 Task: Search one way flight ticket for 4 adults, 1 infant in seat and 1 infant on lap in premium economy from White Plains: Westchester County Airport to Evansville: Evansville Regional Airport on 8-3-2023. Number of bags: 2 carry on bags and 1 checked bag. Price is upto 20000. Outbound departure time preference is 8:00.
Action: Mouse moved to (259, 342)
Screenshot: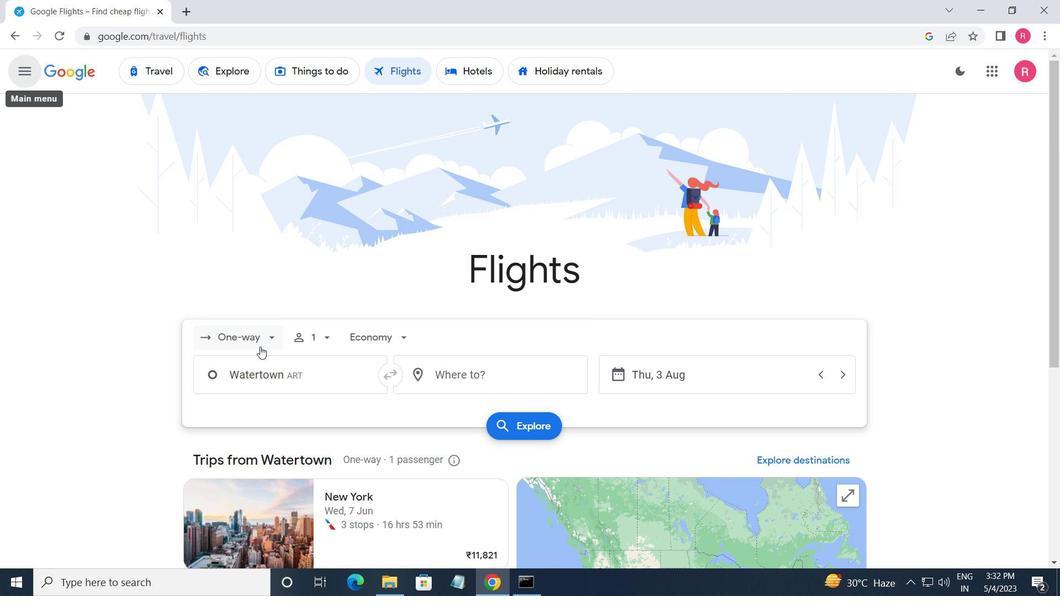 
Action: Mouse pressed left at (259, 342)
Screenshot: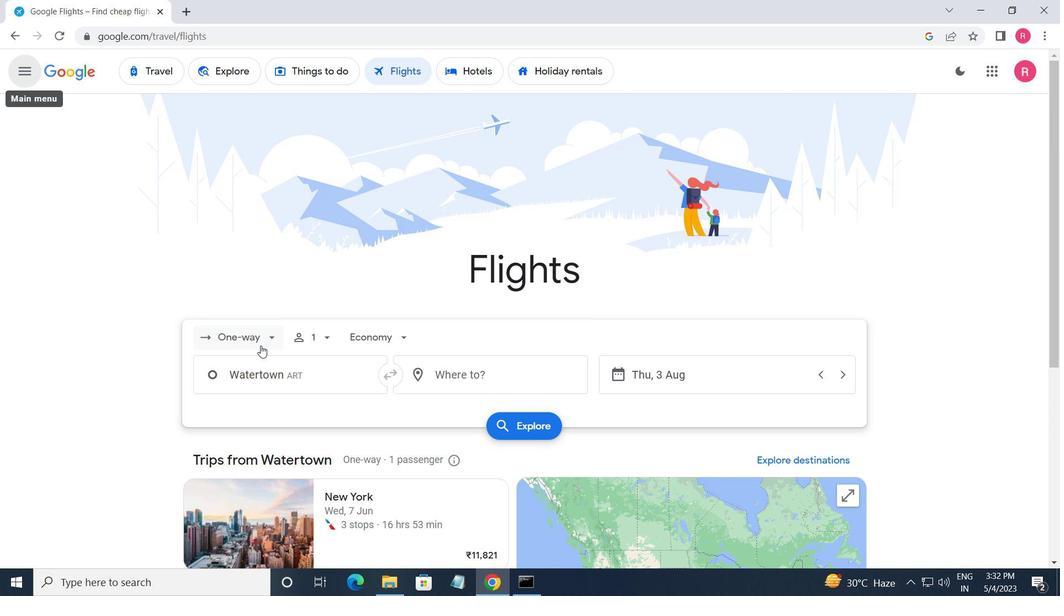 
Action: Mouse moved to (258, 396)
Screenshot: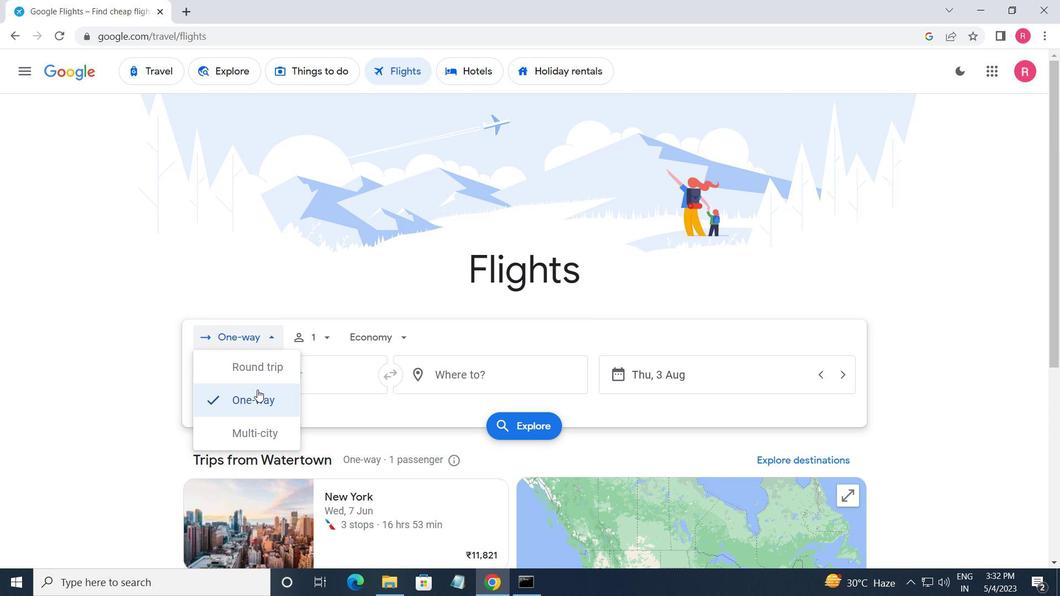 
Action: Mouse pressed left at (258, 396)
Screenshot: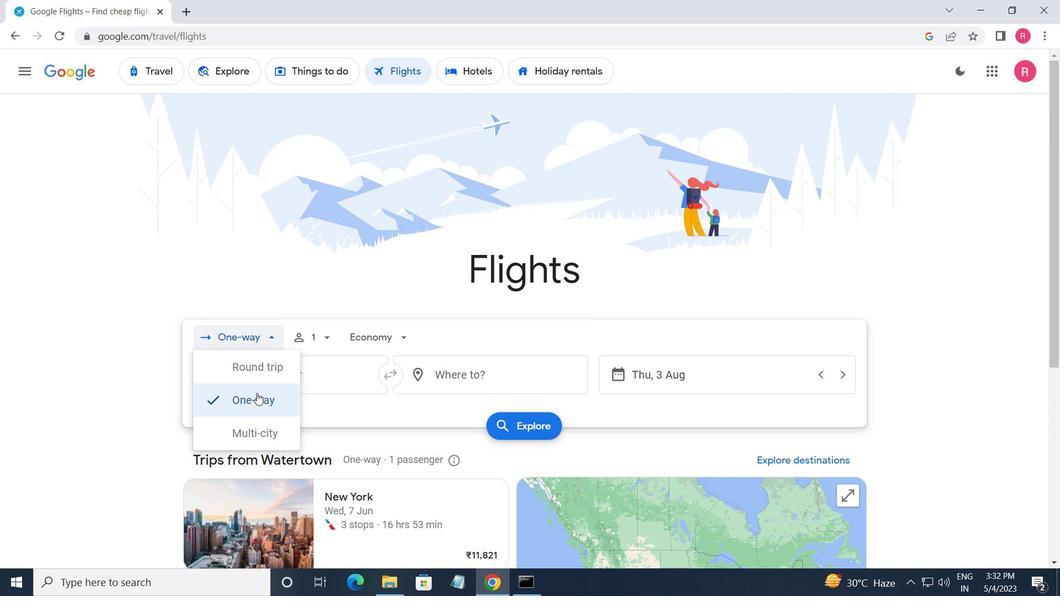 
Action: Mouse moved to (335, 332)
Screenshot: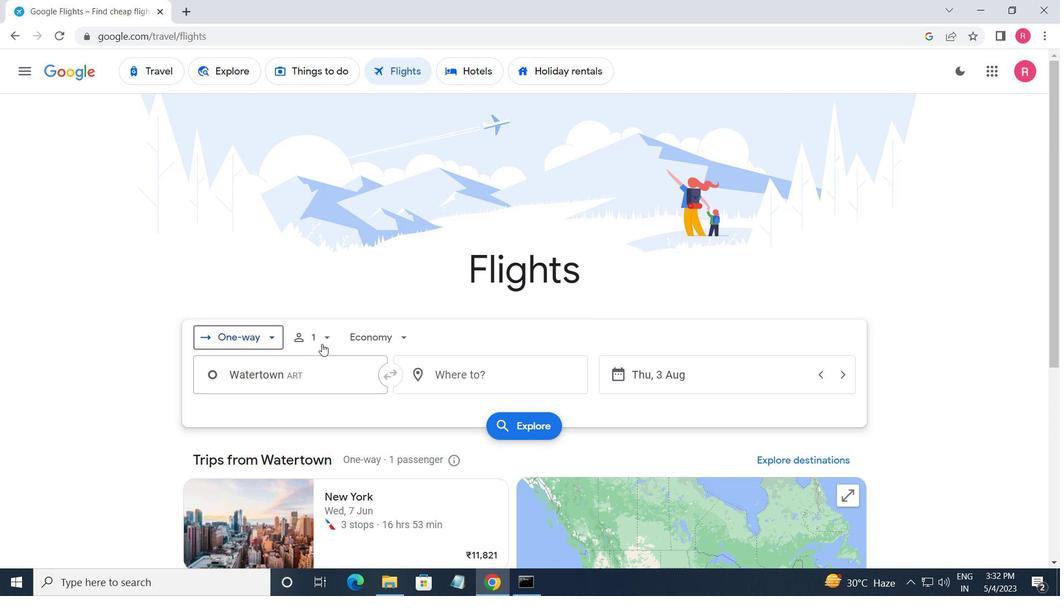 
Action: Mouse pressed left at (335, 332)
Screenshot: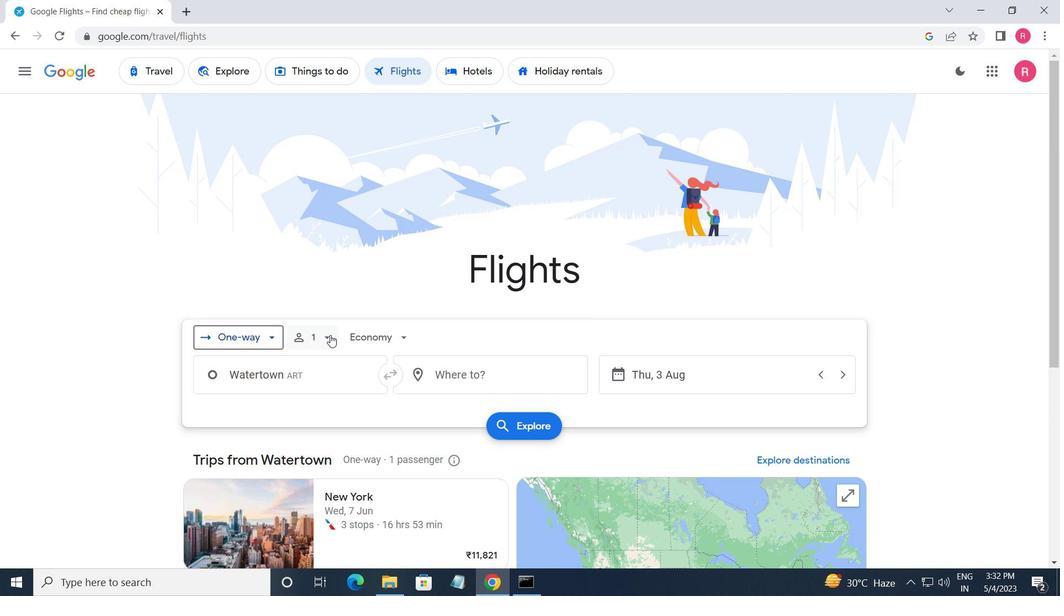 
Action: Mouse moved to (441, 376)
Screenshot: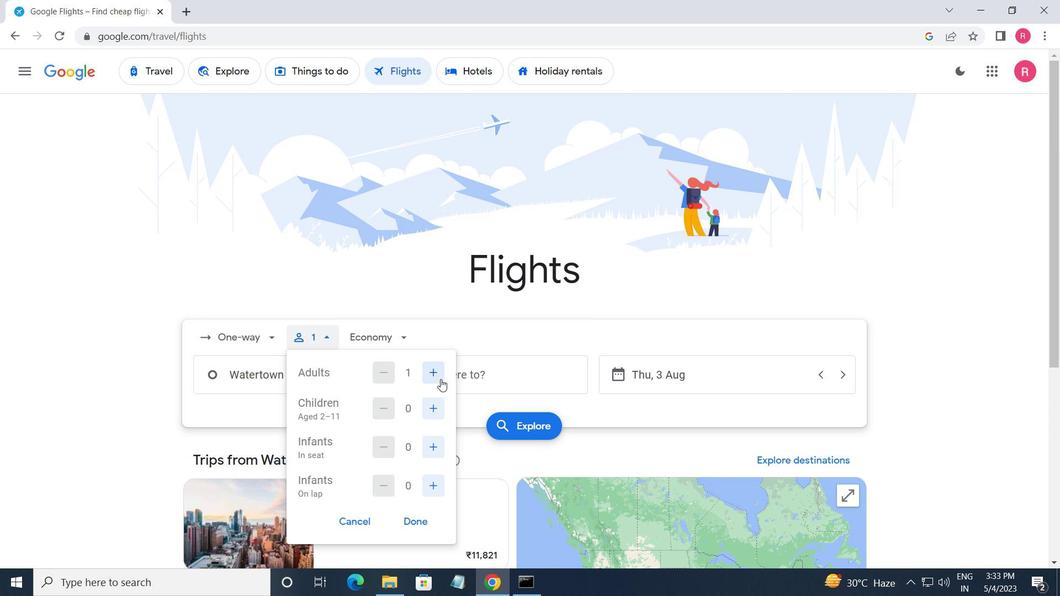 
Action: Mouse pressed left at (441, 376)
Screenshot: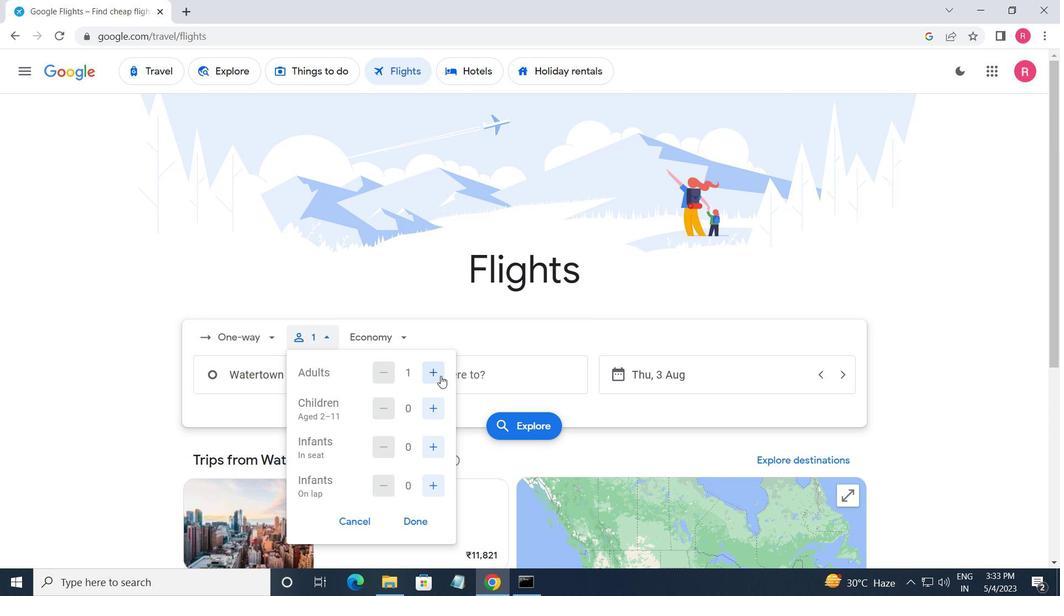 
Action: Mouse pressed left at (441, 376)
Screenshot: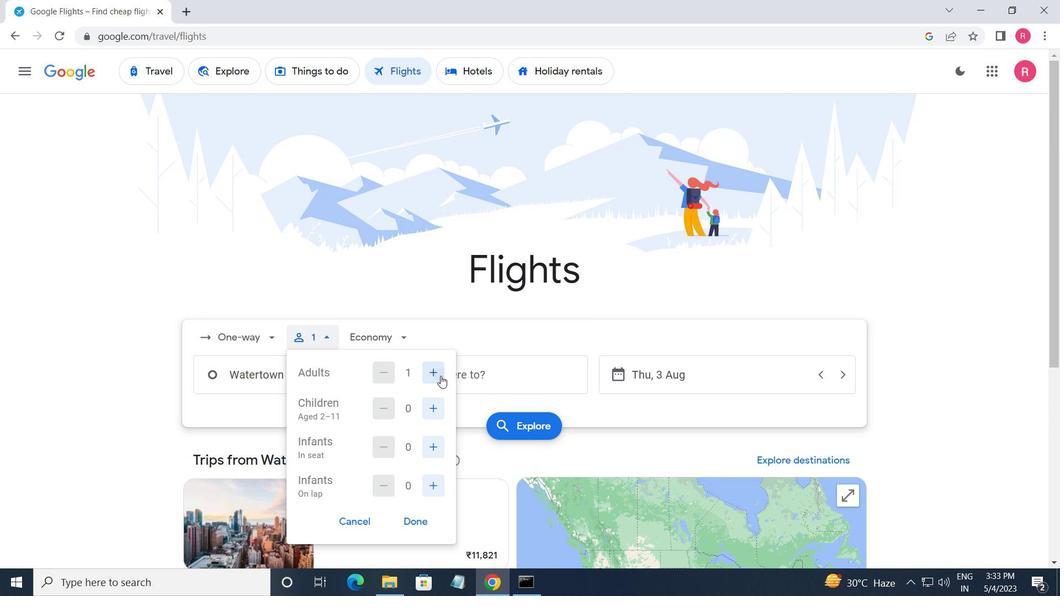 
Action: Mouse moved to (441, 376)
Screenshot: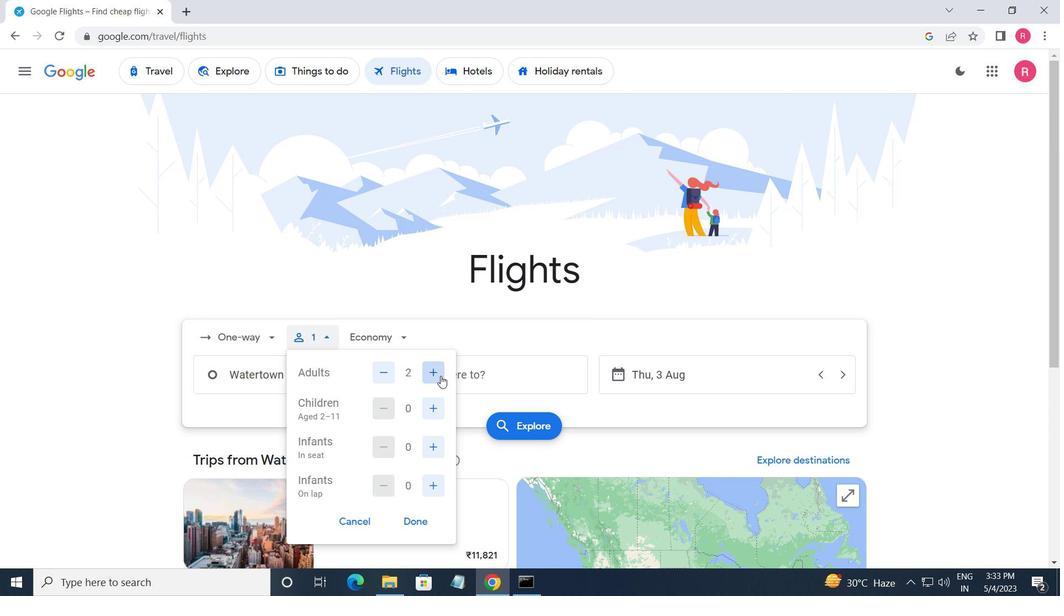 
Action: Mouse pressed left at (441, 376)
Screenshot: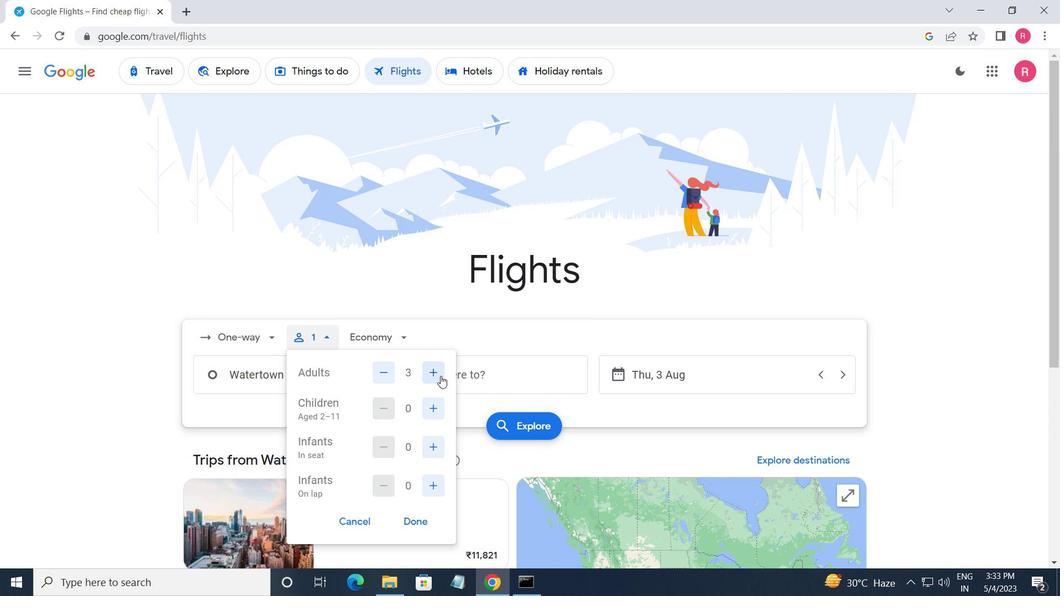 
Action: Mouse moved to (431, 453)
Screenshot: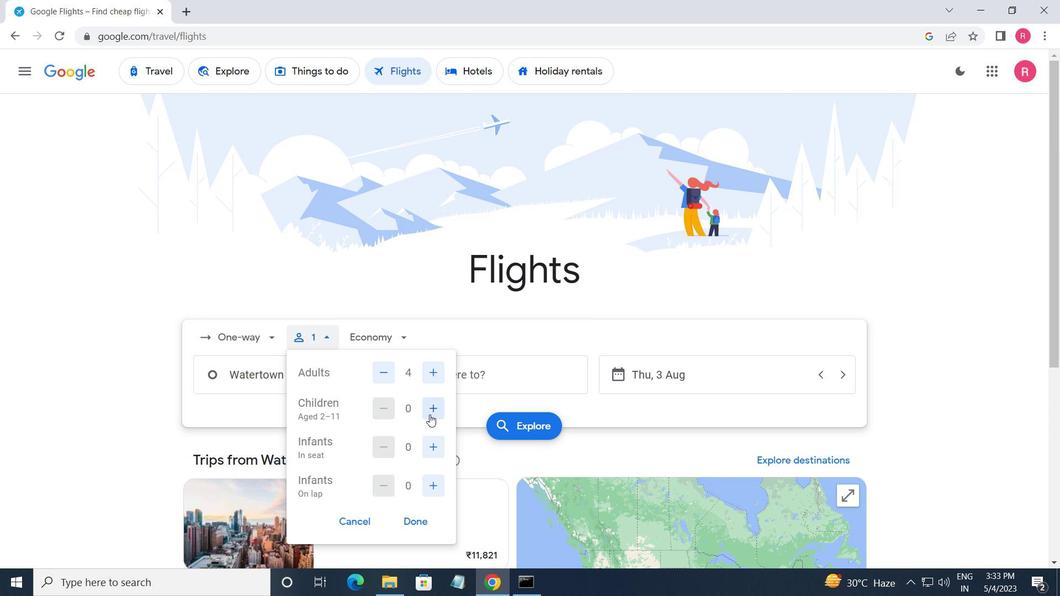 
Action: Mouse pressed left at (431, 453)
Screenshot: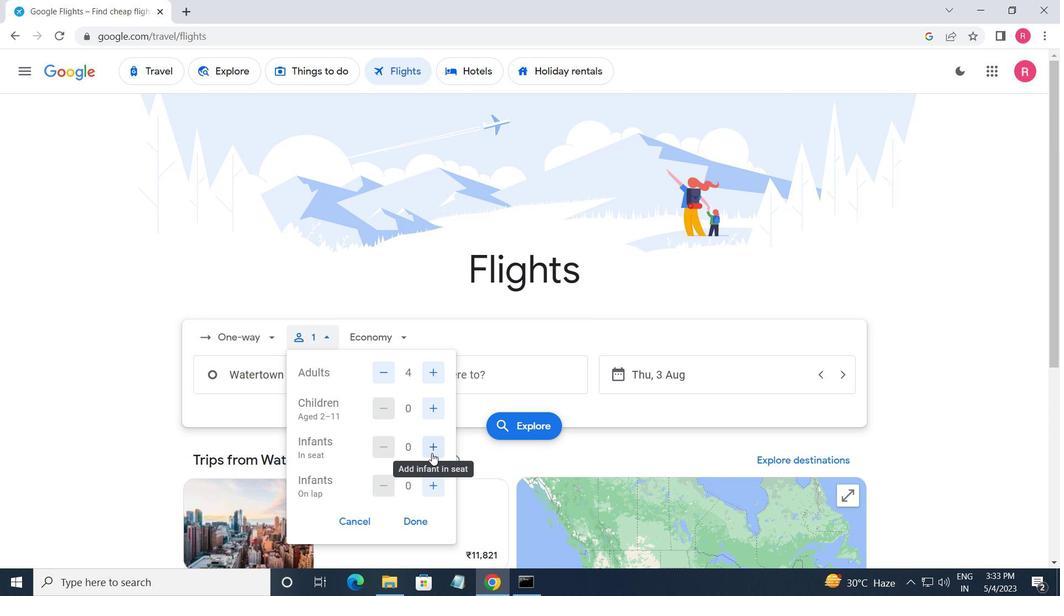 
Action: Mouse moved to (435, 488)
Screenshot: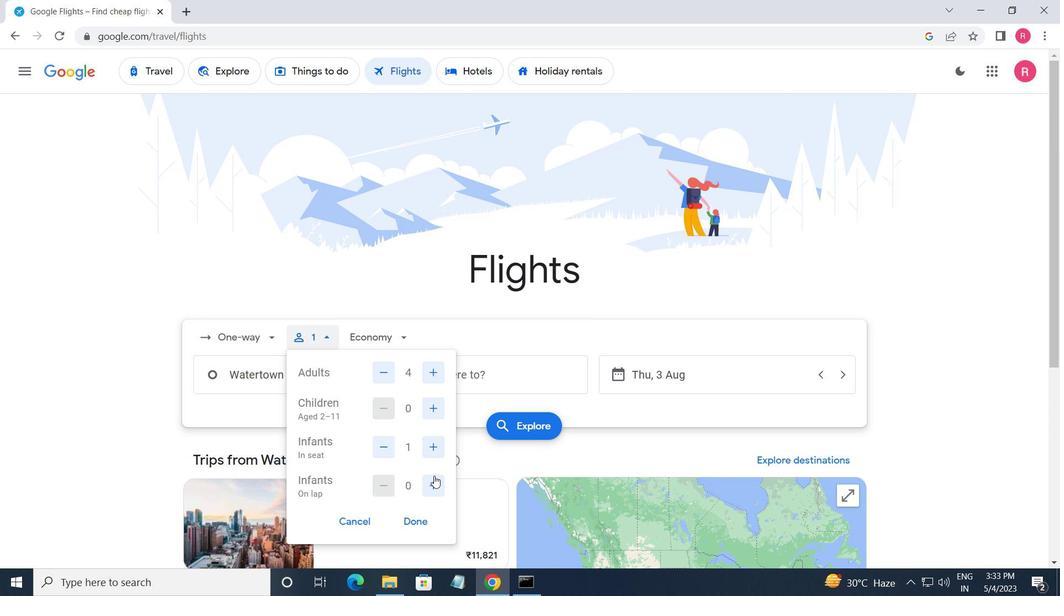 
Action: Mouse pressed left at (435, 488)
Screenshot: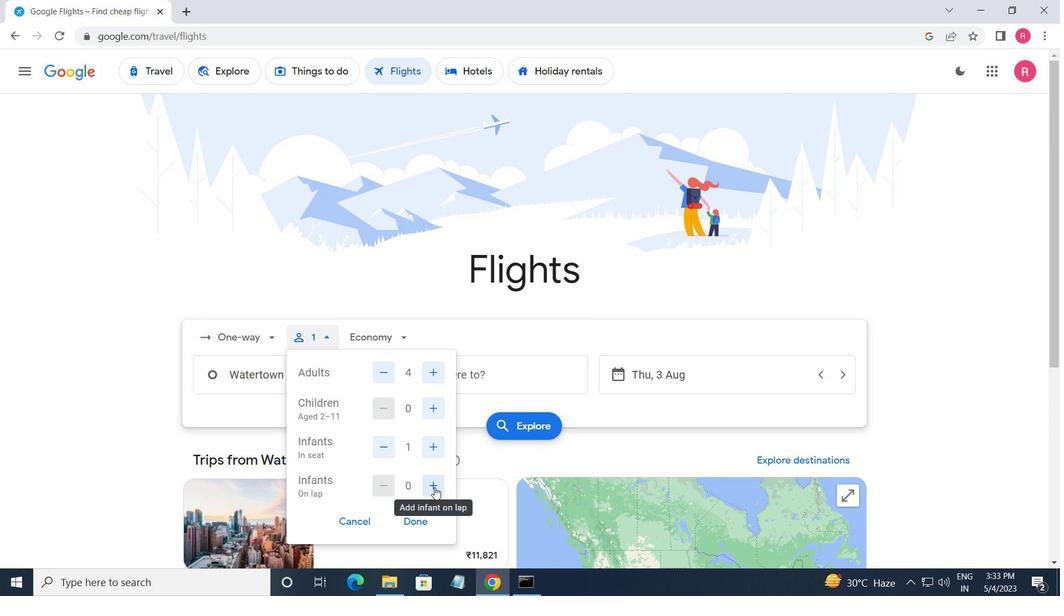
Action: Mouse moved to (415, 519)
Screenshot: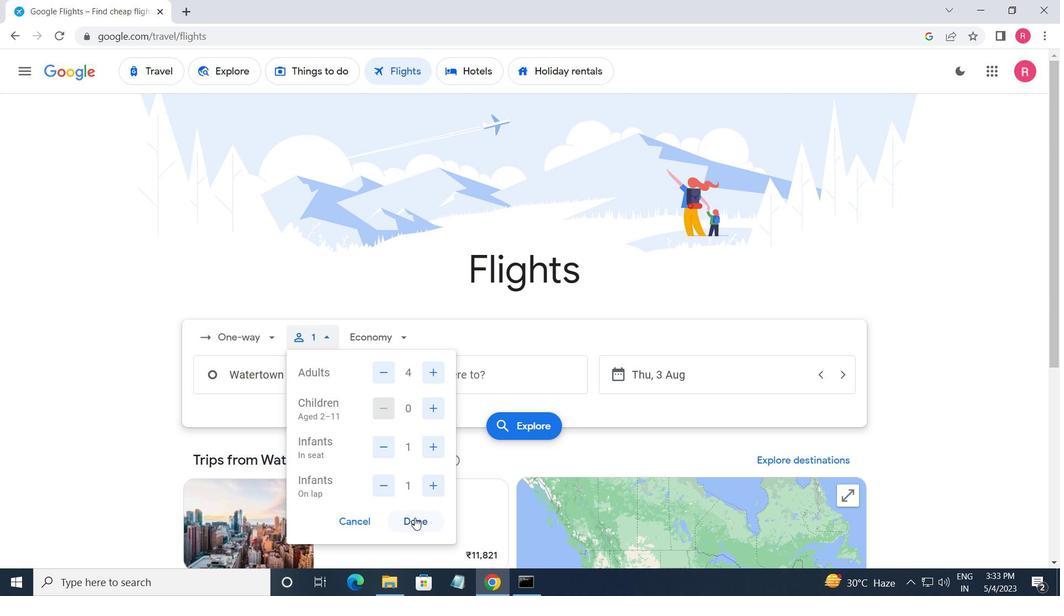 
Action: Mouse pressed left at (415, 519)
Screenshot: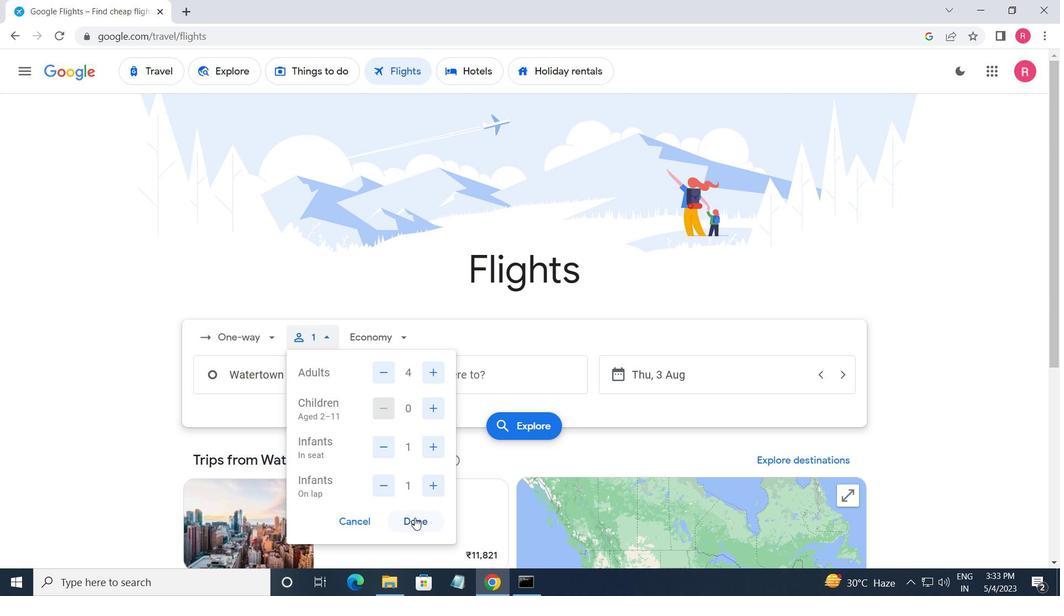 
Action: Mouse moved to (389, 334)
Screenshot: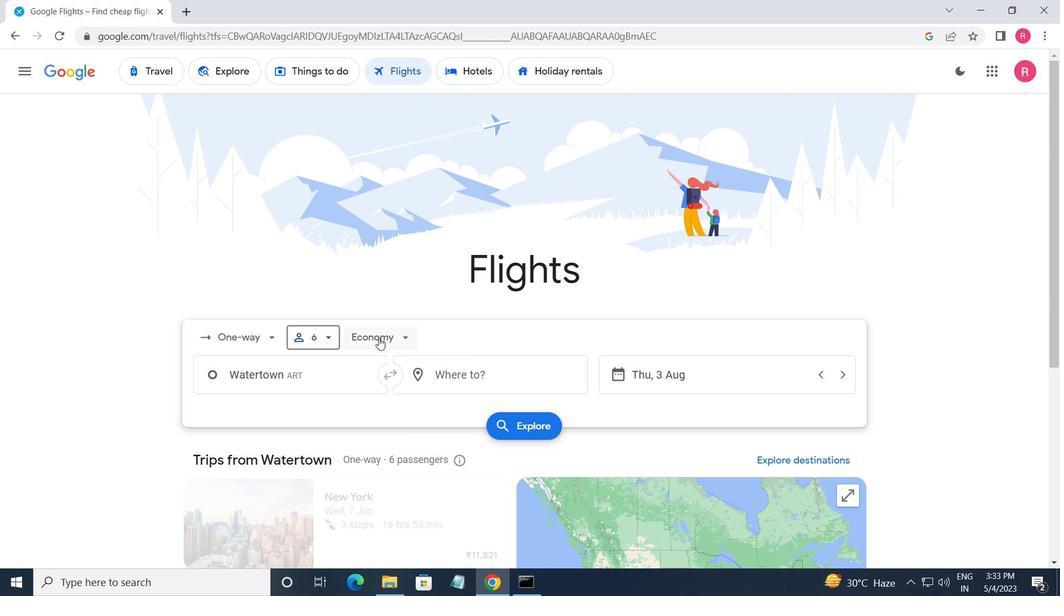 
Action: Mouse pressed left at (389, 334)
Screenshot: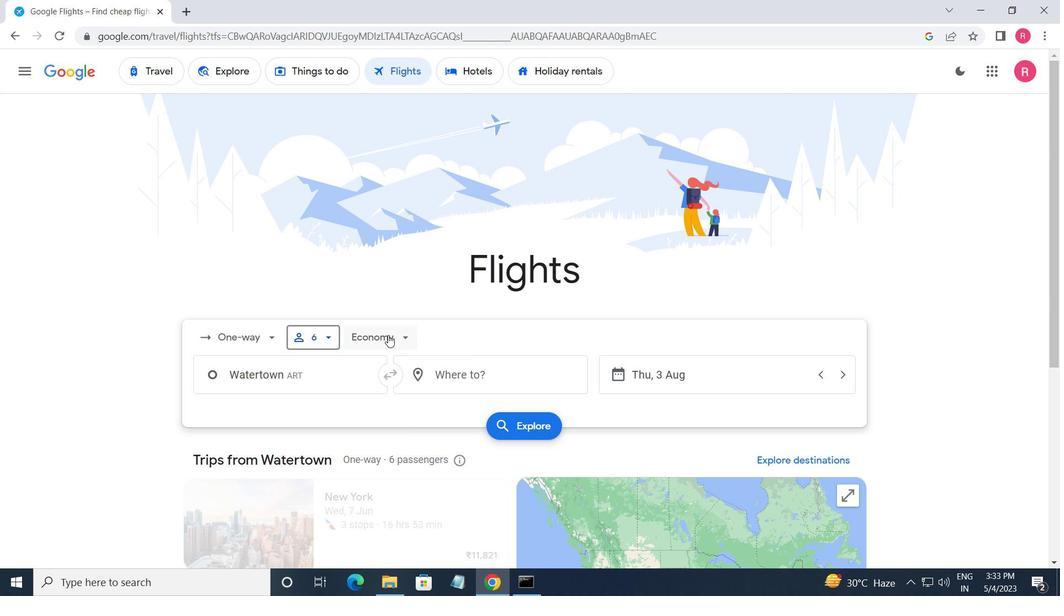
Action: Mouse moved to (425, 404)
Screenshot: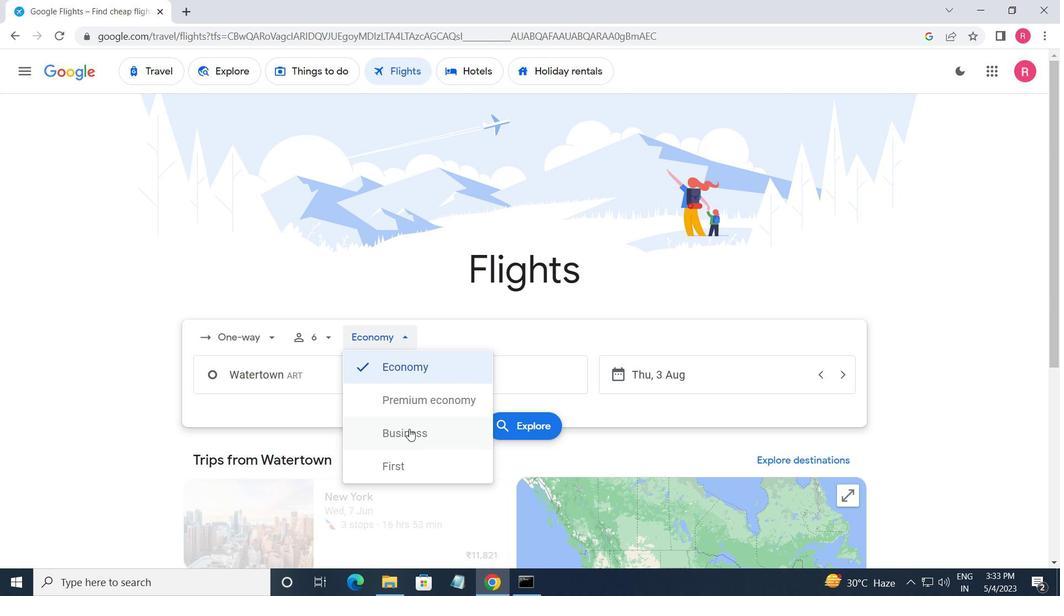 
Action: Mouse pressed left at (425, 404)
Screenshot: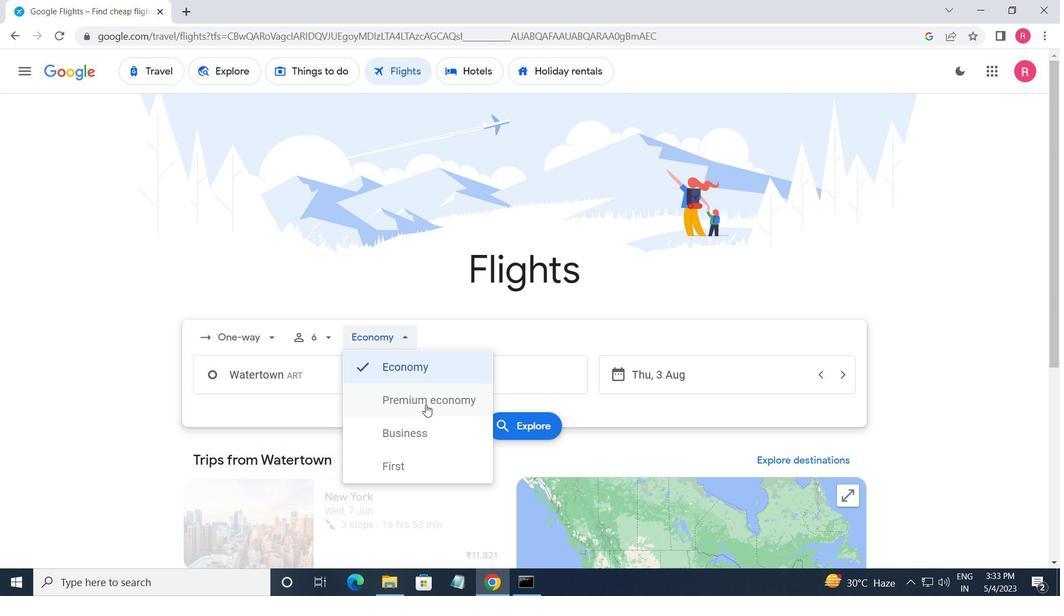 
Action: Mouse moved to (278, 376)
Screenshot: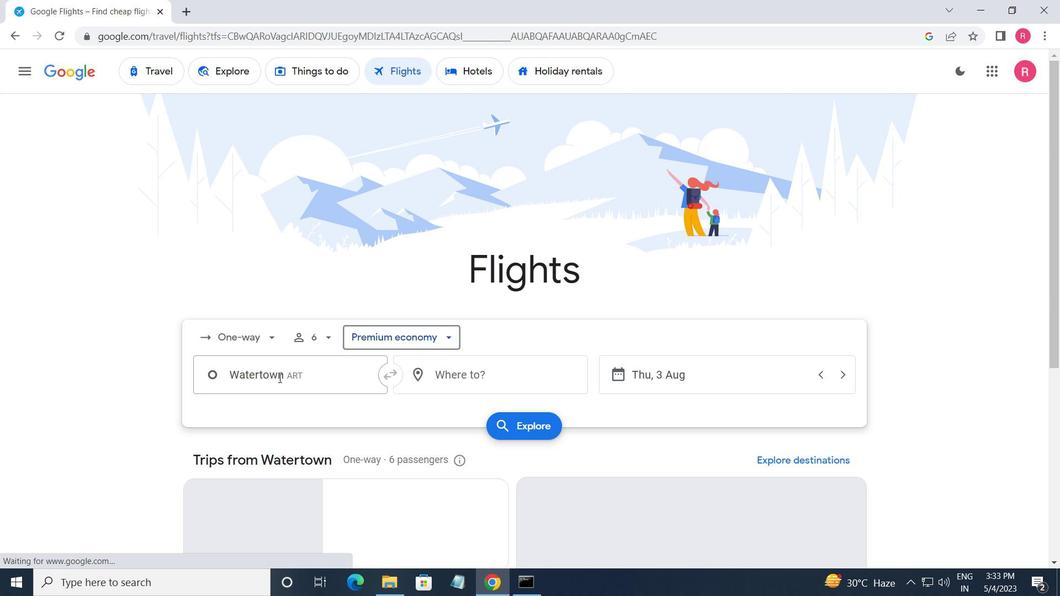 
Action: Mouse pressed left at (278, 376)
Screenshot: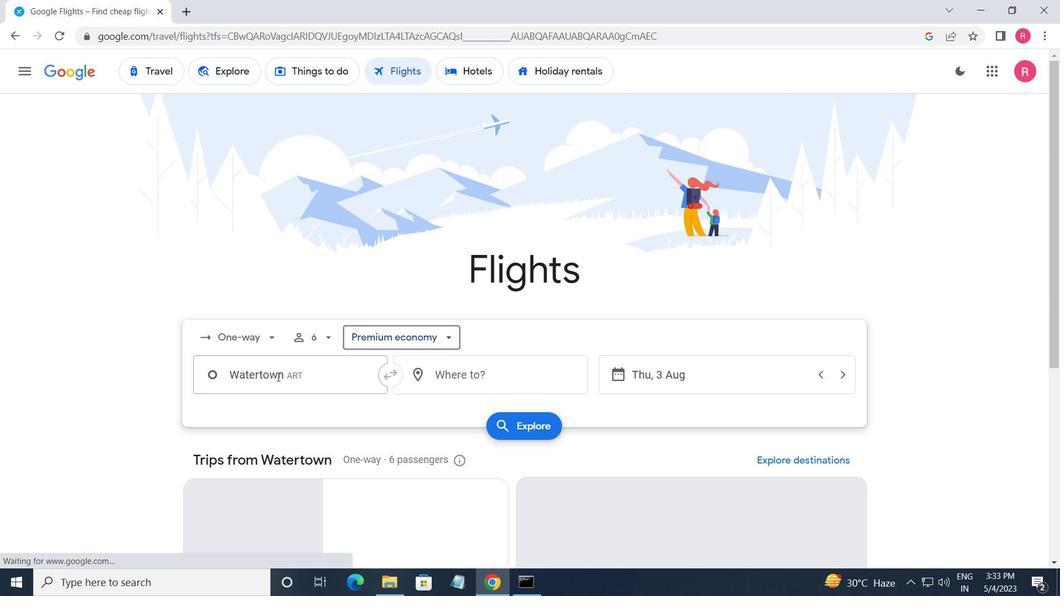 
Action: Mouse moved to (284, 375)
Screenshot: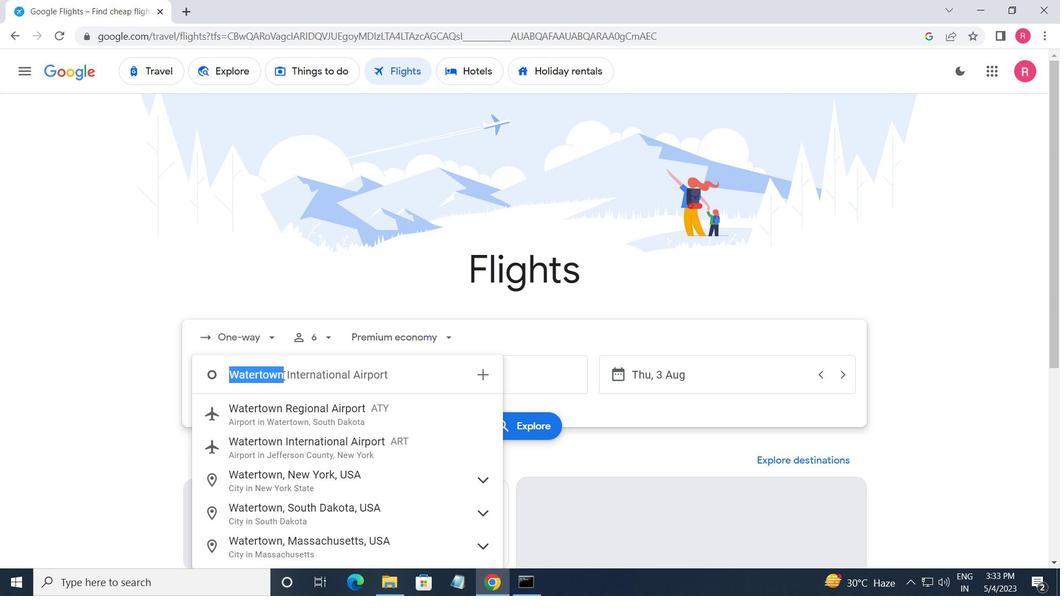 
Action: Key pressed <Key.shift>WHITE<Key.space>PLAINS
Screenshot: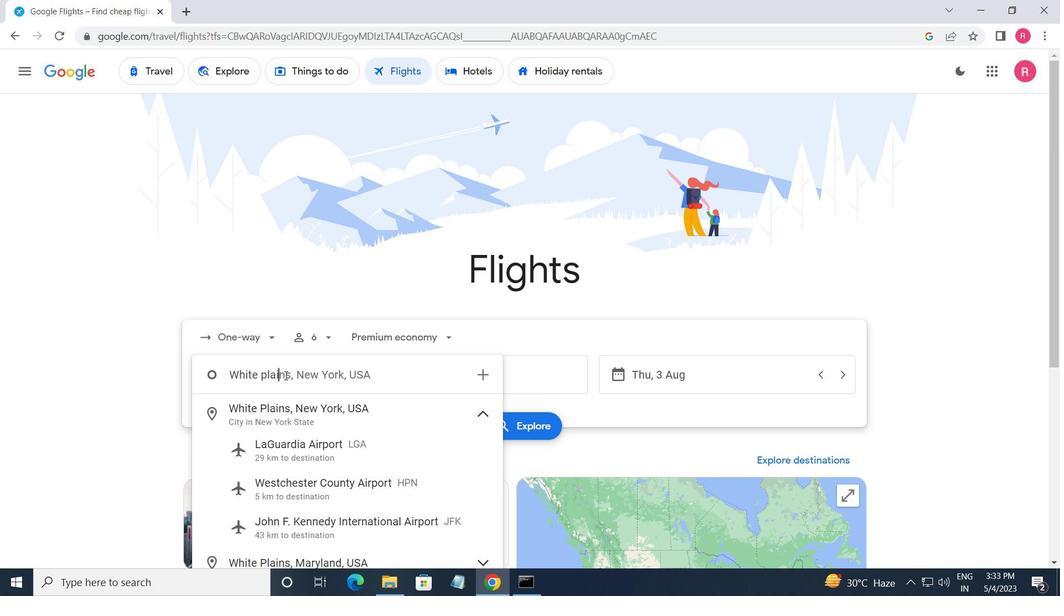 
Action: Mouse moved to (276, 487)
Screenshot: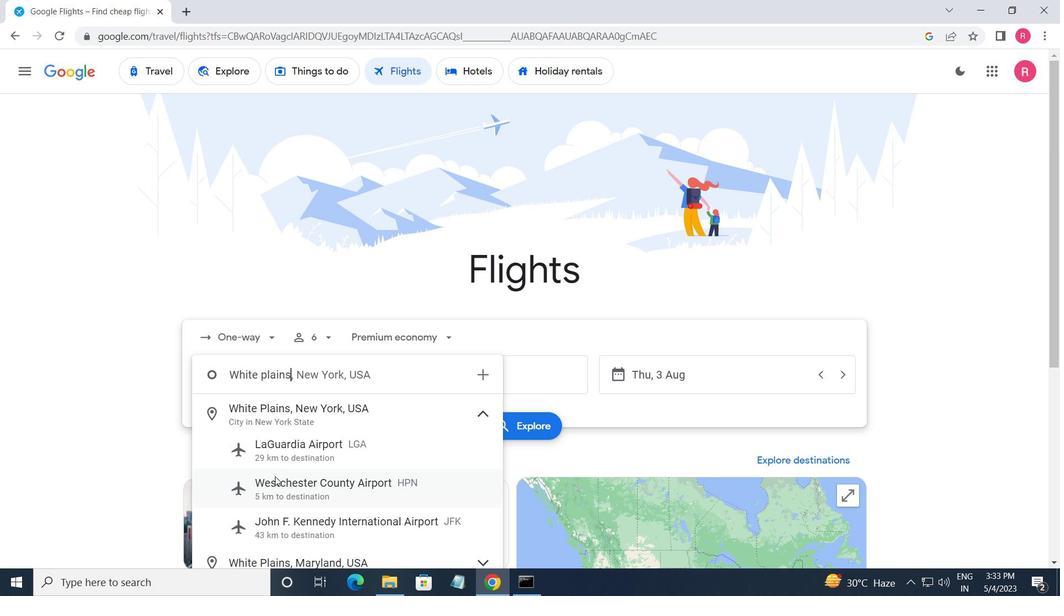 
Action: Mouse pressed left at (276, 487)
Screenshot: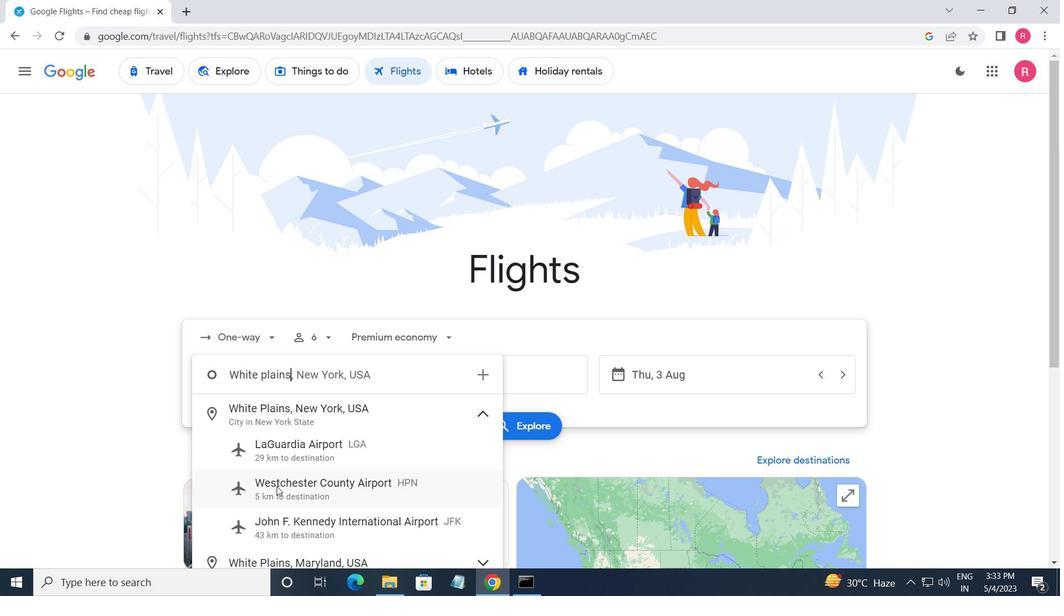 
Action: Mouse moved to (484, 381)
Screenshot: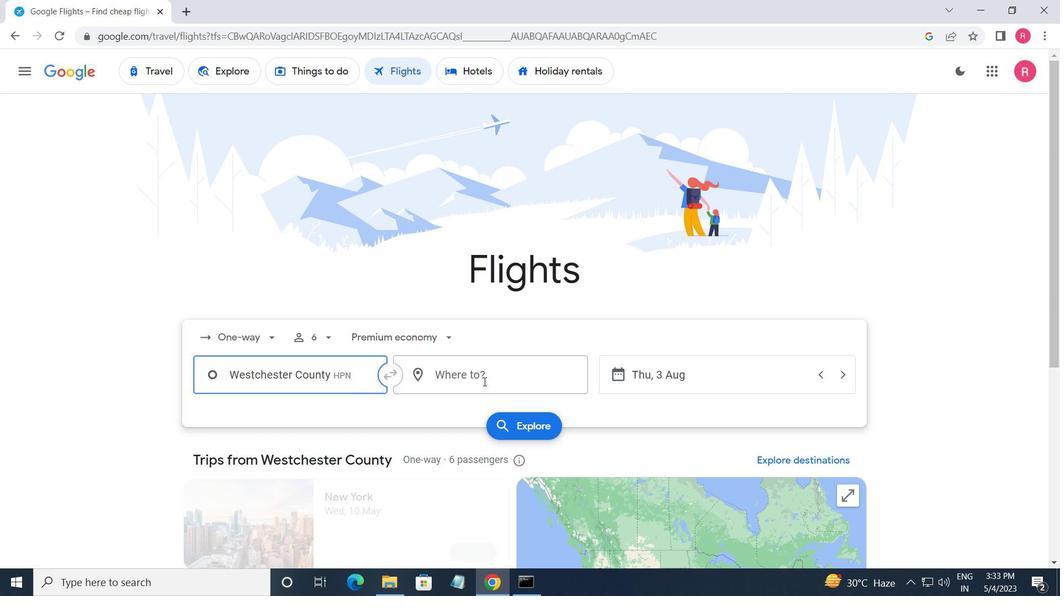 
Action: Mouse pressed left at (484, 381)
Screenshot: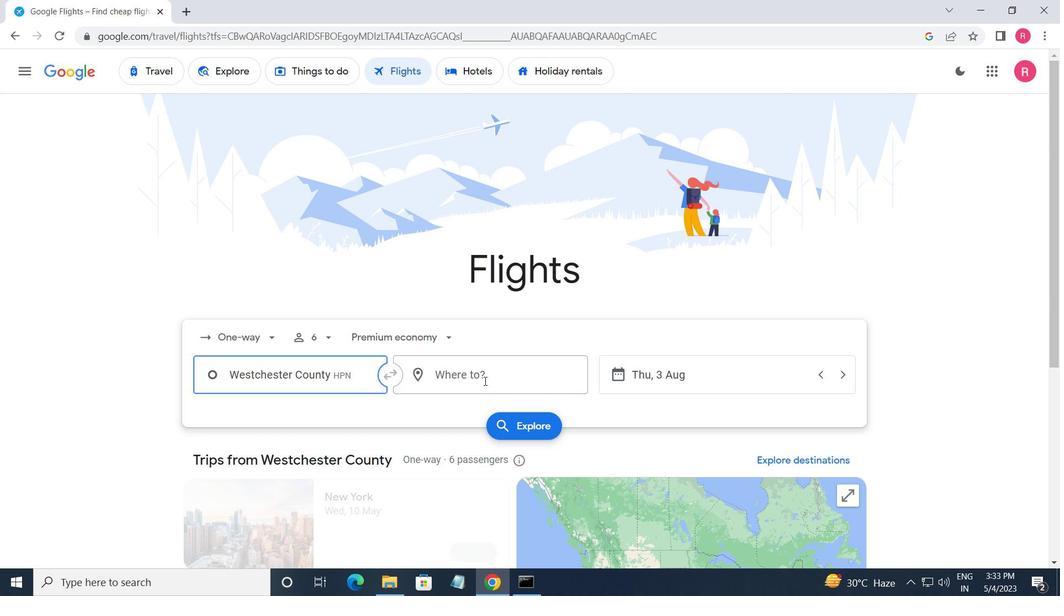 
Action: Mouse moved to (471, 511)
Screenshot: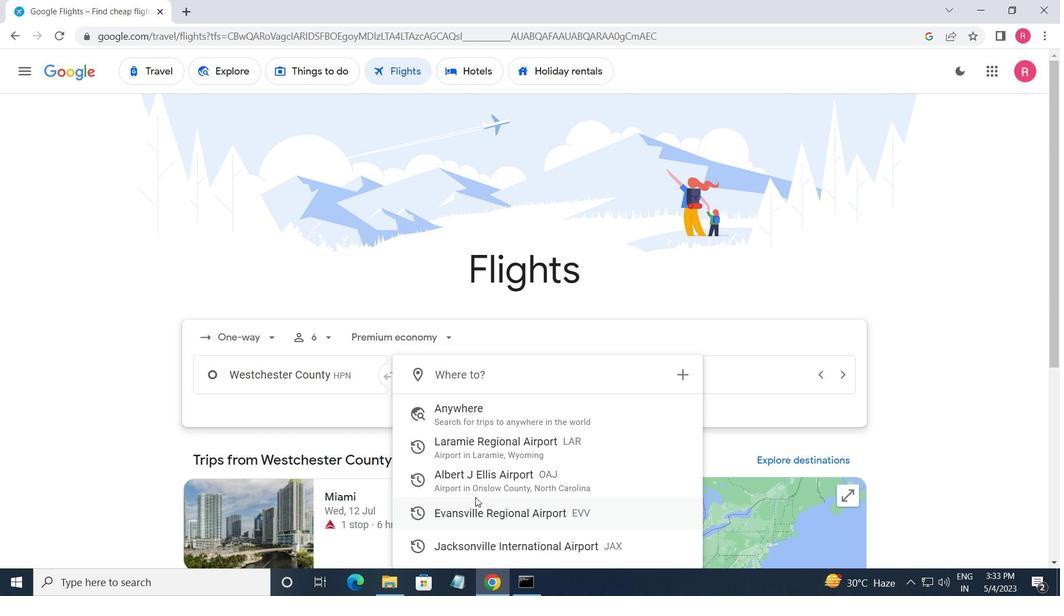 
Action: Mouse pressed left at (471, 511)
Screenshot: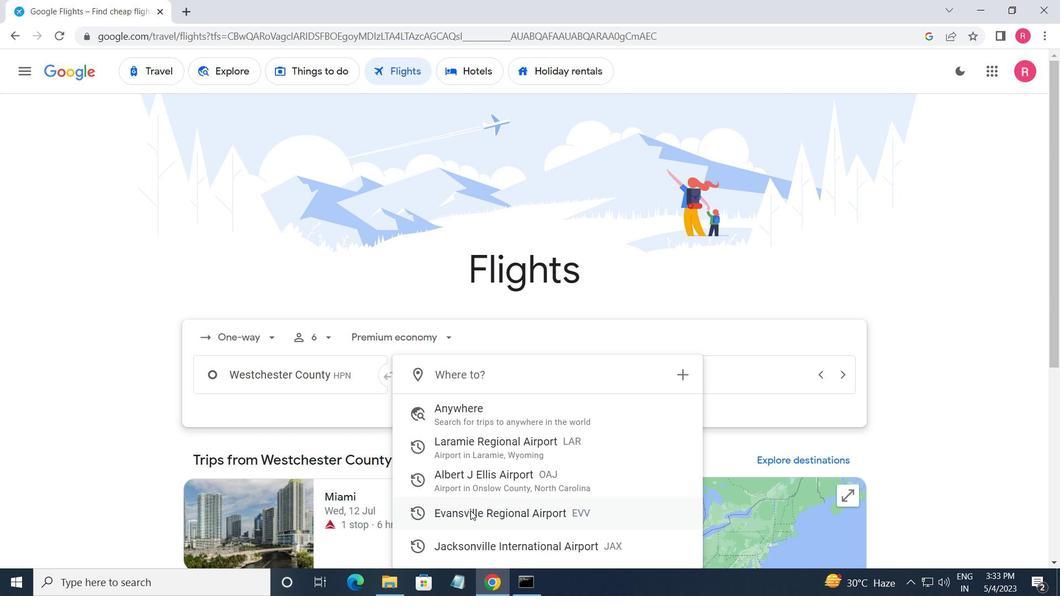 
Action: Mouse moved to (681, 378)
Screenshot: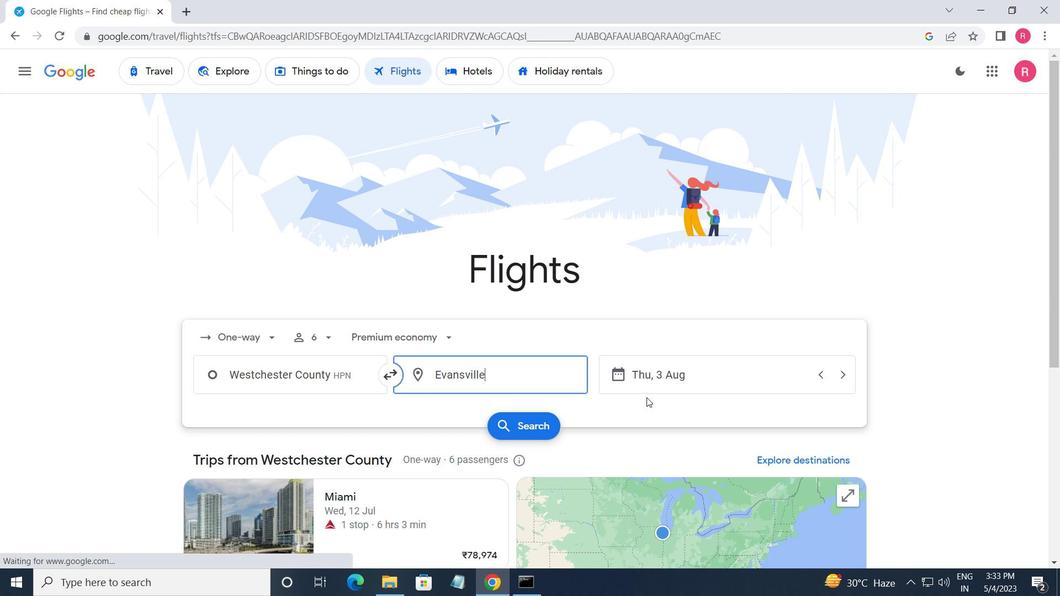 
Action: Mouse pressed left at (681, 378)
Screenshot: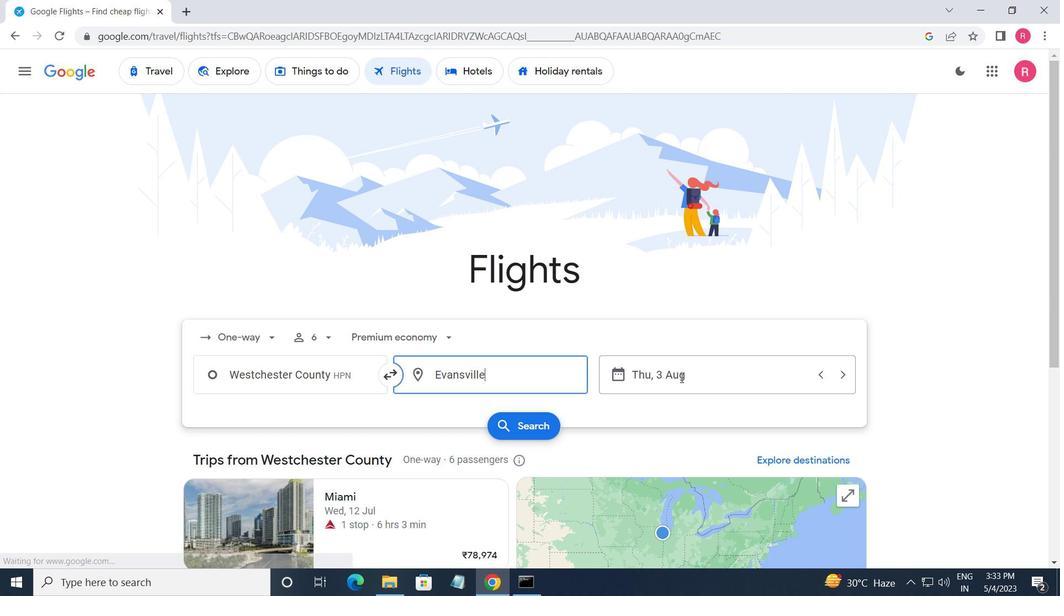 
Action: Mouse moved to (503, 315)
Screenshot: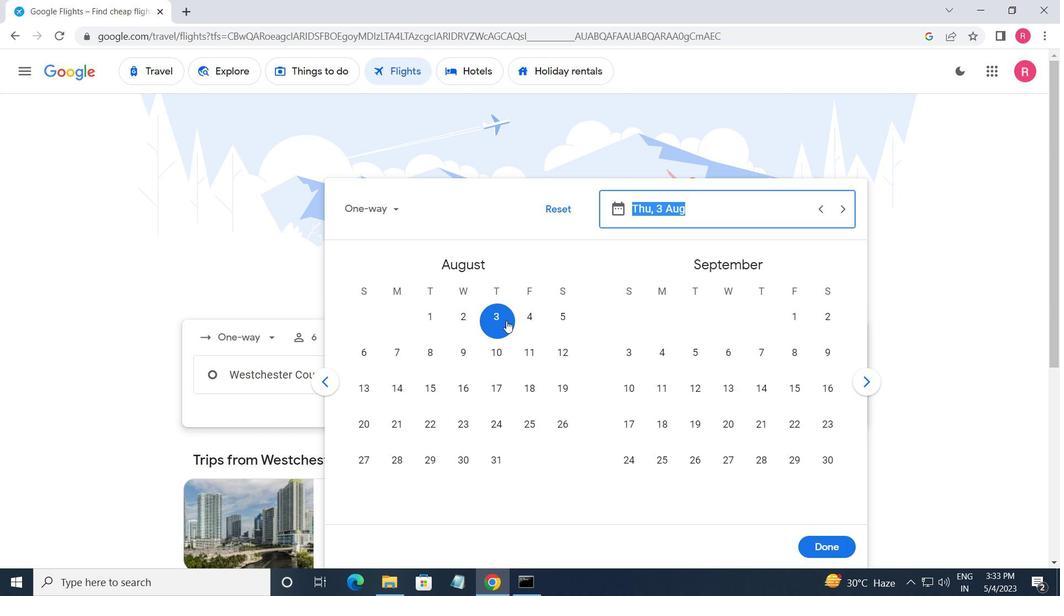 
Action: Mouse pressed left at (503, 315)
Screenshot: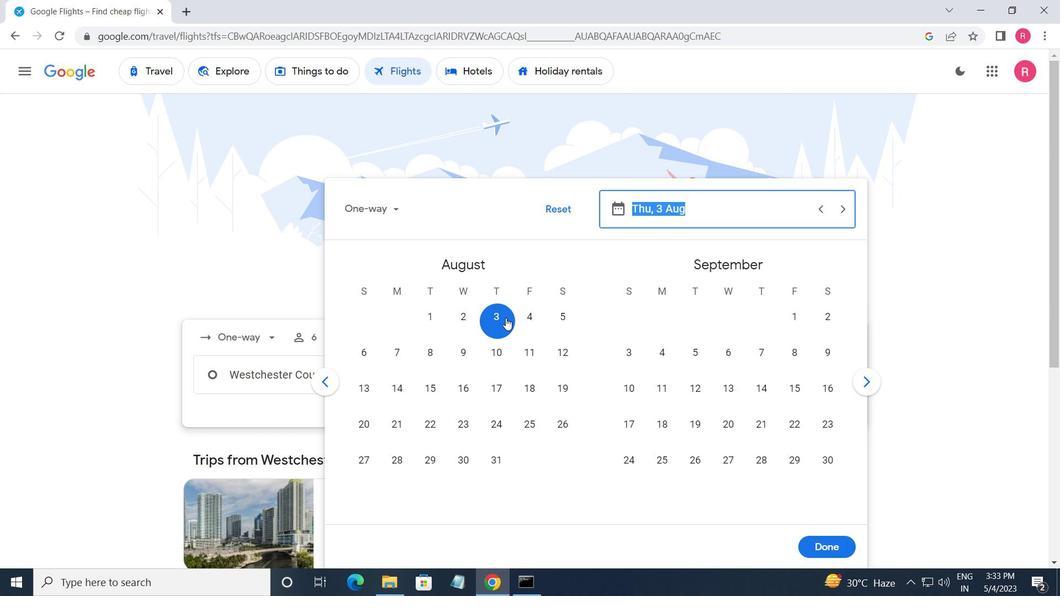 
Action: Mouse moved to (832, 545)
Screenshot: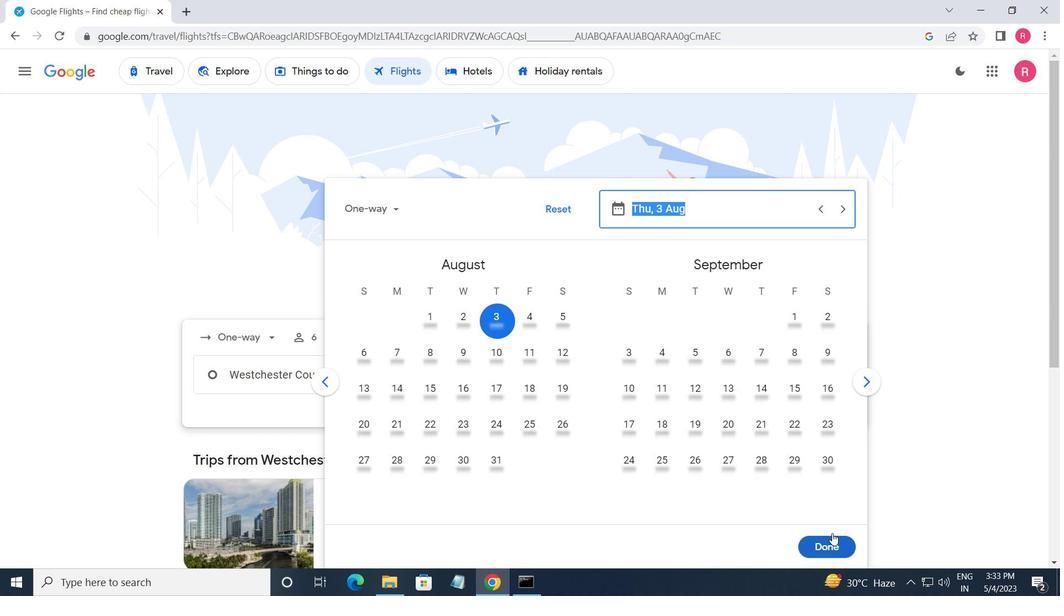 
Action: Mouse pressed left at (832, 545)
Screenshot: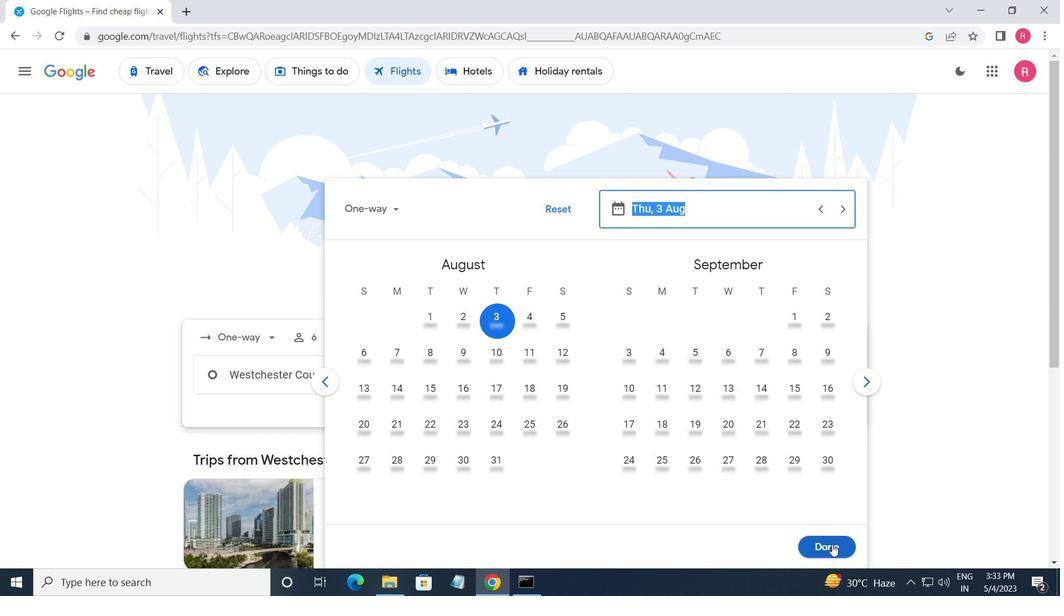 
Action: Mouse moved to (520, 422)
Screenshot: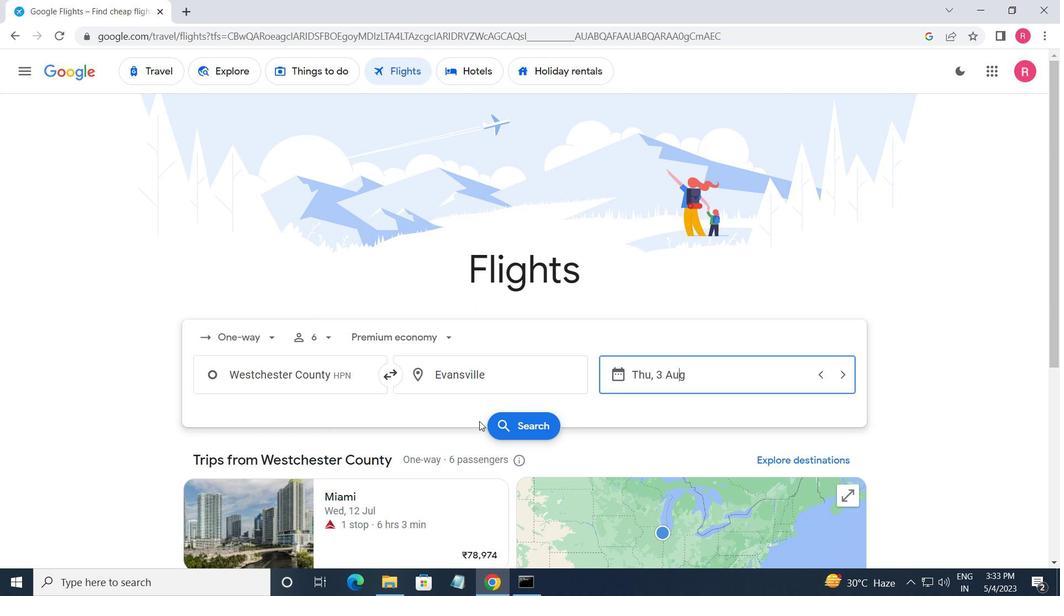 
Action: Mouse pressed left at (520, 422)
Screenshot: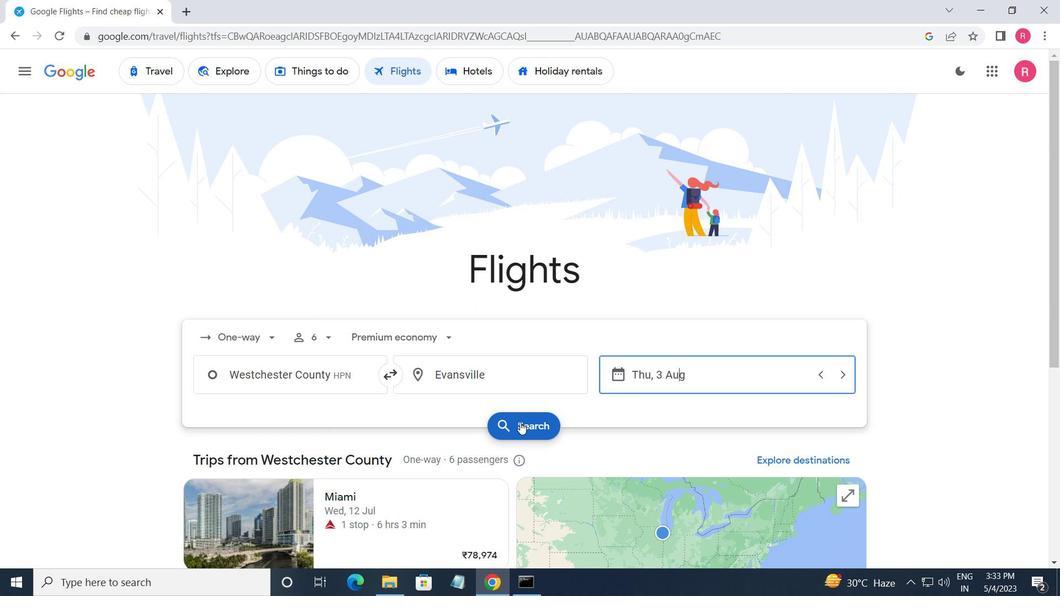 
Action: Mouse moved to (187, 202)
Screenshot: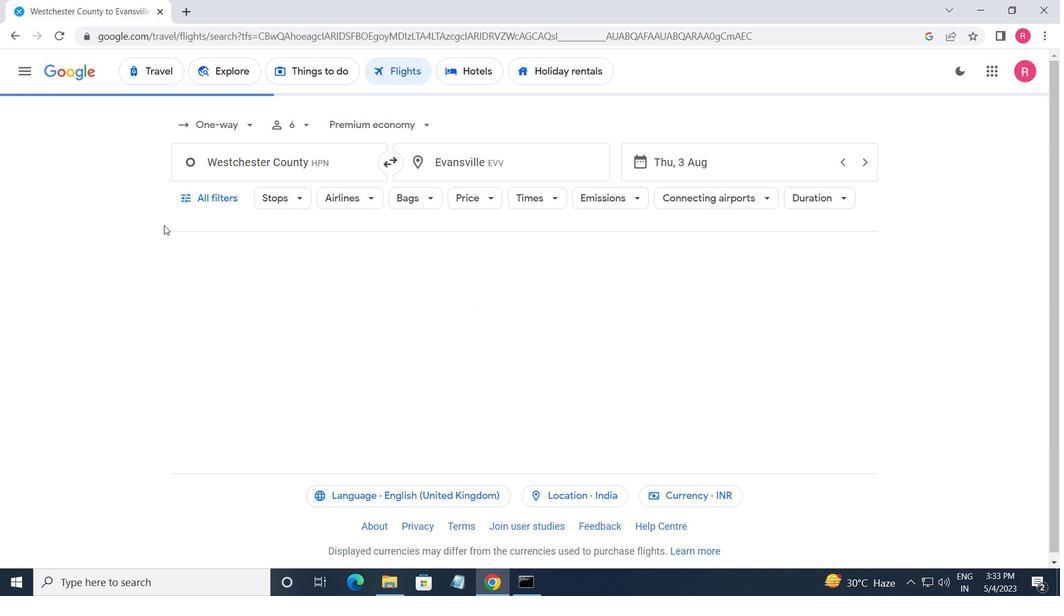 
Action: Mouse pressed left at (187, 202)
Screenshot: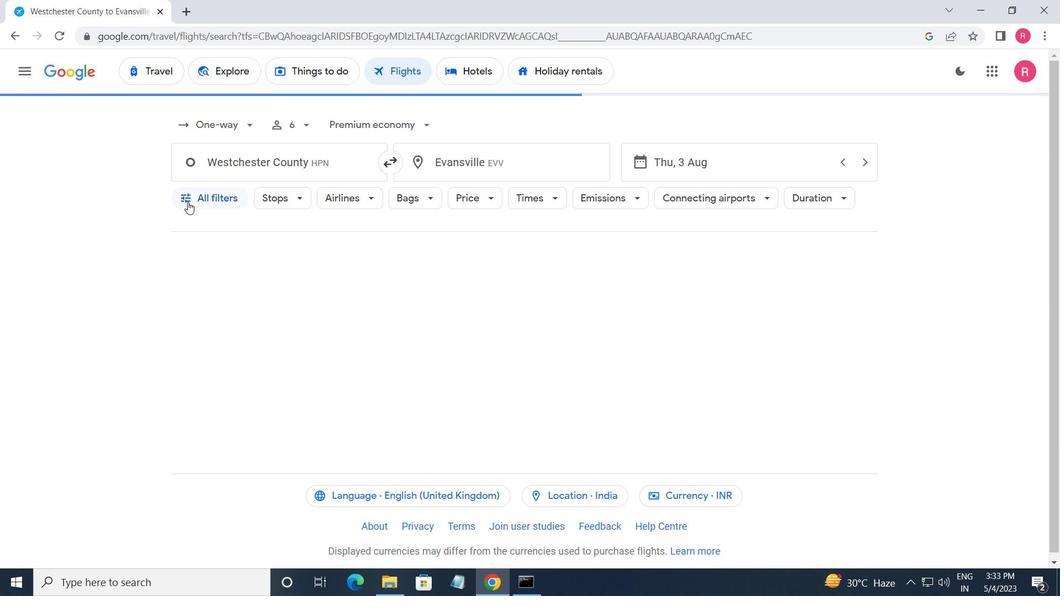 
Action: Mouse moved to (291, 366)
Screenshot: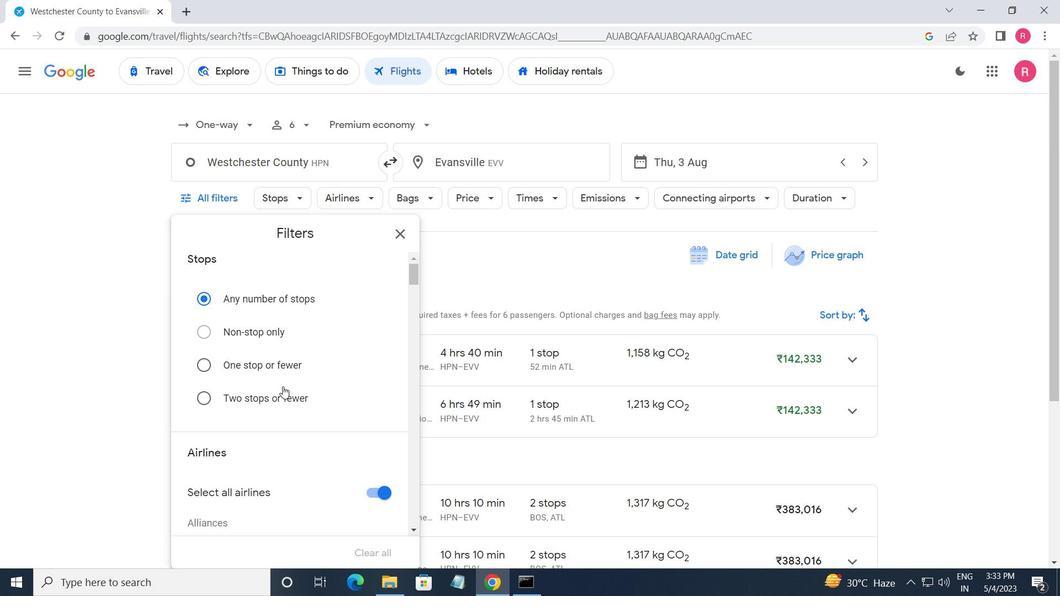 
Action: Mouse scrolled (291, 366) with delta (0, 0)
Screenshot: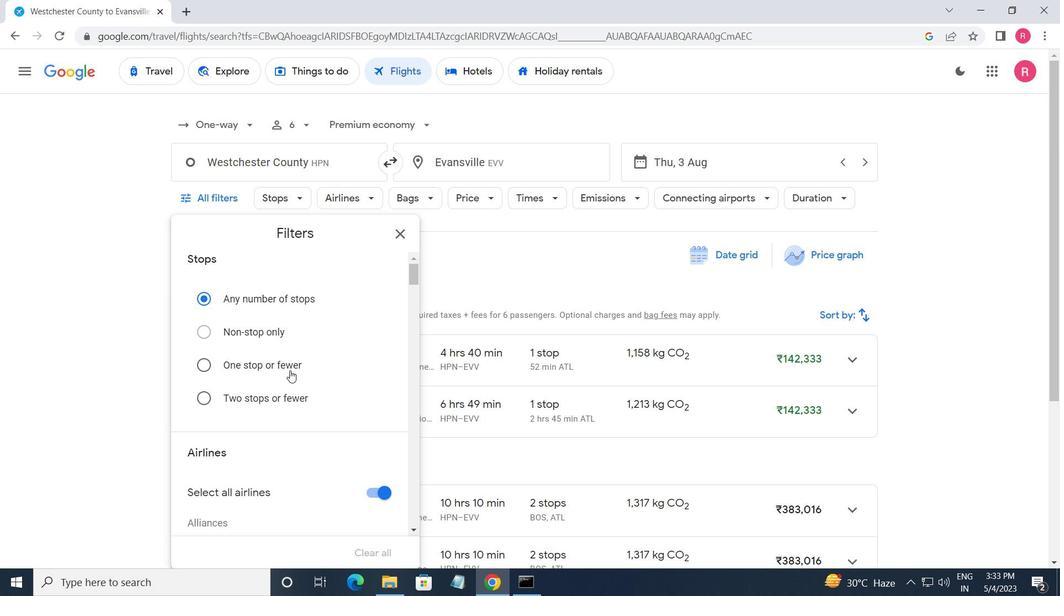 
Action: Mouse moved to (377, 423)
Screenshot: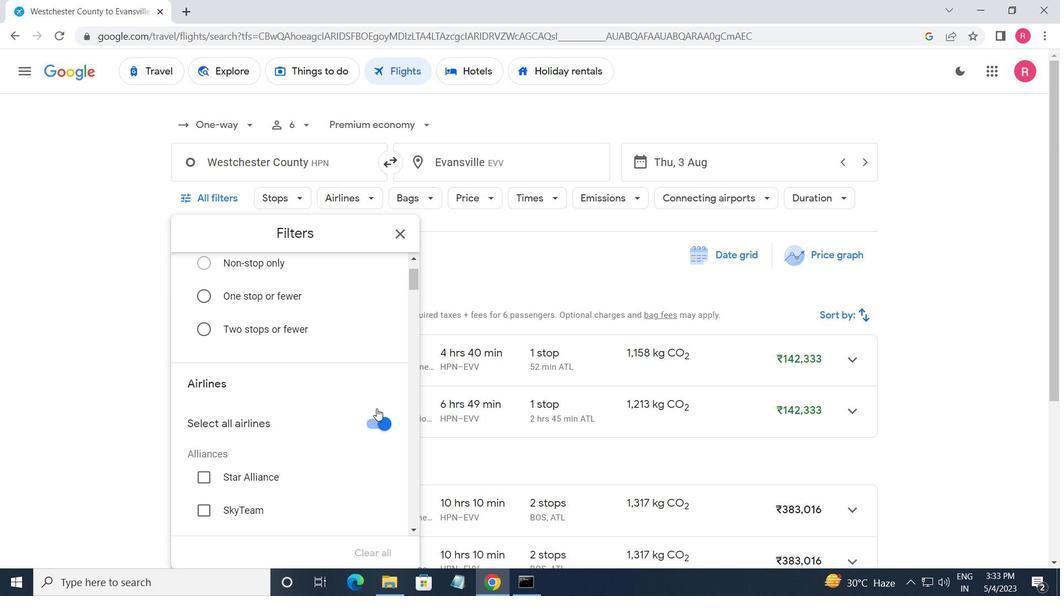 
Action: Mouse pressed left at (377, 423)
Screenshot: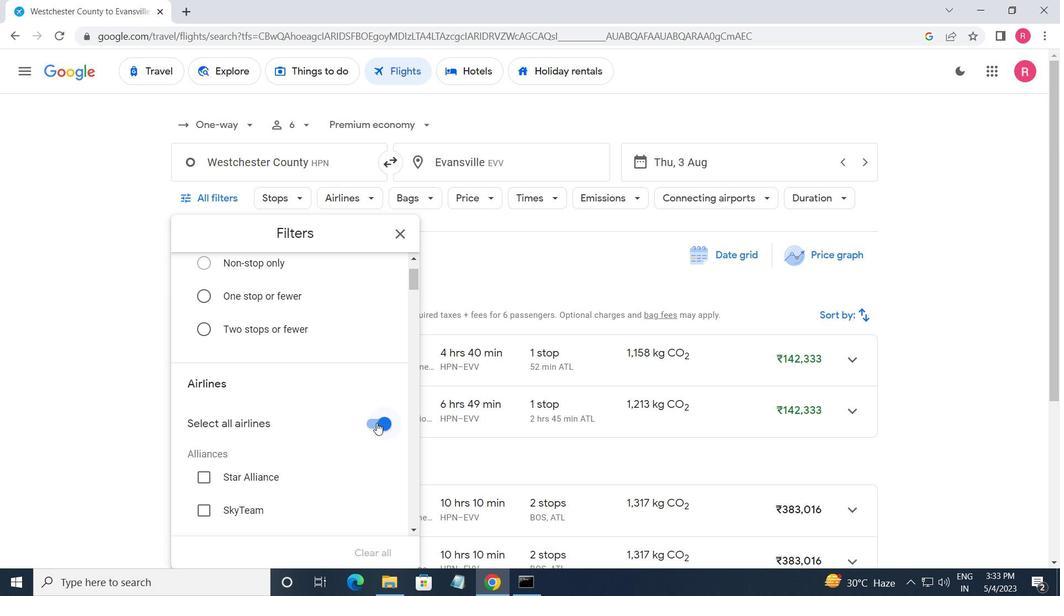 
Action: Mouse moved to (324, 345)
Screenshot: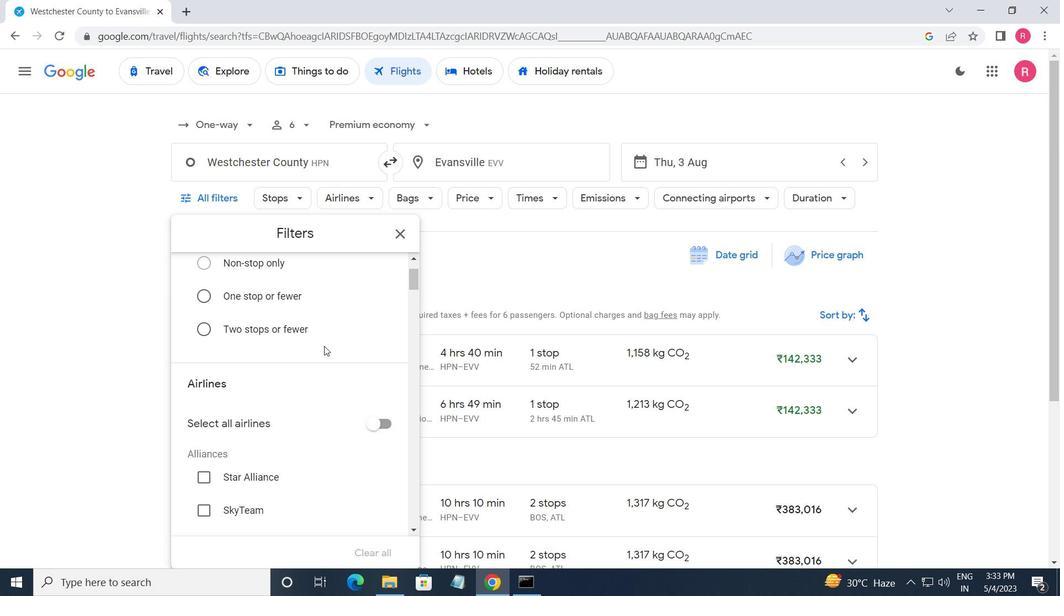 
Action: Mouse scrolled (324, 345) with delta (0, 0)
Screenshot: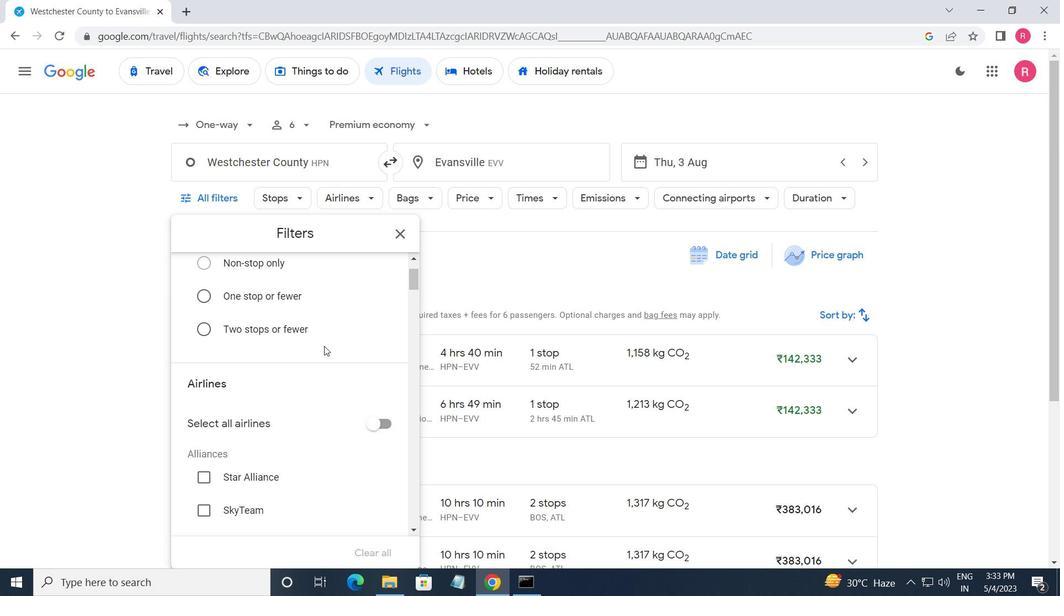 
Action: Mouse moved to (322, 348)
Screenshot: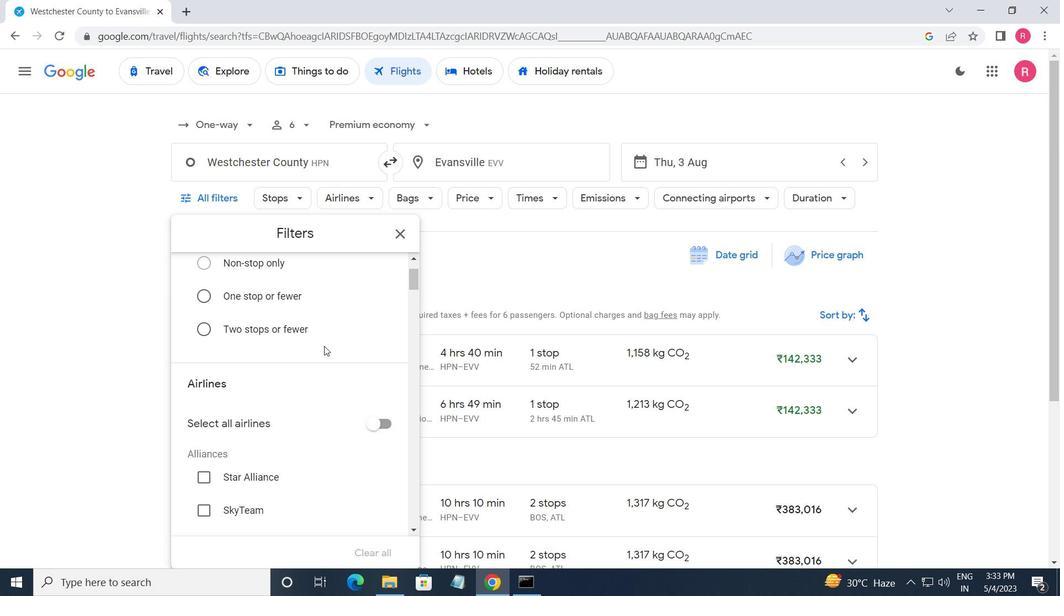
Action: Mouse scrolled (322, 347) with delta (0, 0)
Screenshot: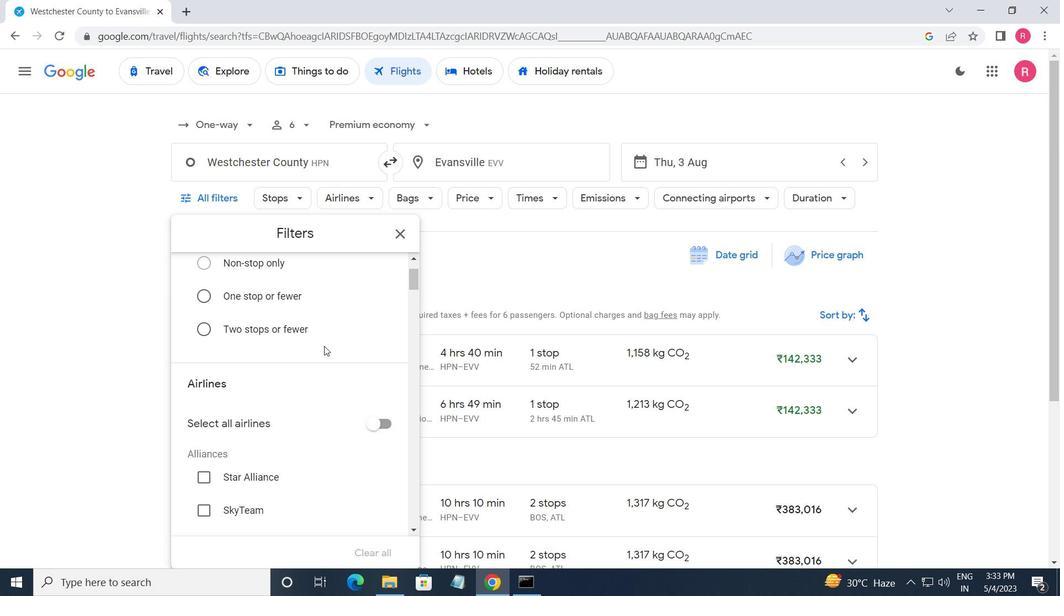
Action: Mouse moved to (321, 351)
Screenshot: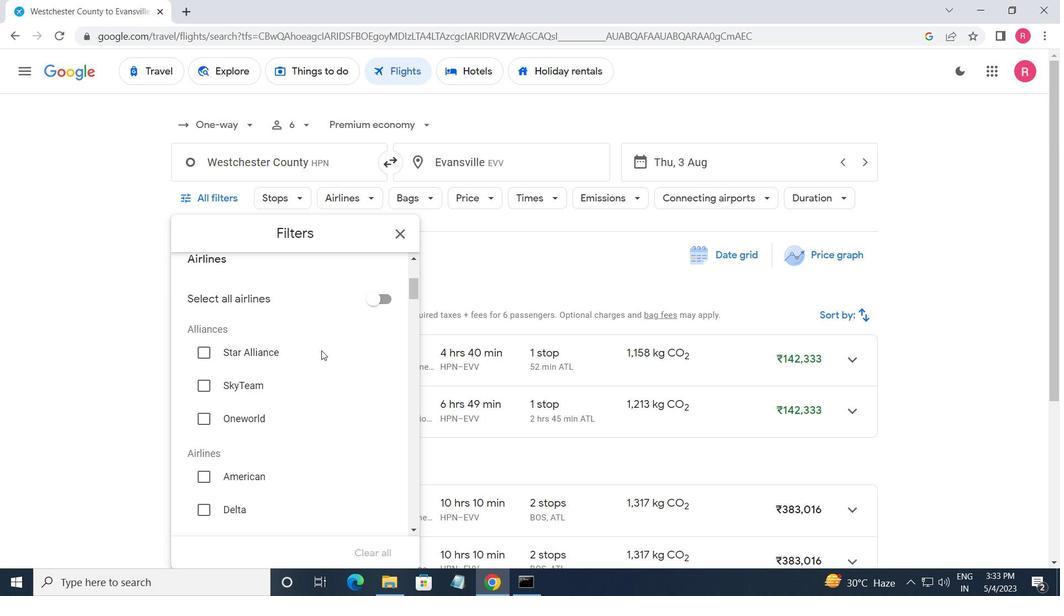 
Action: Mouse scrolled (321, 350) with delta (0, 0)
Screenshot: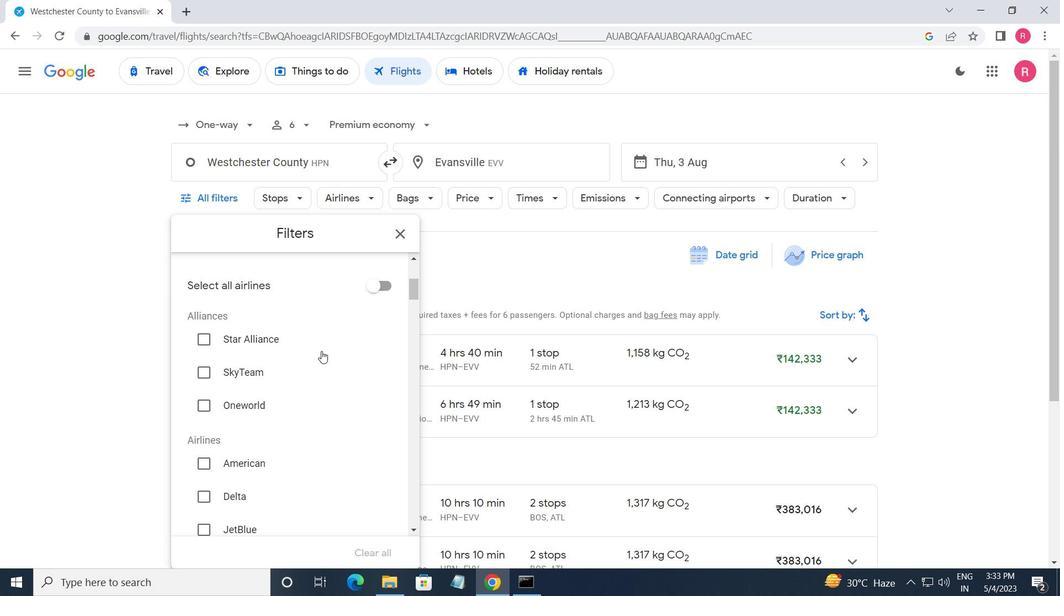 
Action: Mouse moved to (323, 354)
Screenshot: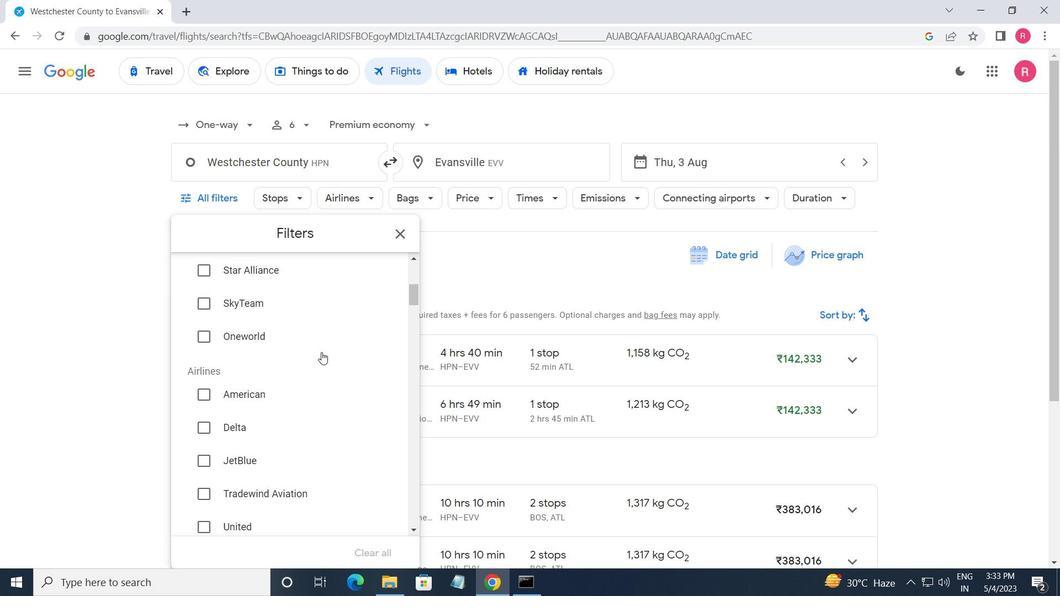 
Action: Mouse scrolled (323, 353) with delta (0, 0)
Screenshot: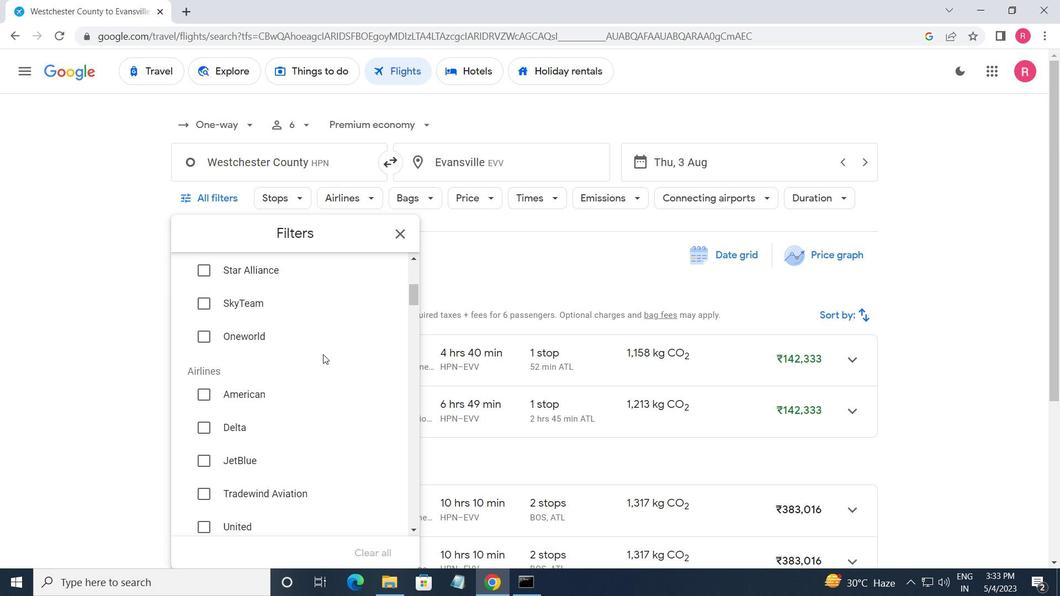 
Action: Mouse moved to (323, 356)
Screenshot: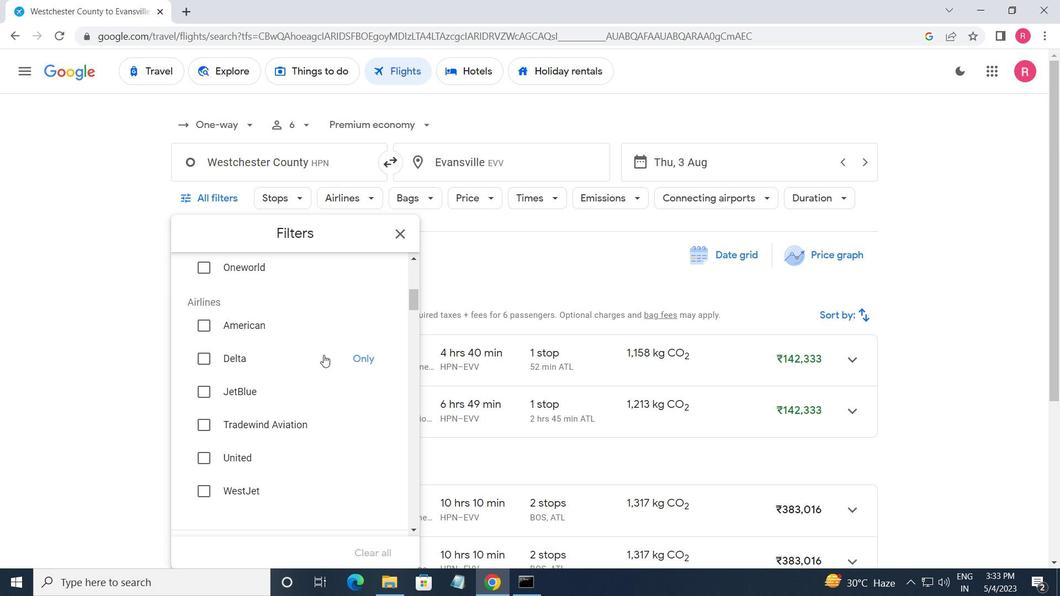 
Action: Mouse scrolled (323, 355) with delta (0, 0)
Screenshot: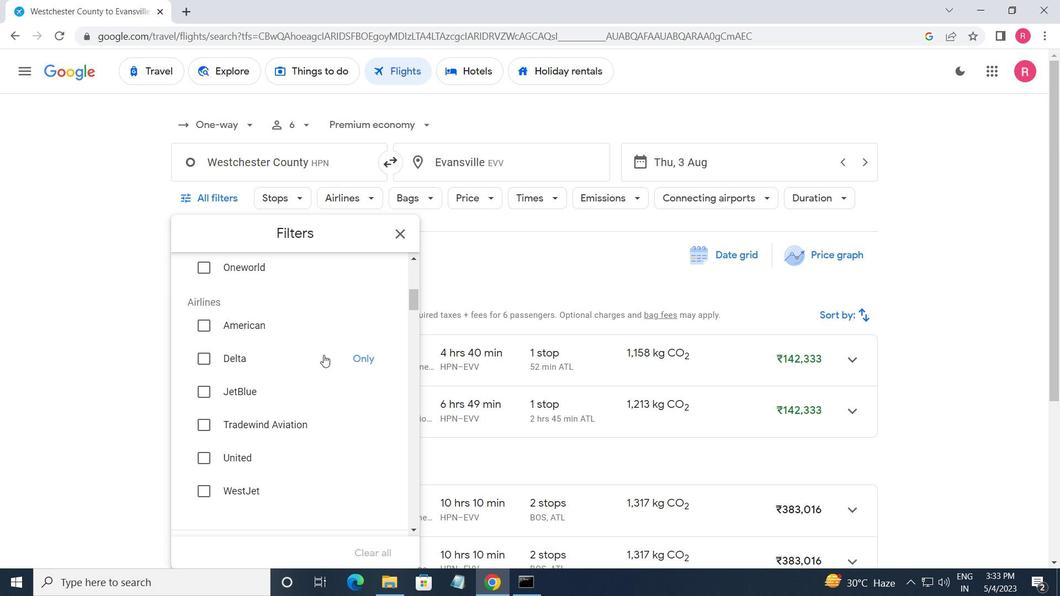 
Action: Mouse moved to (323, 358)
Screenshot: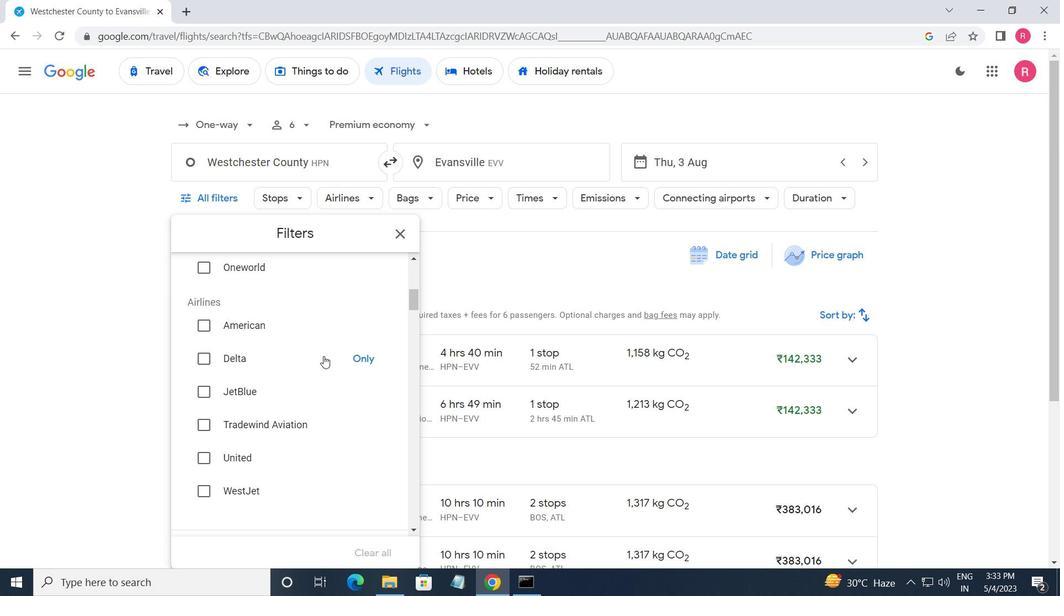 
Action: Mouse scrolled (323, 357) with delta (0, 0)
Screenshot: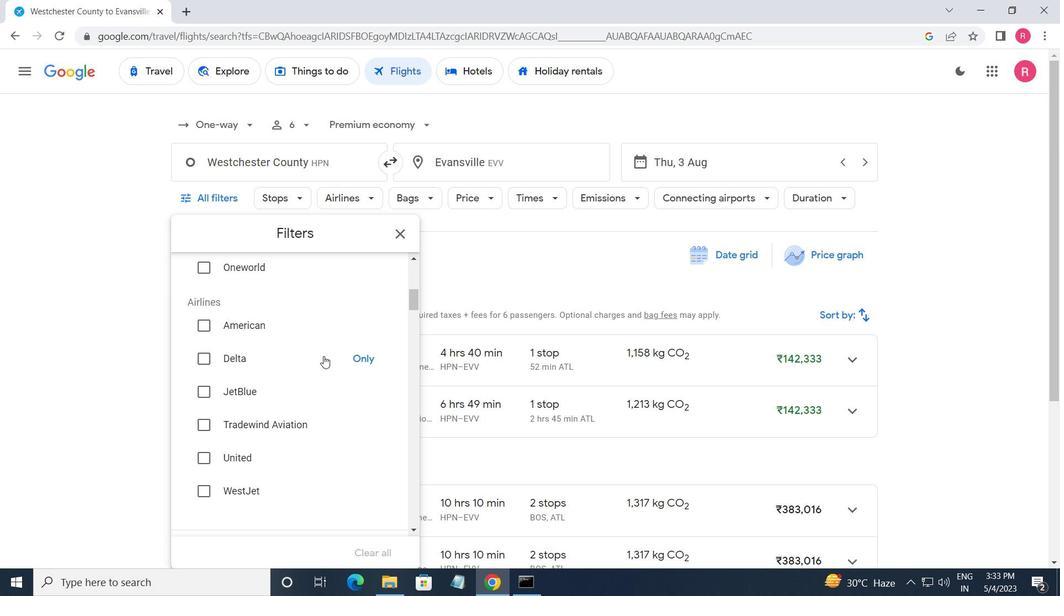 
Action: Mouse moved to (379, 450)
Screenshot: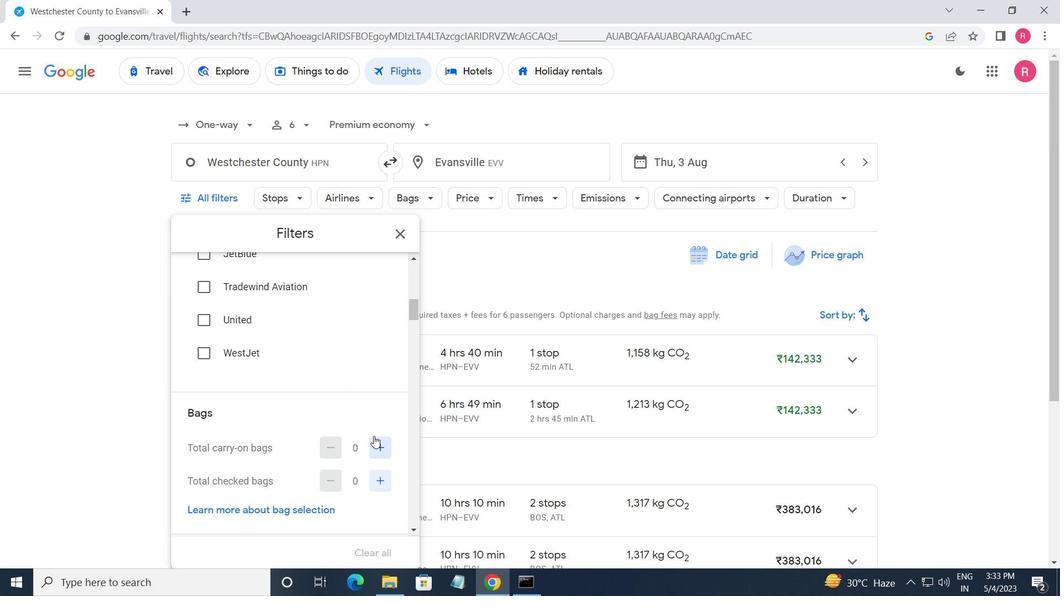 
Action: Mouse pressed left at (379, 450)
Screenshot: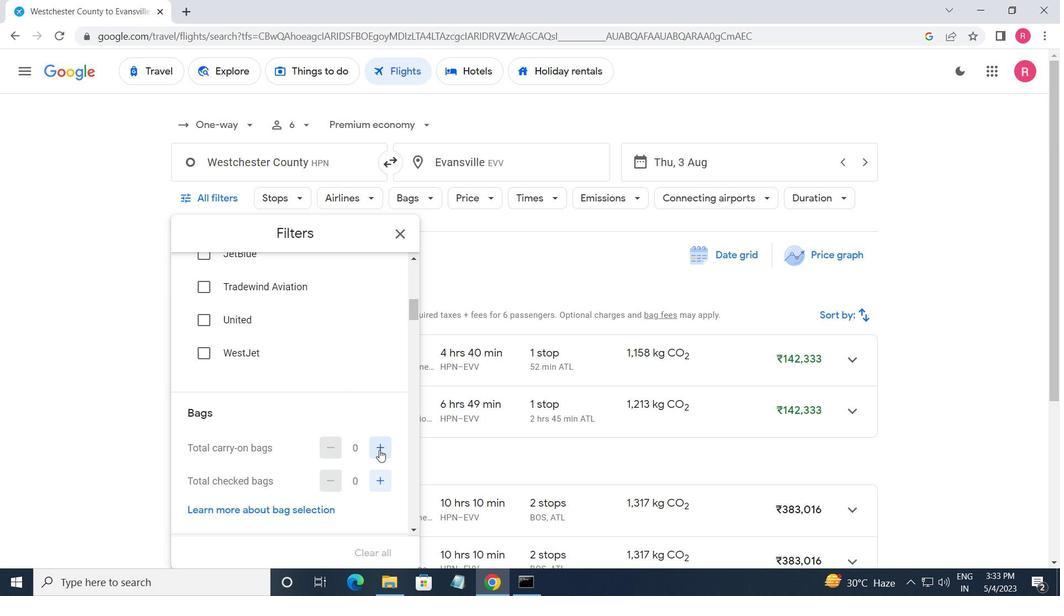 
Action: Mouse moved to (379, 451)
Screenshot: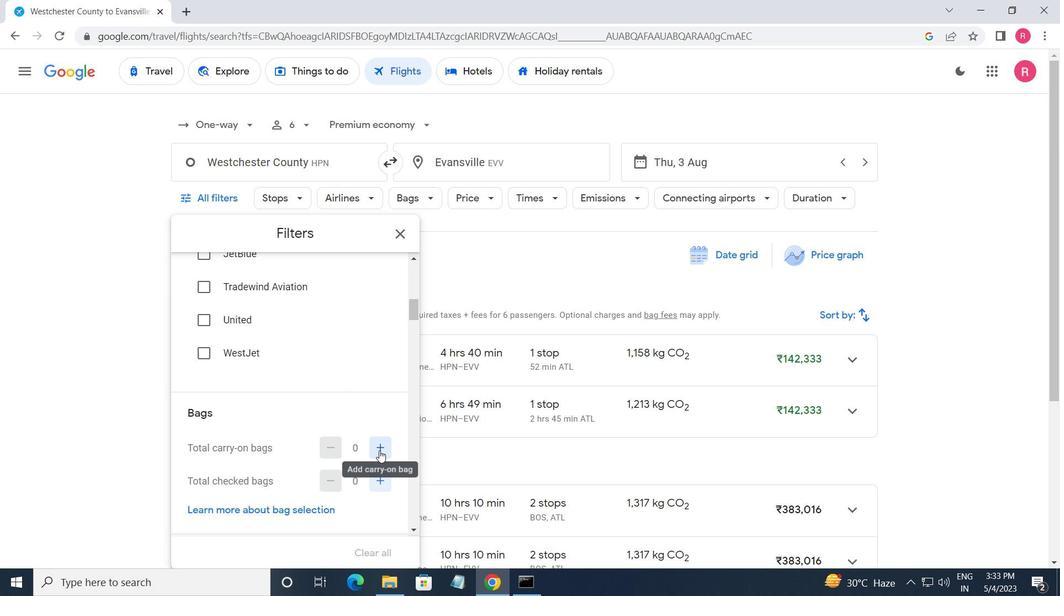 
Action: Mouse pressed left at (379, 451)
Screenshot: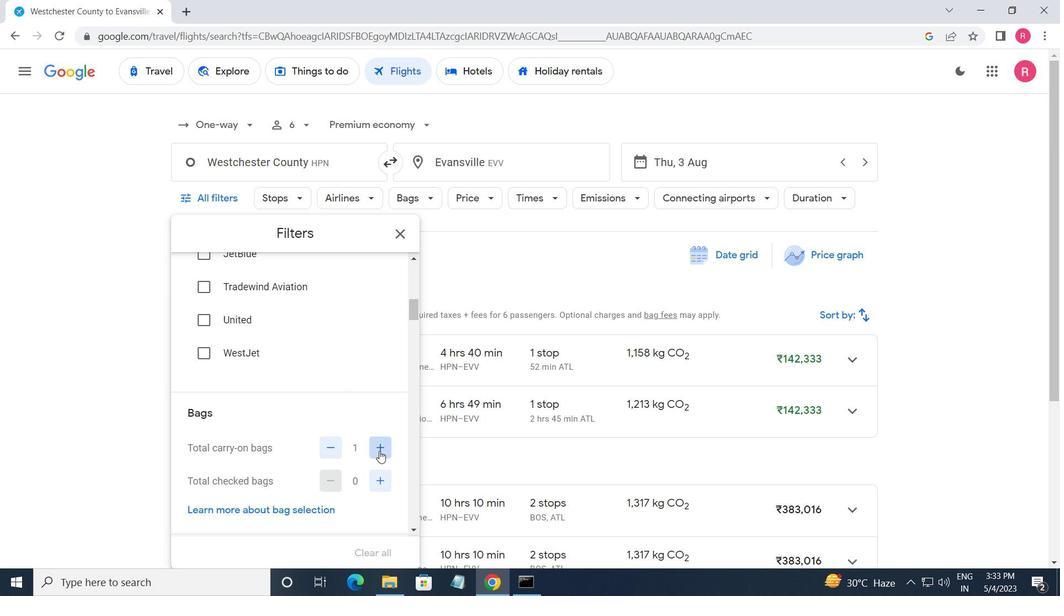 
Action: Mouse moved to (378, 477)
Screenshot: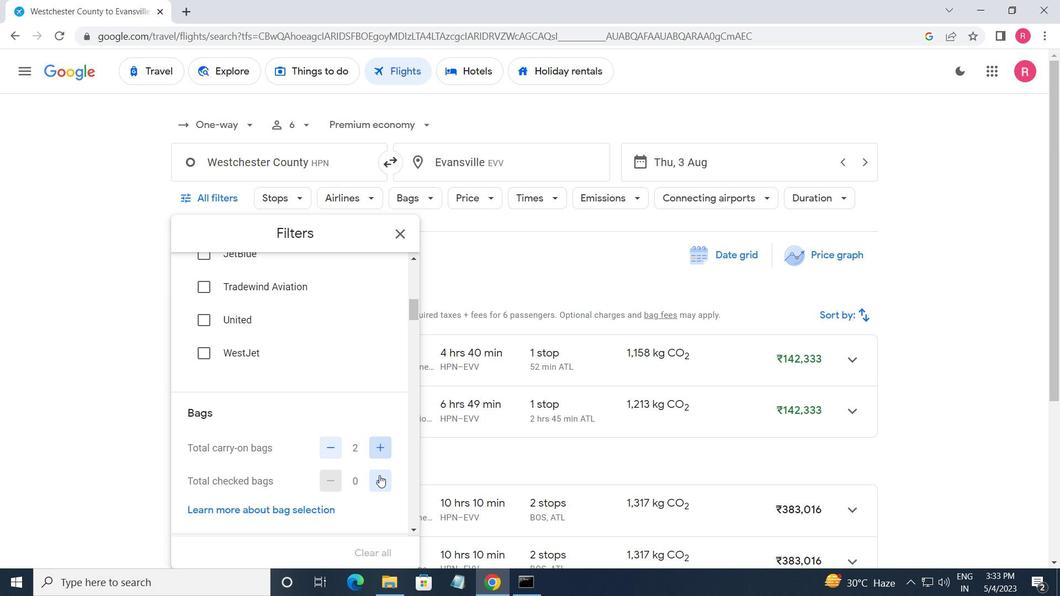 
Action: Mouse pressed left at (378, 477)
Screenshot: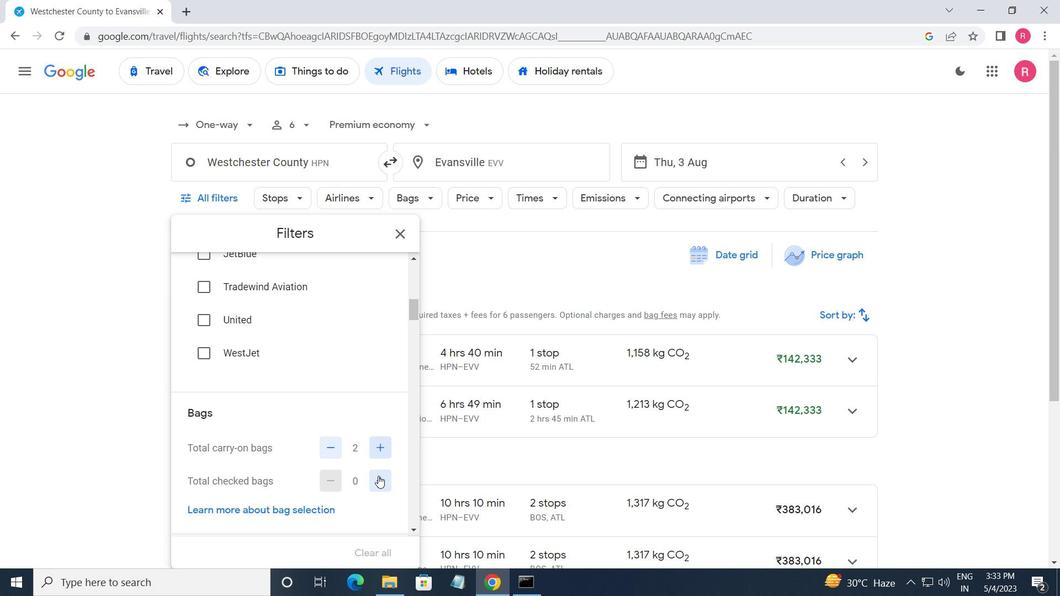 
Action: Mouse moved to (347, 414)
Screenshot: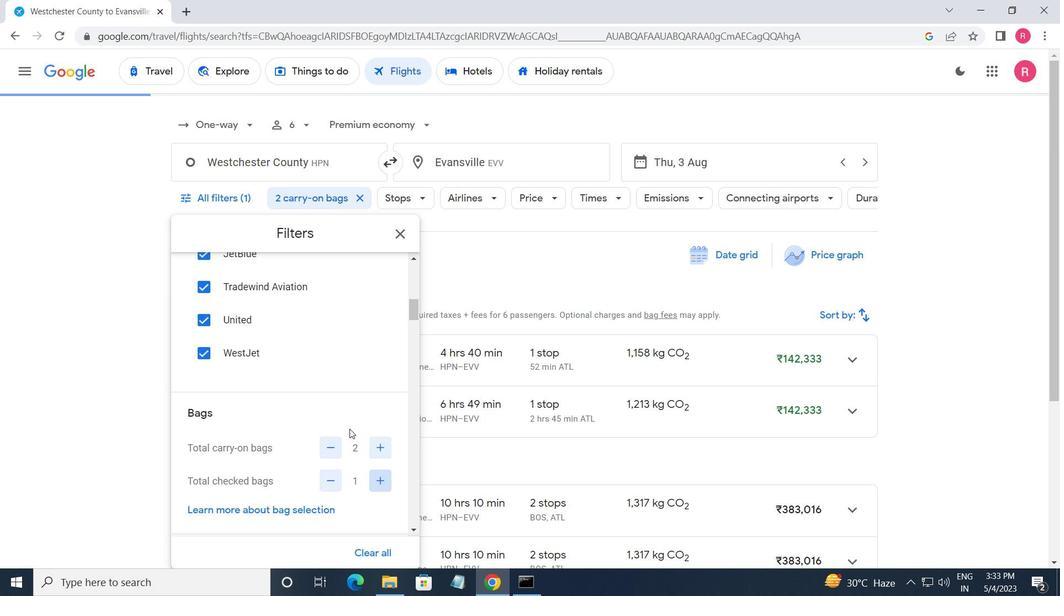 
Action: Mouse scrolled (347, 414) with delta (0, 0)
Screenshot: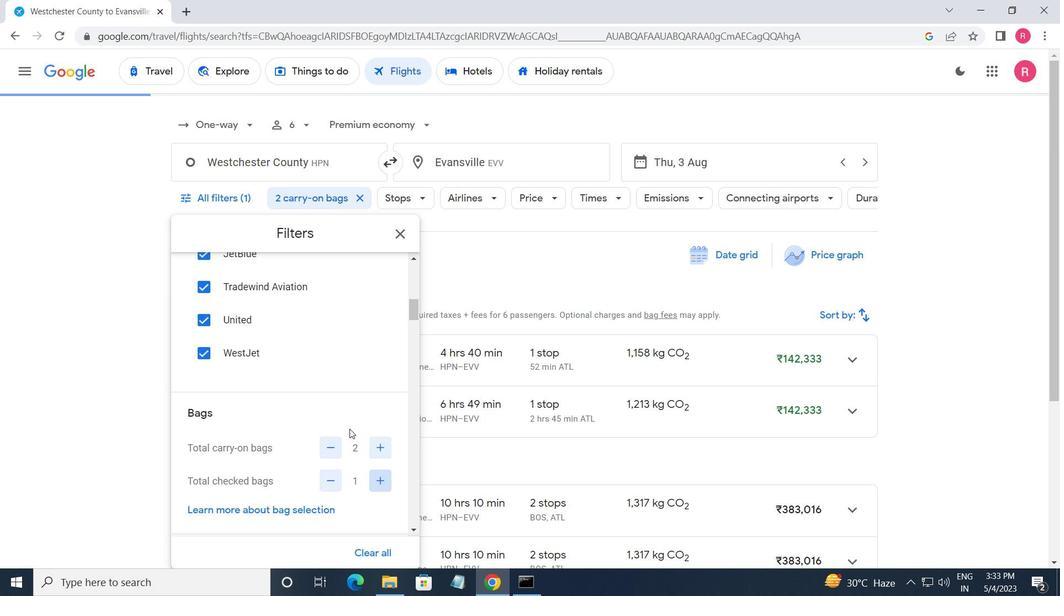 
Action: Mouse moved to (346, 414)
Screenshot: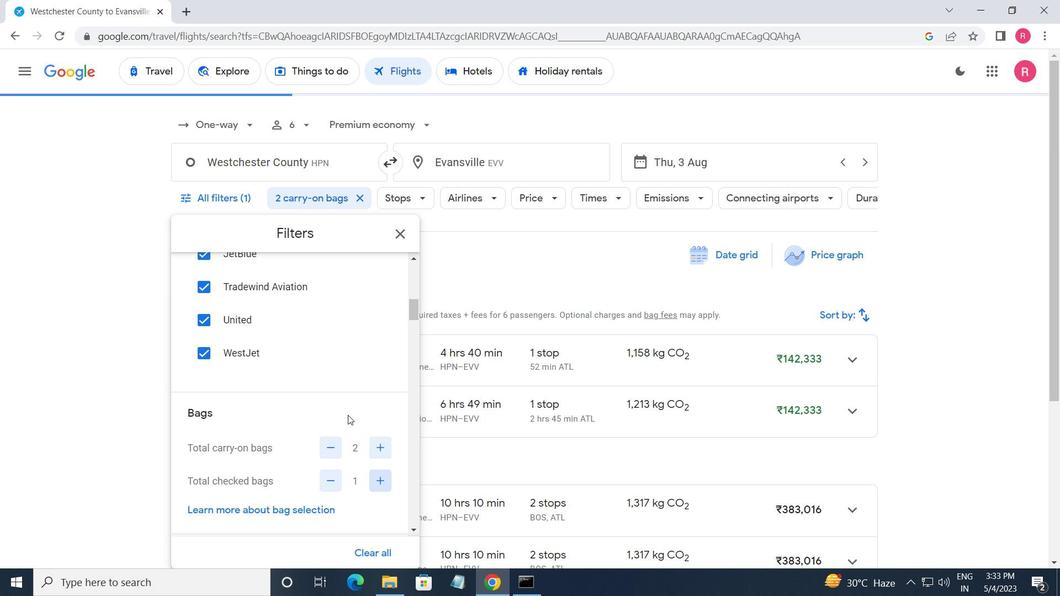 
Action: Mouse scrolled (346, 414) with delta (0, 0)
Screenshot: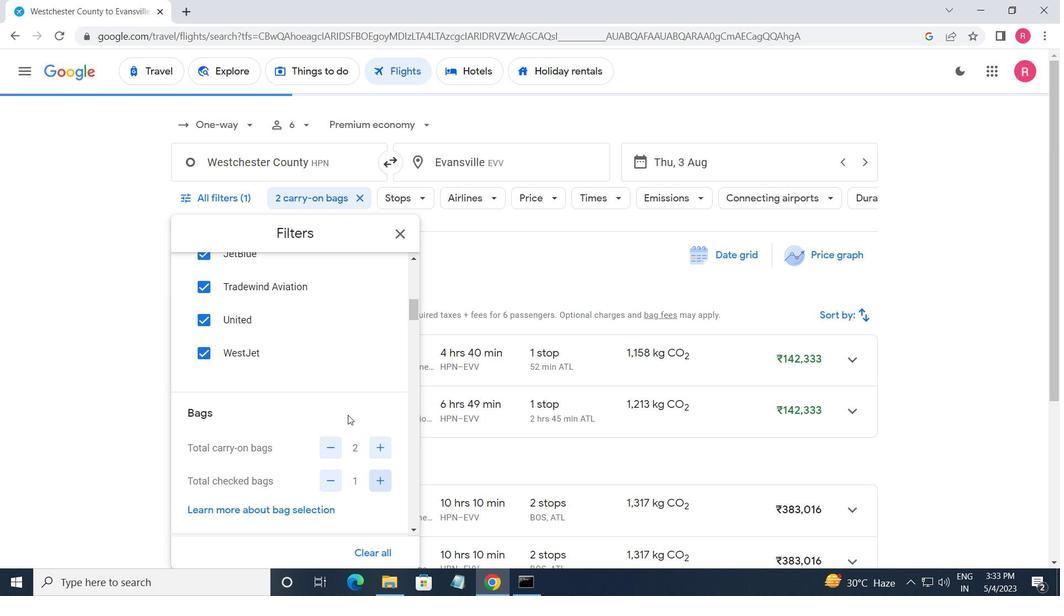 
Action: Mouse moved to (345, 414)
Screenshot: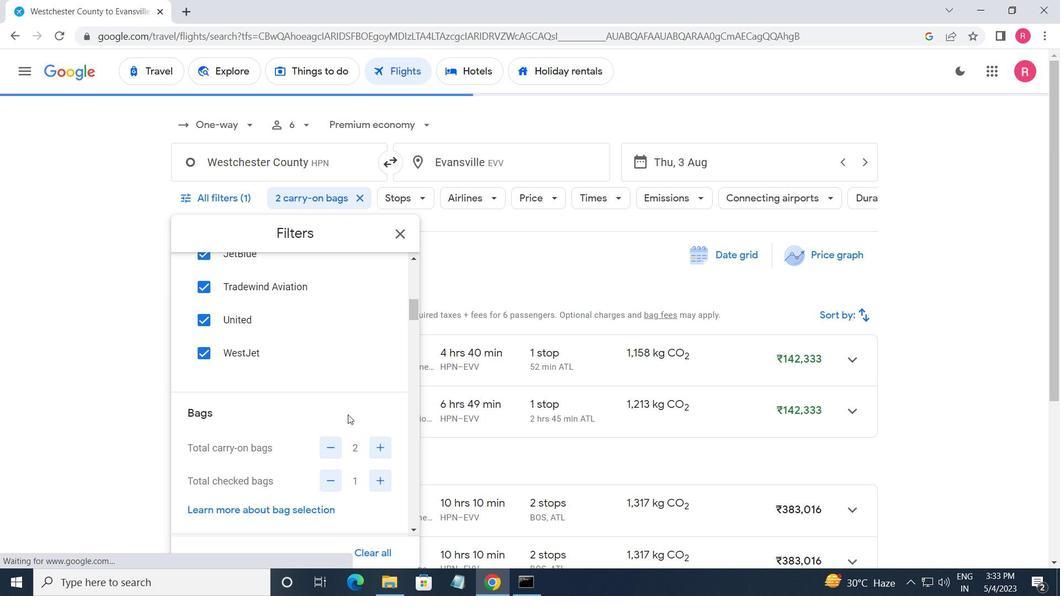 
Action: Mouse scrolled (345, 414) with delta (0, 0)
Screenshot: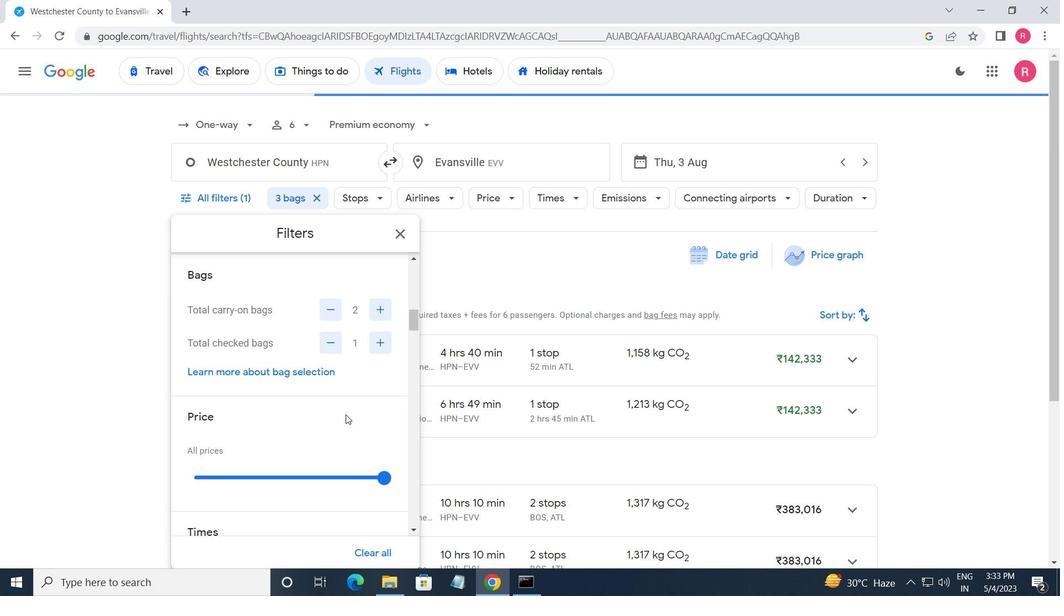 
Action: Mouse moved to (346, 403)
Screenshot: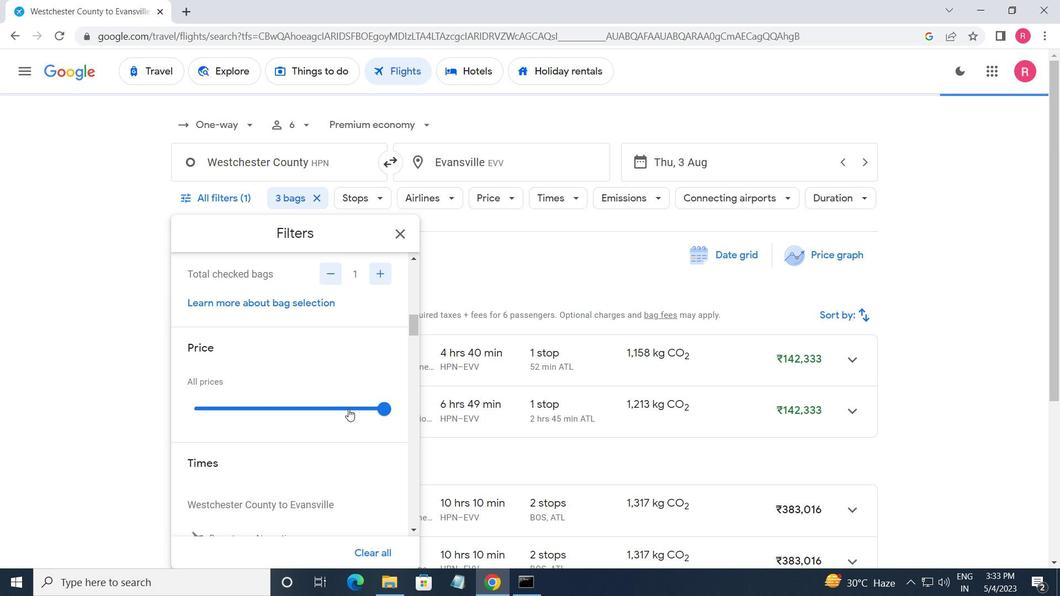 
Action: Mouse scrolled (346, 404) with delta (0, 0)
Screenshot: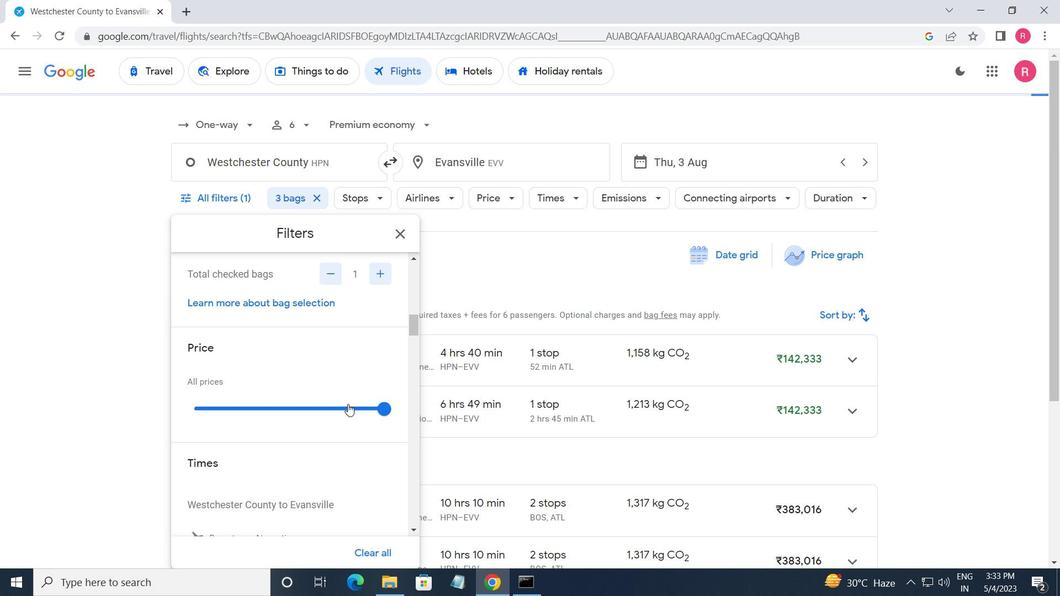 
Action: Mouse scrolled (346, 404) with delta (0, 0)
Screenshot: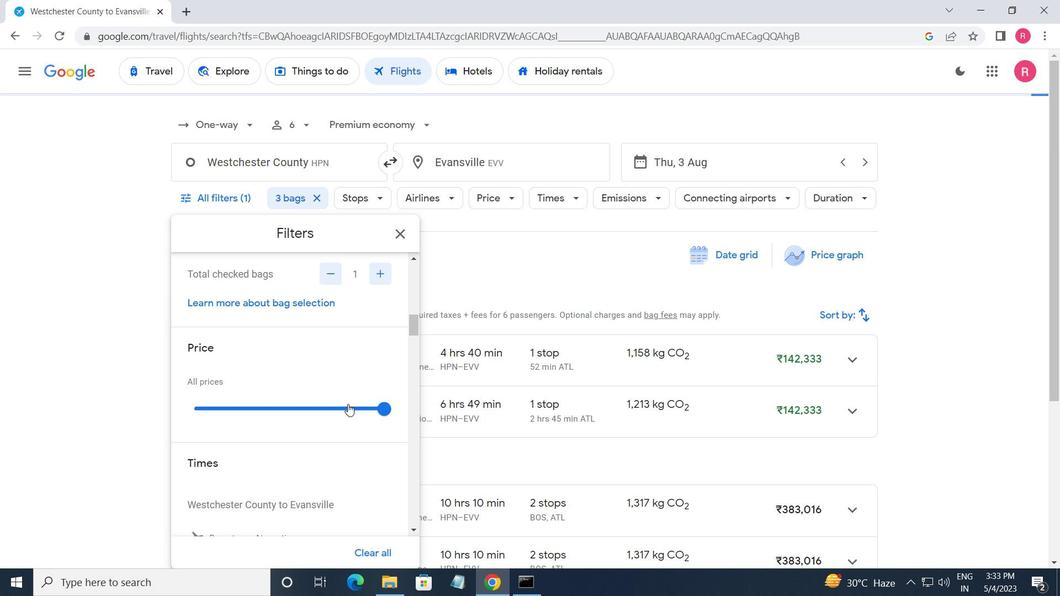 
Action: Mouse scrolled (346, 404) with delta (0, 0)
Screenshot: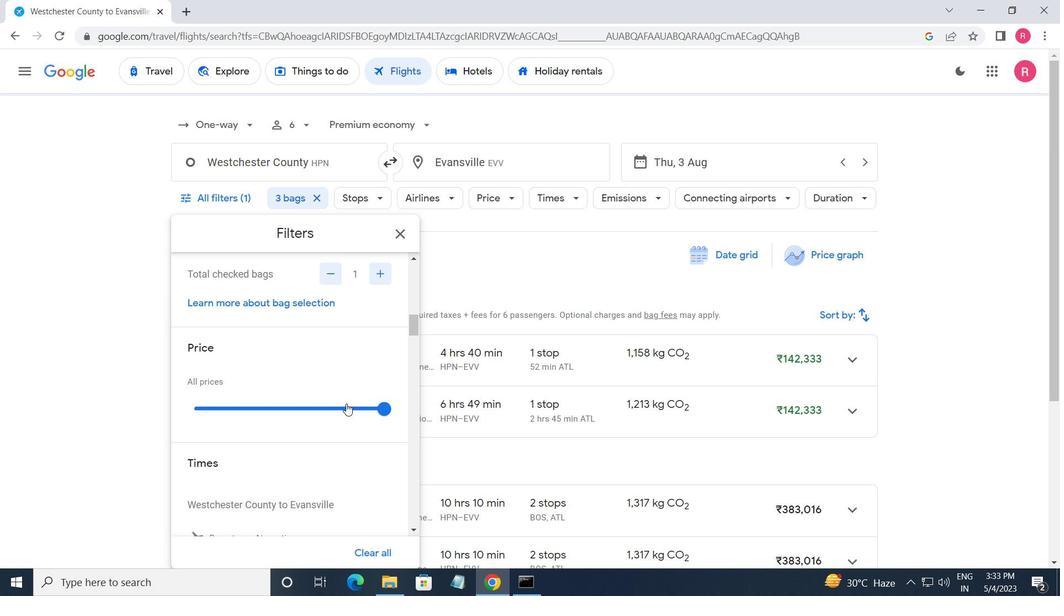
Action: Mouse moved to (345, 403)
Screenshot: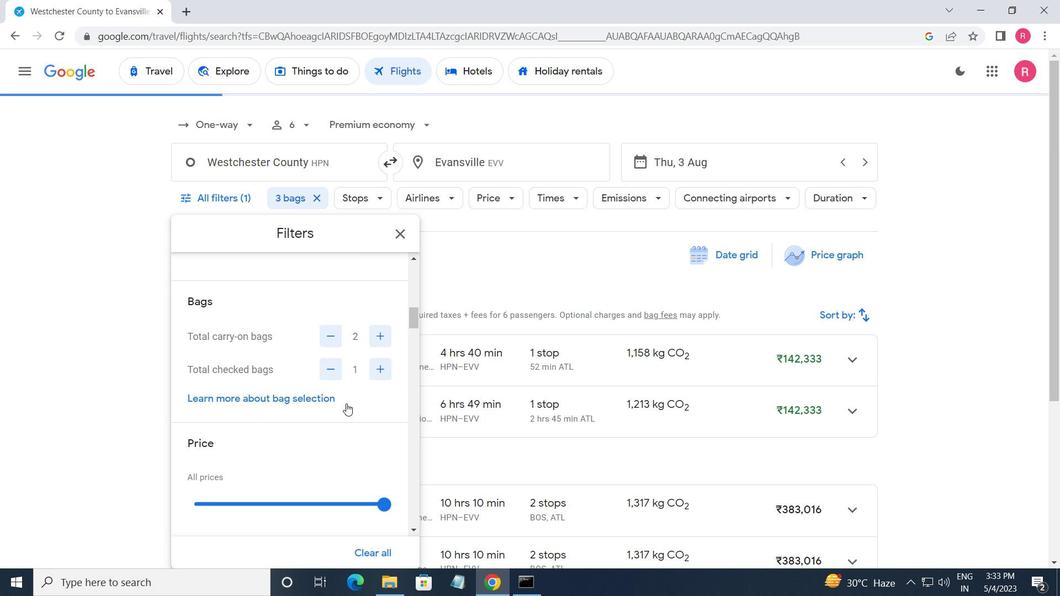 
Action: Mouse scrolled (345, 404) with delta (0, 0)
Screenshot: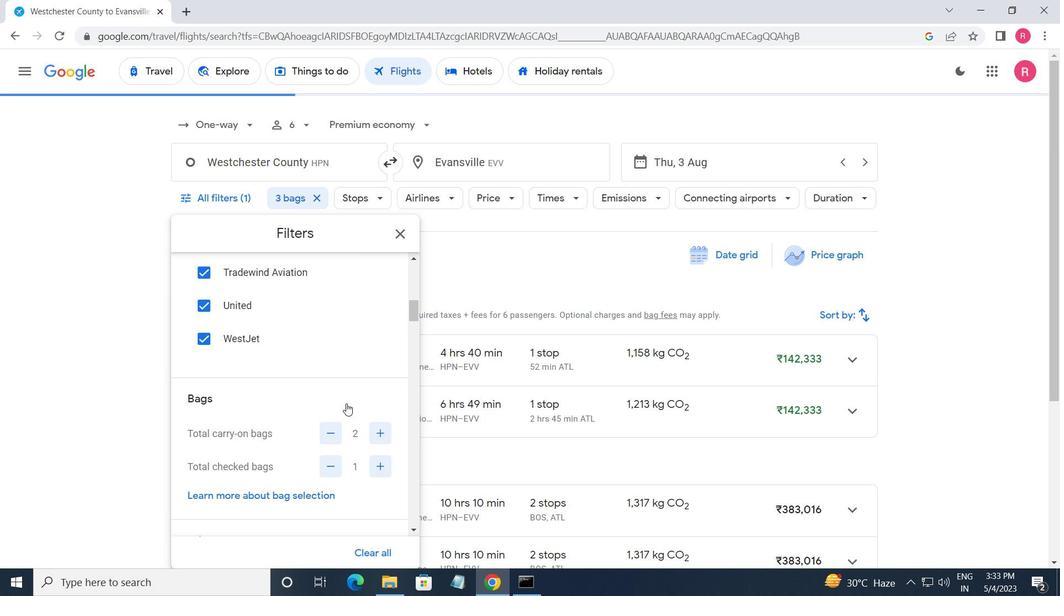 
Action: Mouse scrolled (345, 404) with delta (0, 0)
Screenshot: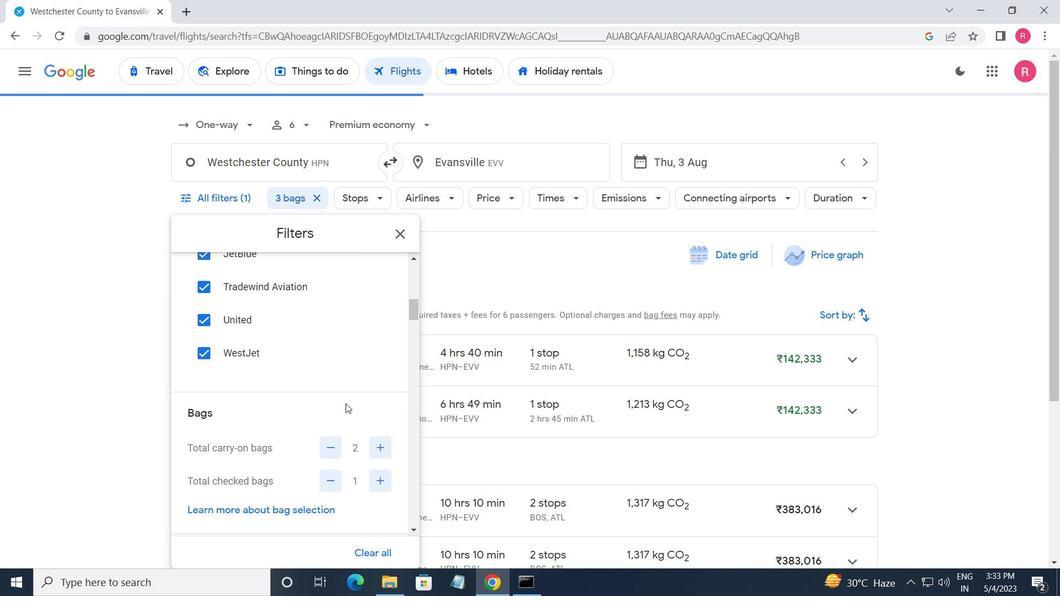 
Action: Mouse scrolled (345, 404) with delta (0, 0)
Screenshot: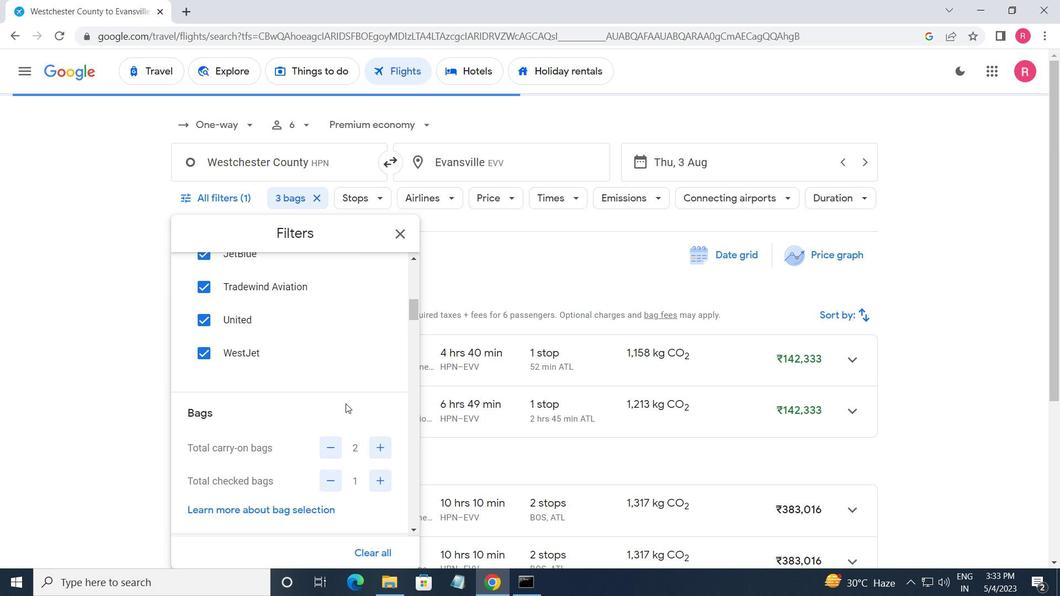 
Action: Mouse moved to (345, 407)
Screenshot: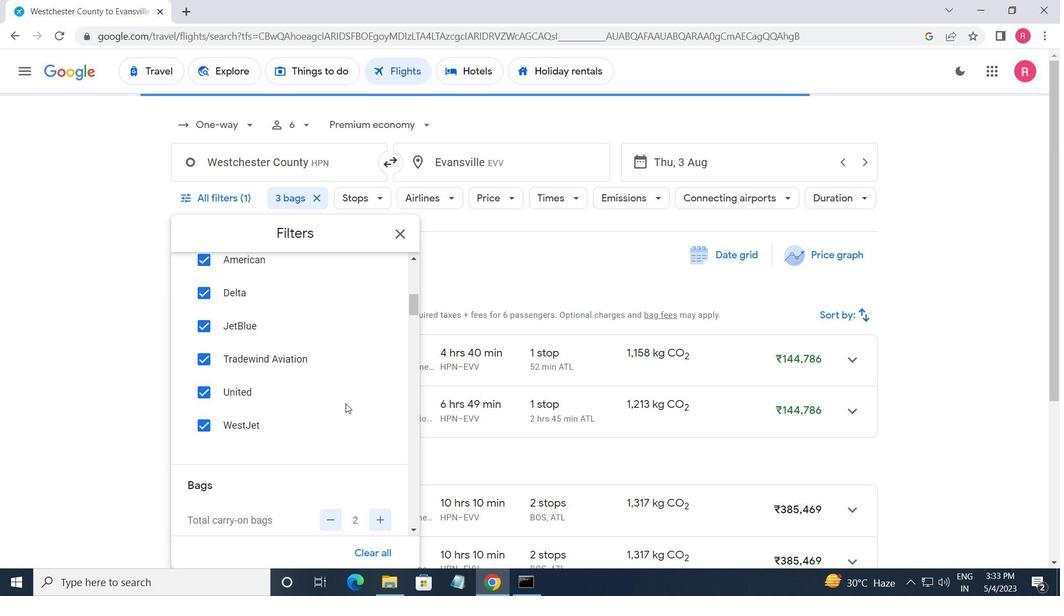 
Action: Mouse scrolled (345, 408) with delta (0, 0)
Screenshot: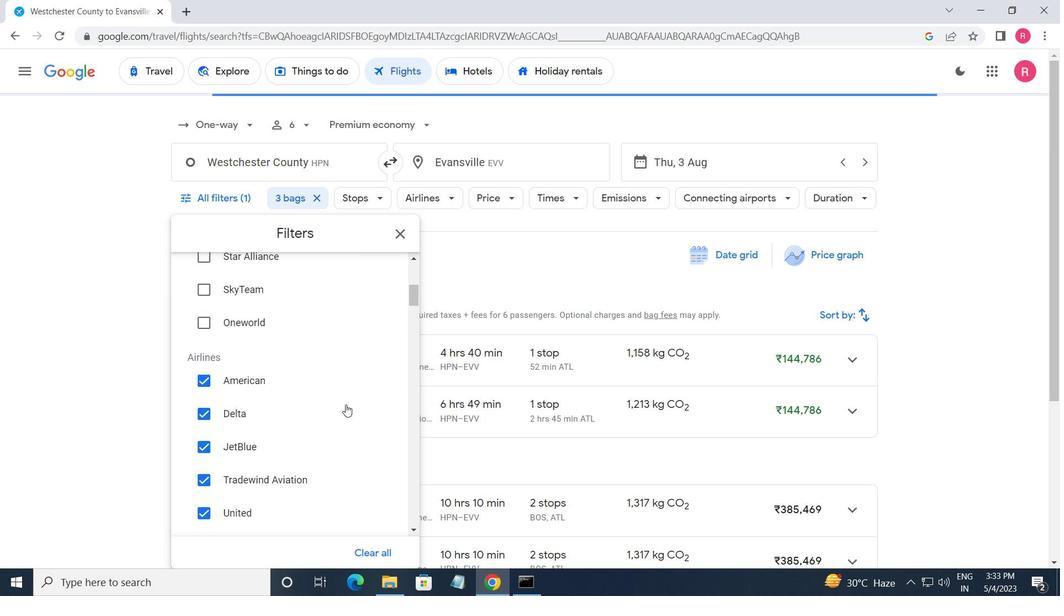 
Action: Mouse scrolled (345, 408) with delta (0, 0)
Screenshot: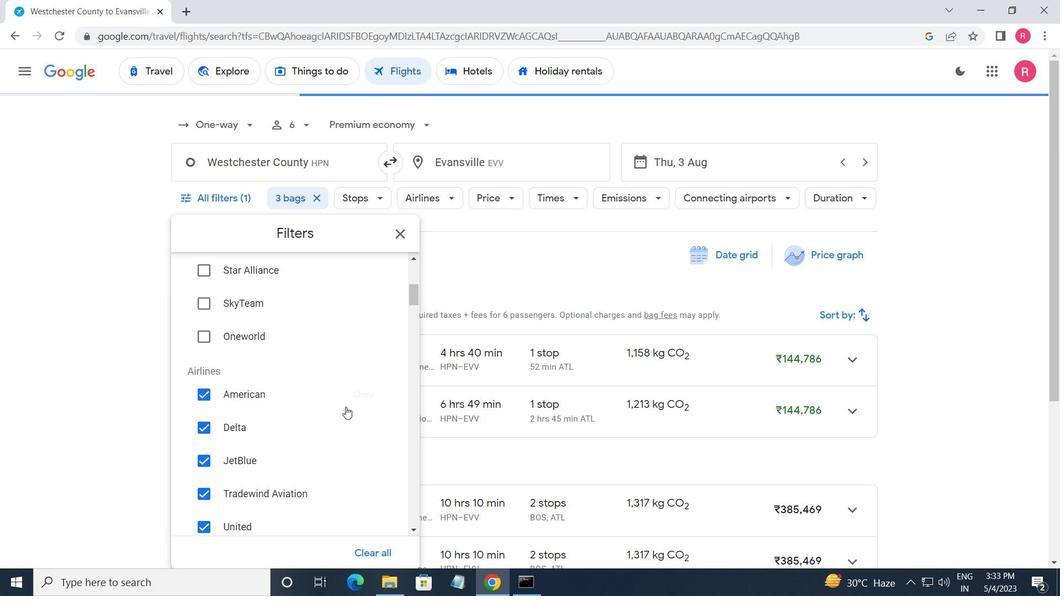 
Action: Mouse moved to (376, 361)
Screenshot: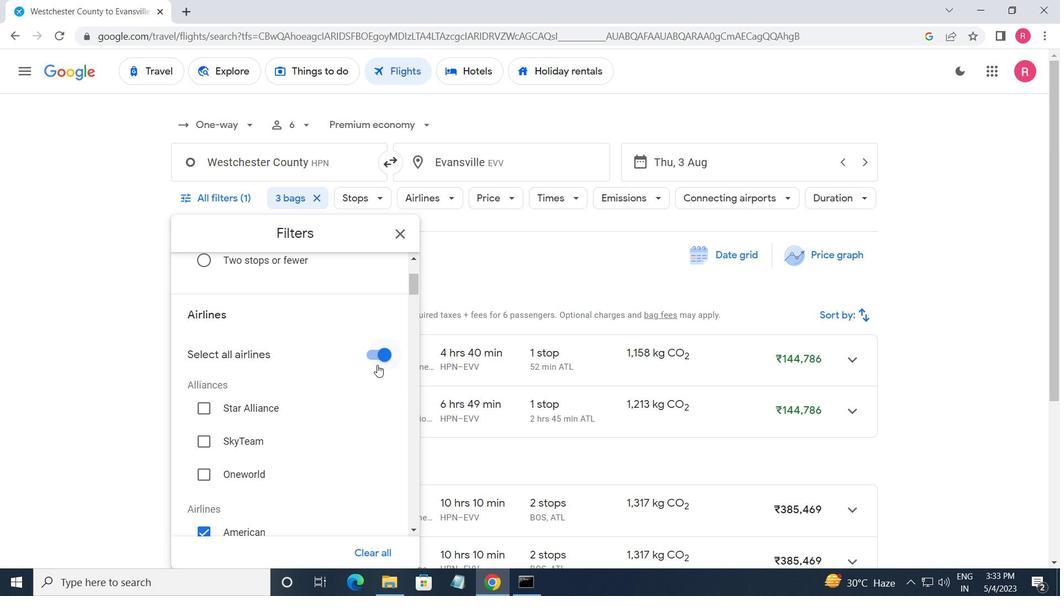 
Action: Mouse pressed left at (376, 361)
Screenshot: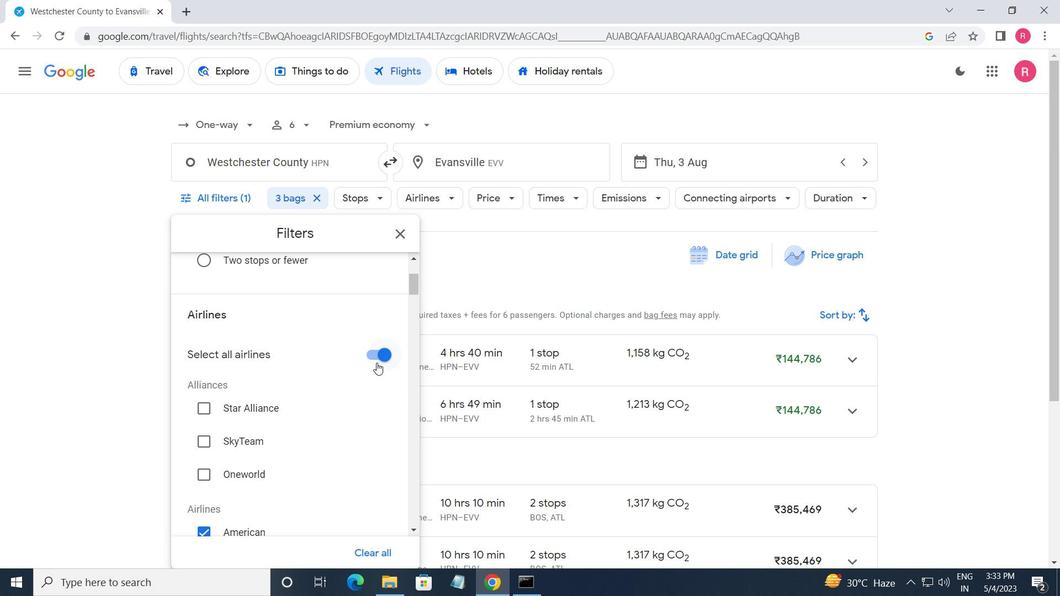 
Action: Mouse moved to (338, 424)
Screenshot: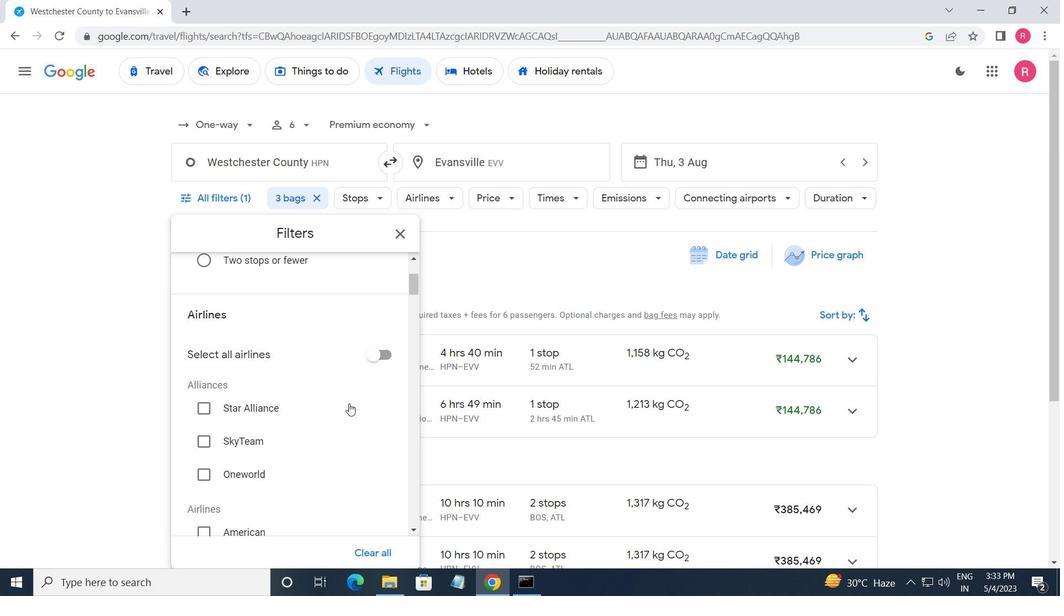 
Action: Mouse scrolled (338, 423) with delta (0, 0)
Screenshot: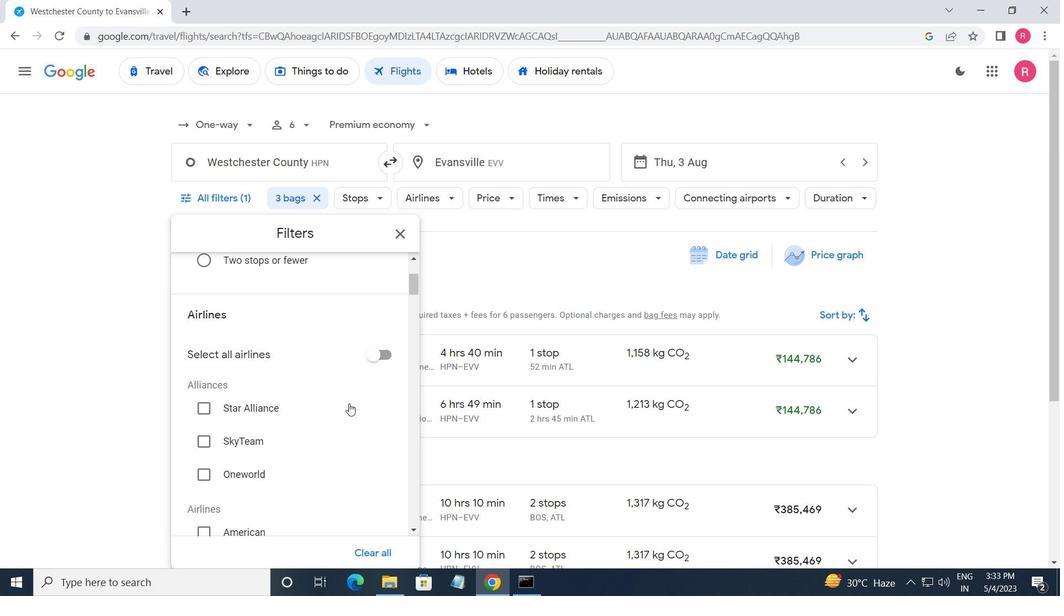 
Action: Mouse moved to (337, 426)
Screenshot: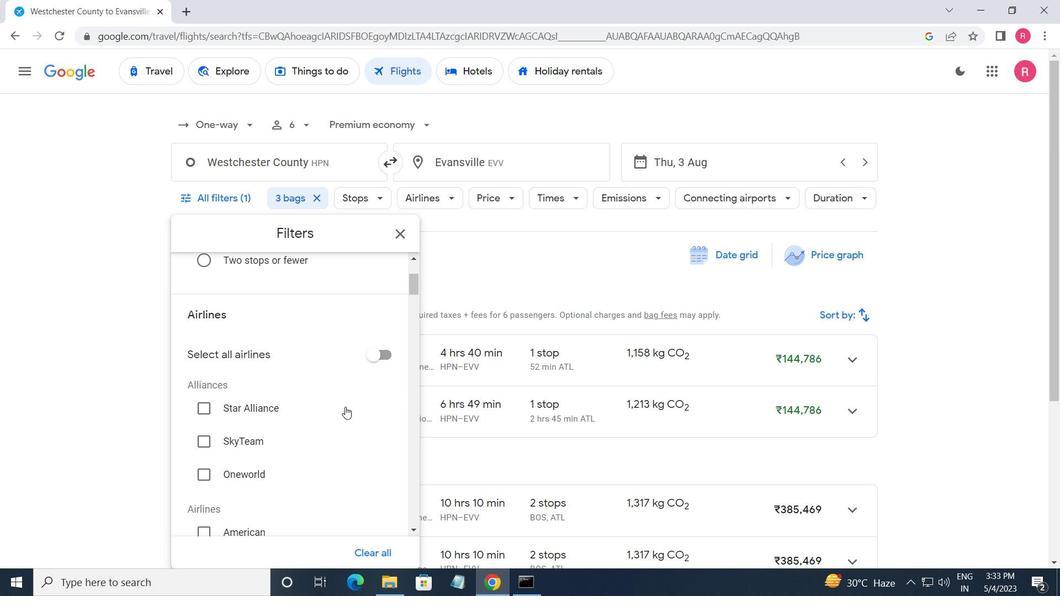 
Action: Mouse scrolled (337, 426) with delta (0, 0)
Screenshot: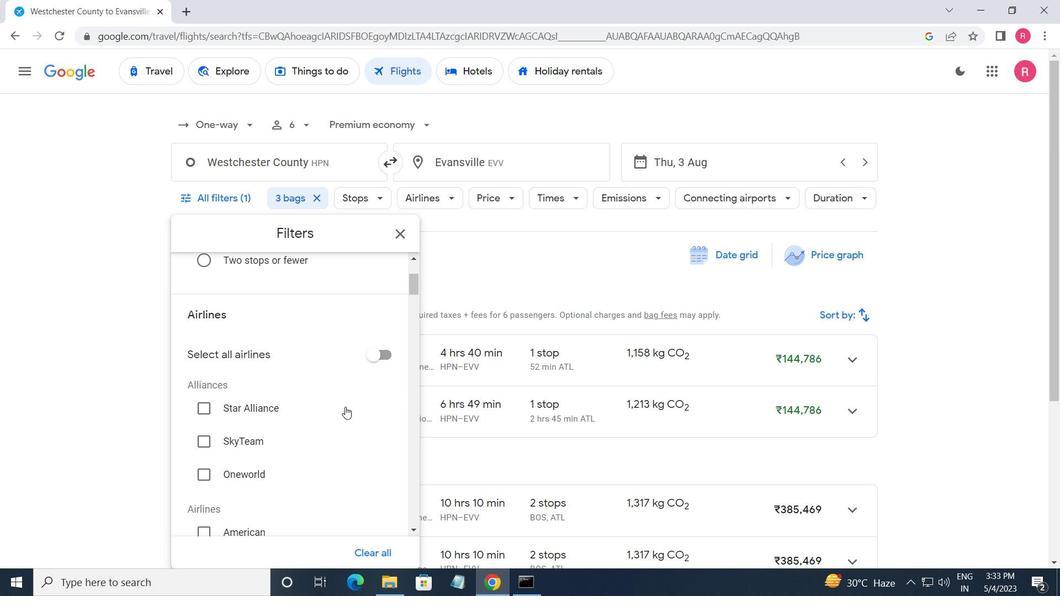 
Action: Mouse moved to (336, 428)
Screenshot: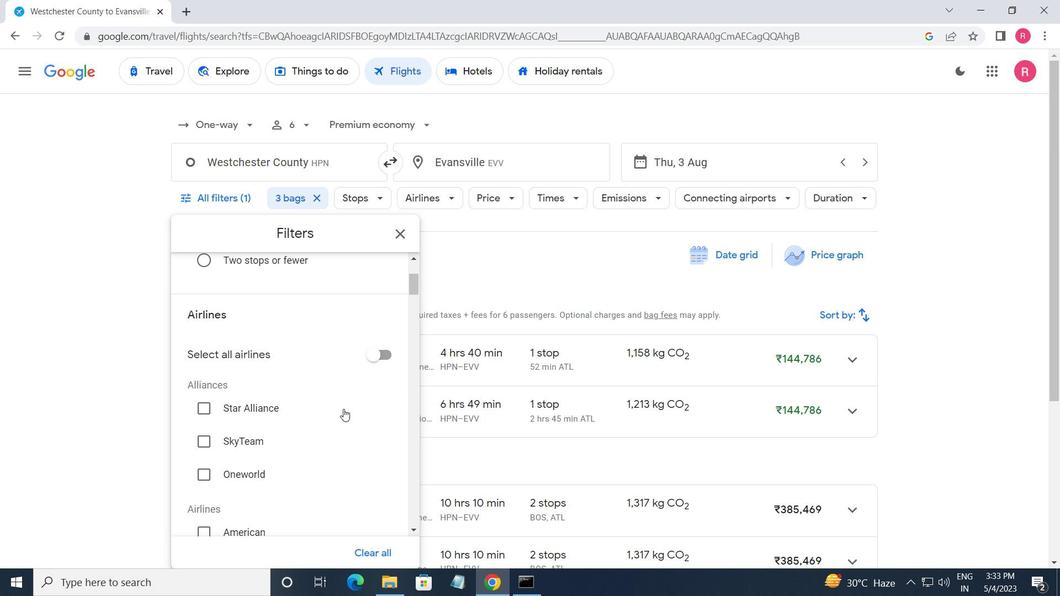 
Action: Mouse scrolled (336, 427) with delta (0, 0)
Screenshot: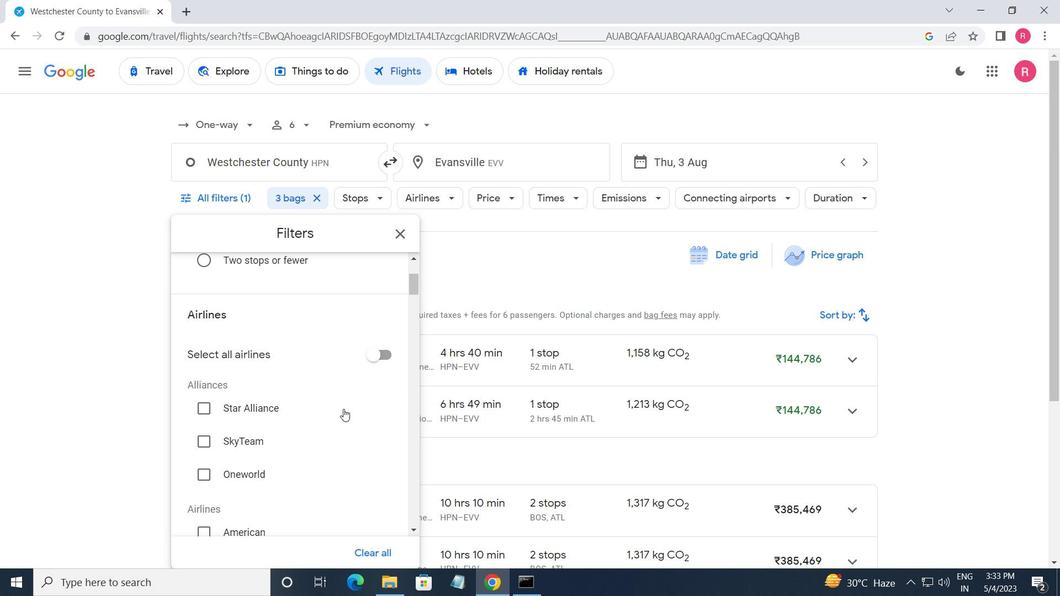 
Action: Mouse moved to (334, 428)
Screenshot: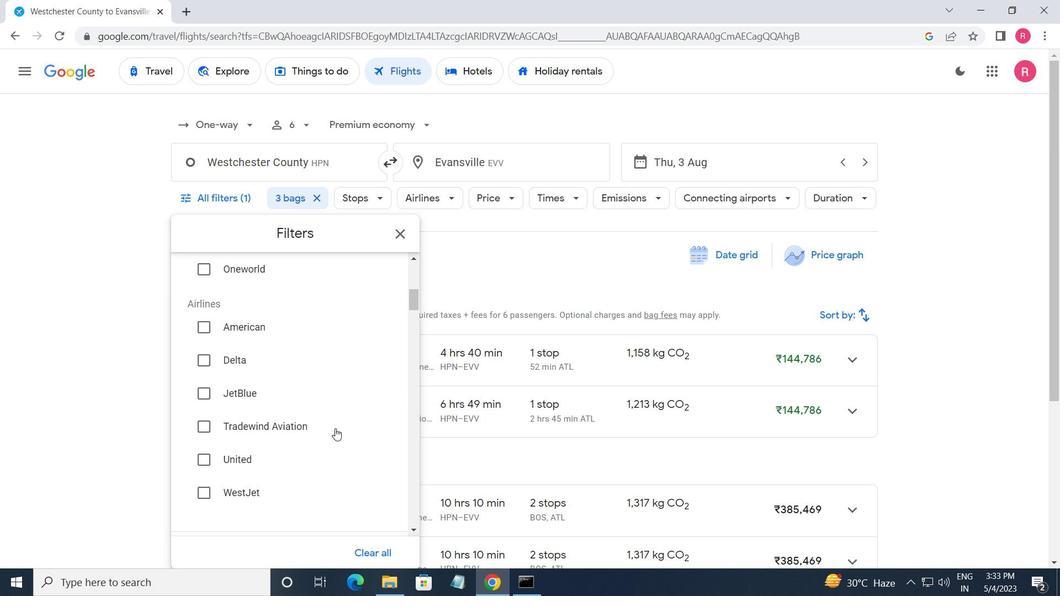 
Action: Mouse scrolled (334, 427) with delta (0, 0)
Screenshot: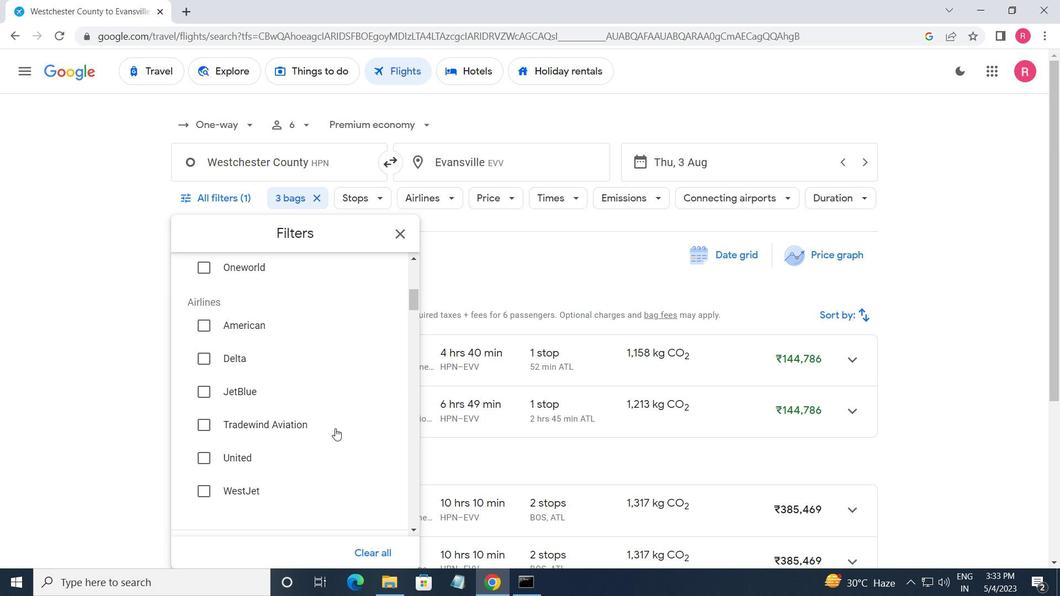 
Action: Mouse moved to (333, 428)
Screenshot: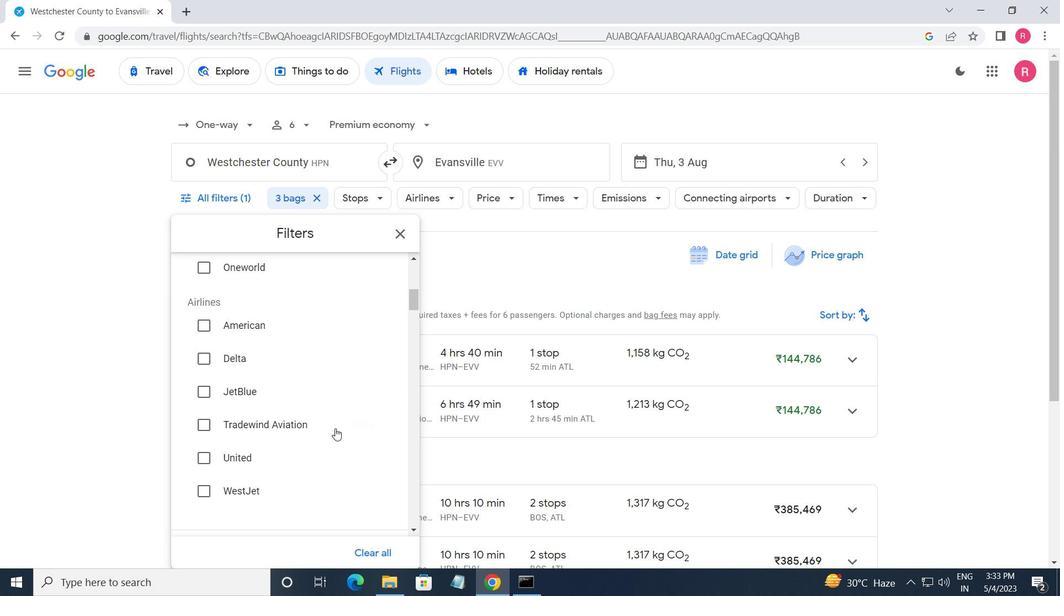 
Action: Mouse scrolled (333, 427) with delta (0, 0)
Screenshot: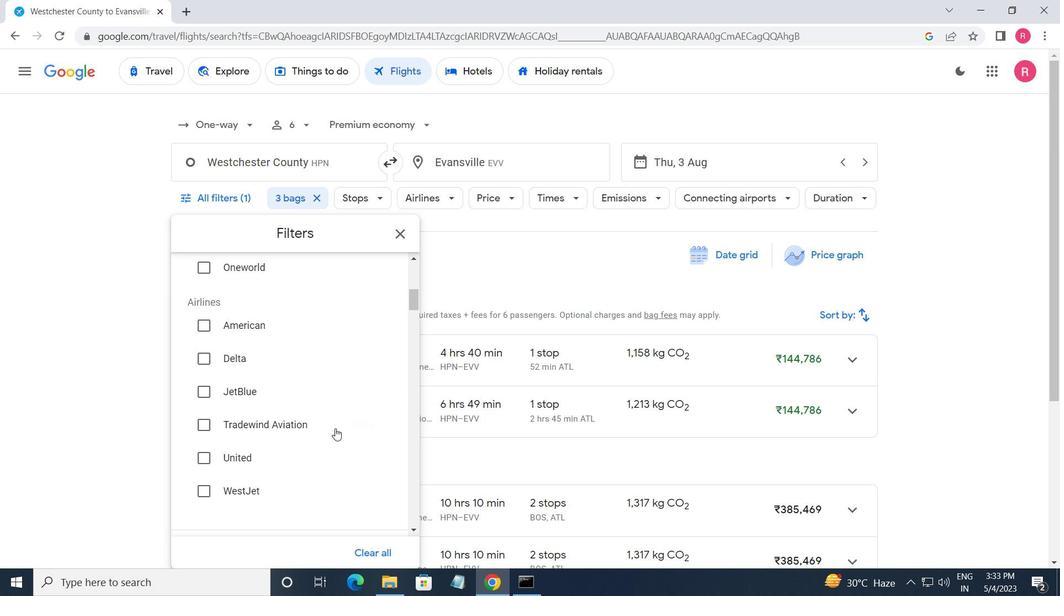 
Action: Mouse moved to (333, 429)
Screenshot: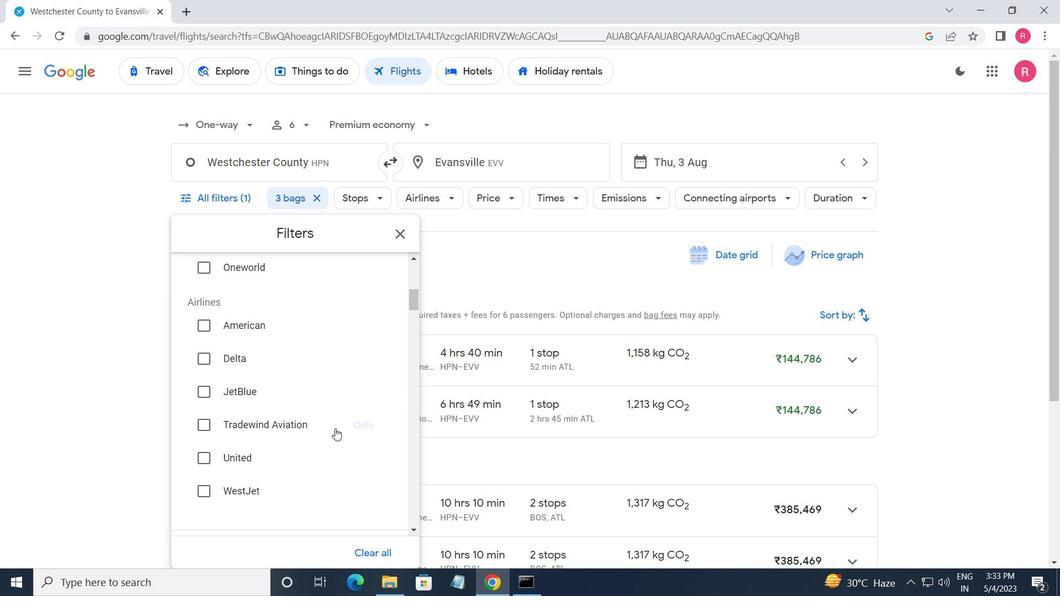 
Action: Mouse scrolled (333, 428) with delta (0, 0)
Screenshot: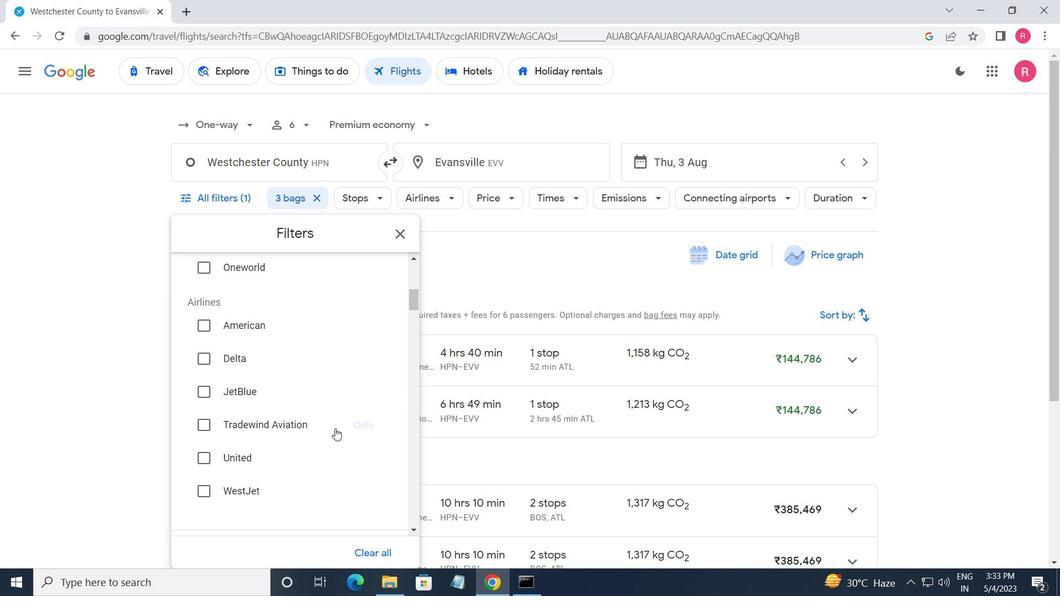 
Action: Mouse moved to (333, 429)
Screenshot: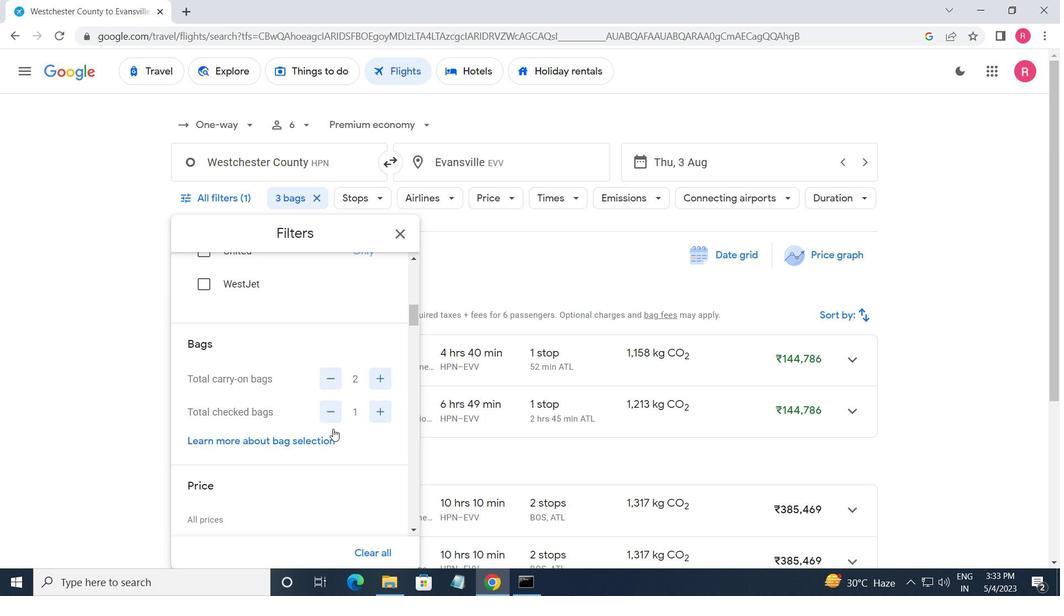 
Action: Mouse scrolled (333, 429) with delta (0, 0)
Screenshot: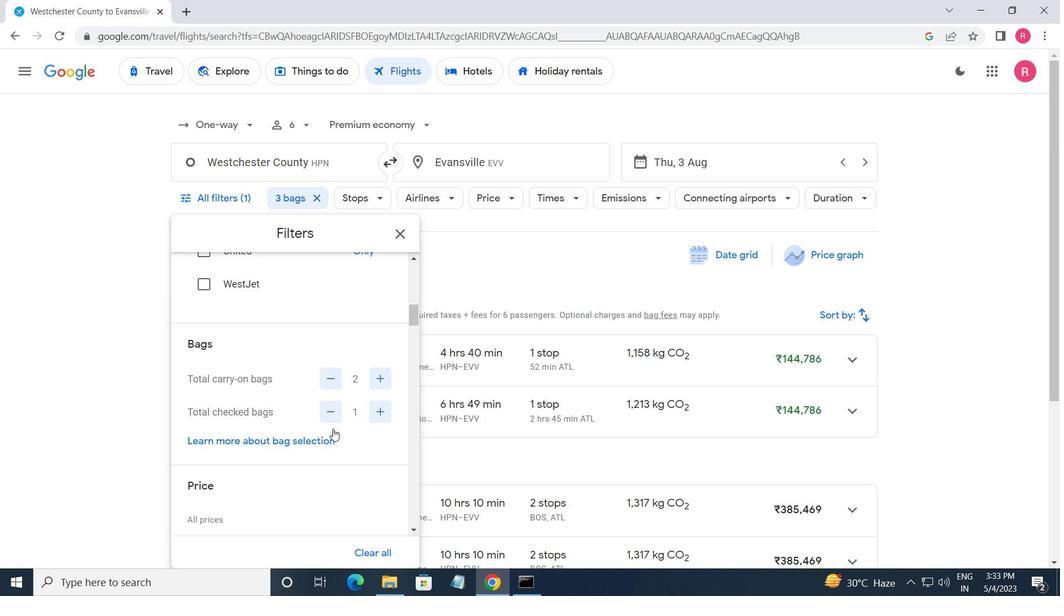 
Action: Mouse scrolled (333, 429) with delta (0, 0)
Screenshot: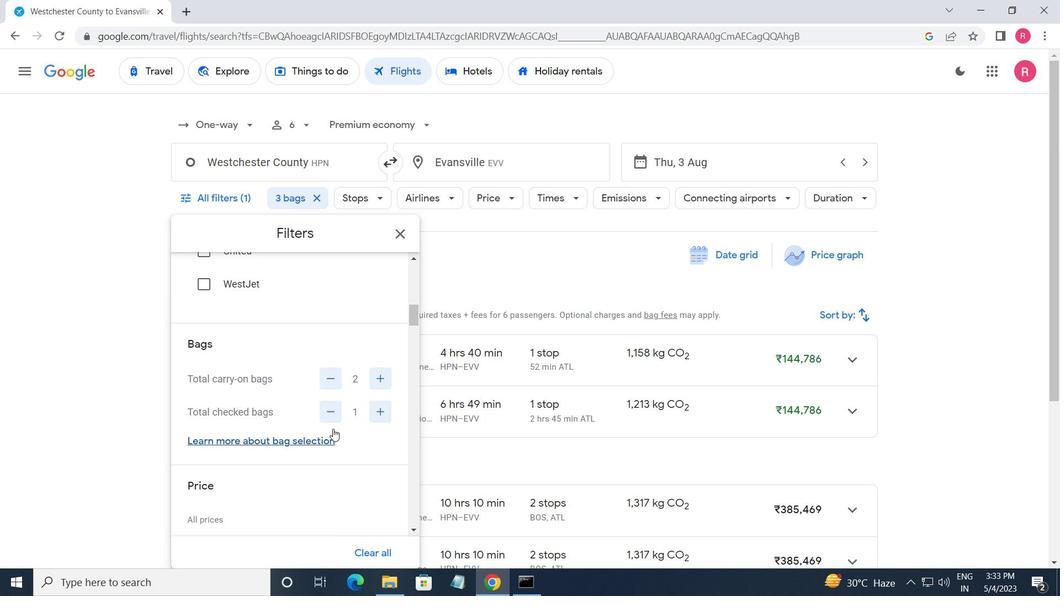 
Action: Mouse moved to (382, 407)
Screenshot: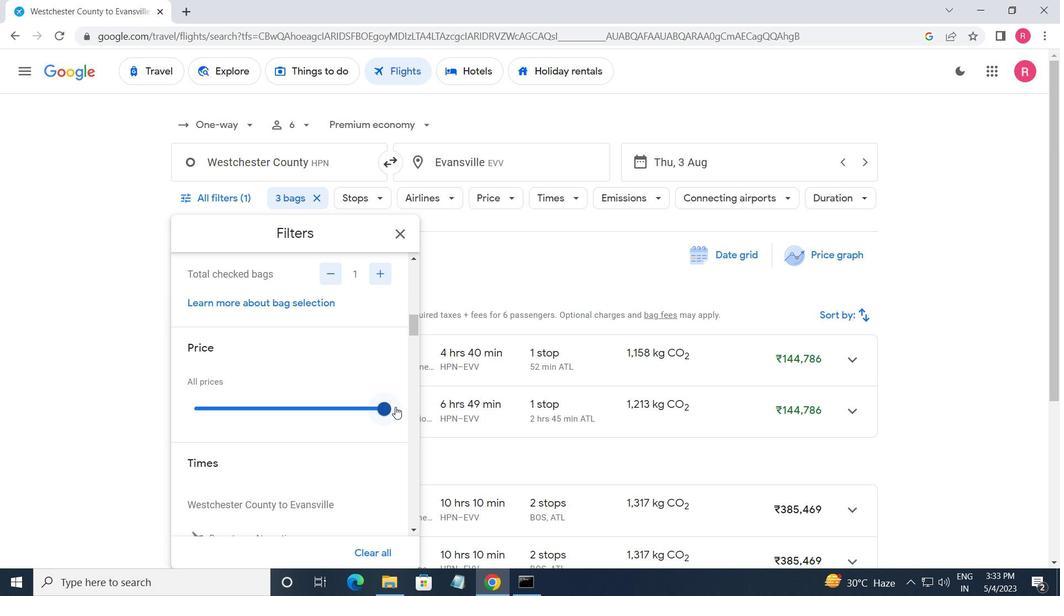 
Action: Mouse pressed left at (382, 407)
Screenshot: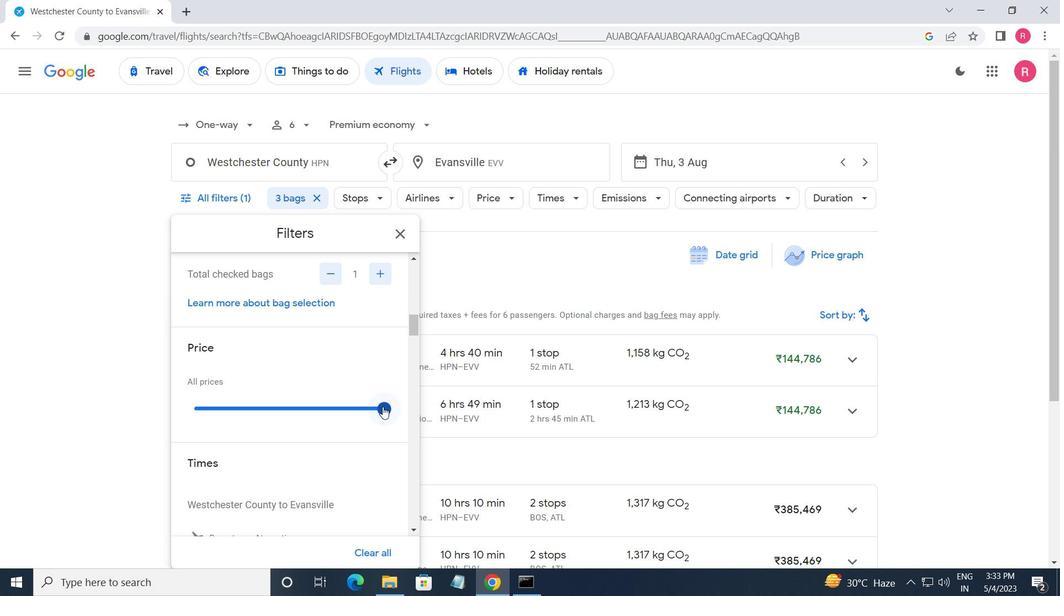 
Action: Mouse moved to (244, 384)
Screenshot: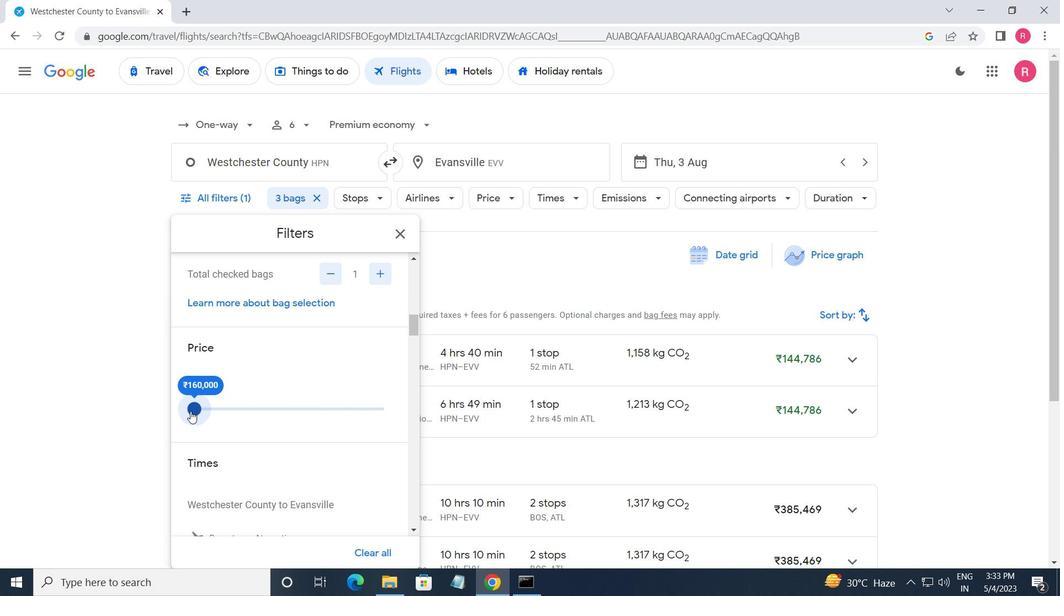 
Action: Mouse scrolled (244, 384) with delta (0, 0)
Screenshot: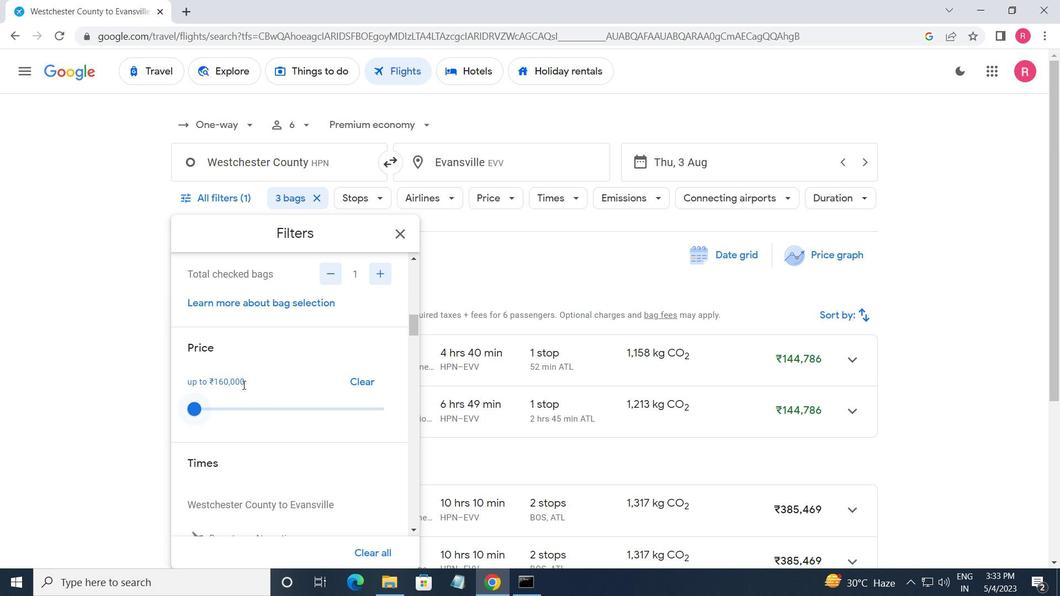 
Action: Mouse scrolled (244, 384) with delta (0, 0)
Screenshot: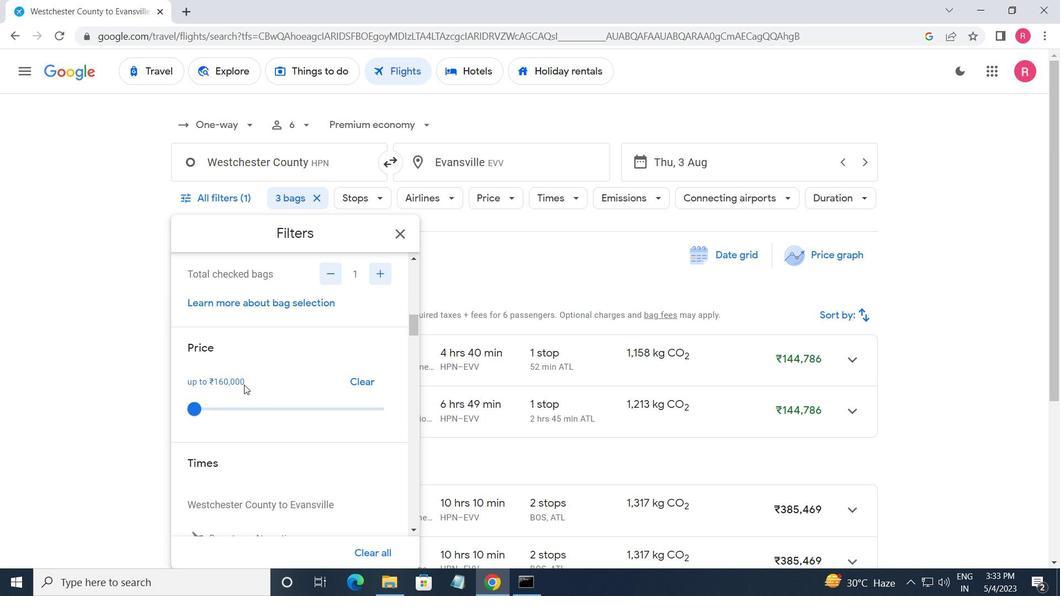 
Action: Mouse scrolled (244, 384) with delta (0, 0)
Screenshot: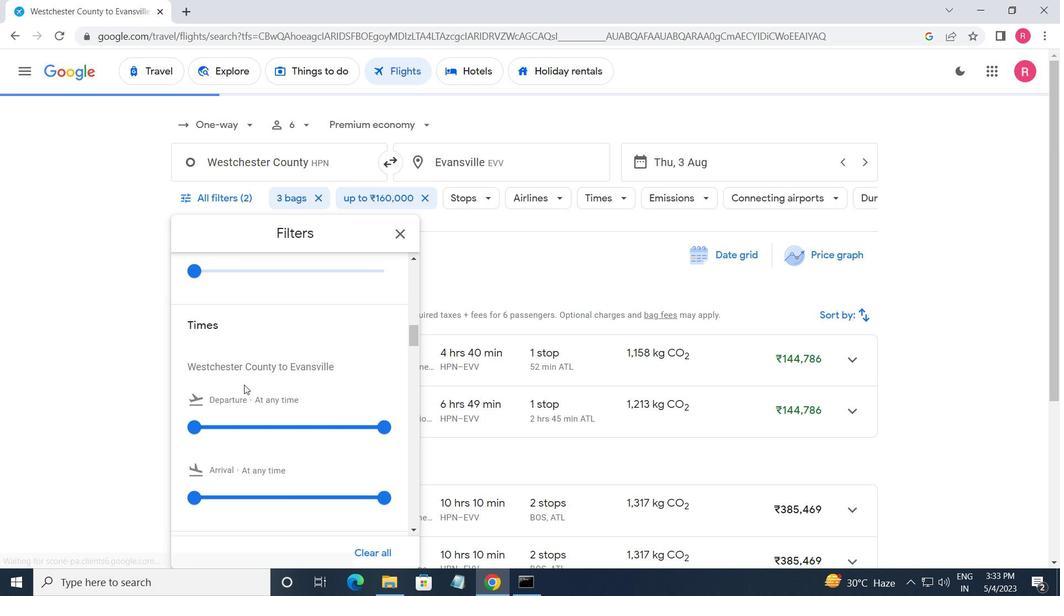 
Action: Mouse moved to (263, 396)
Screenshot: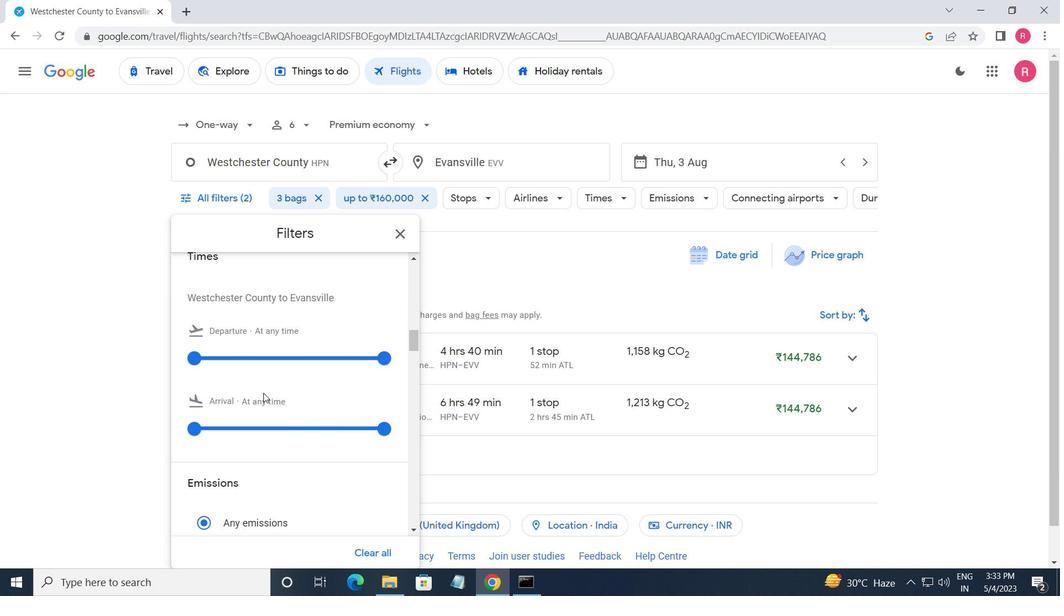 
Action: Mouse scrolled (263, 395) with delta (0, 0)
Screenshot: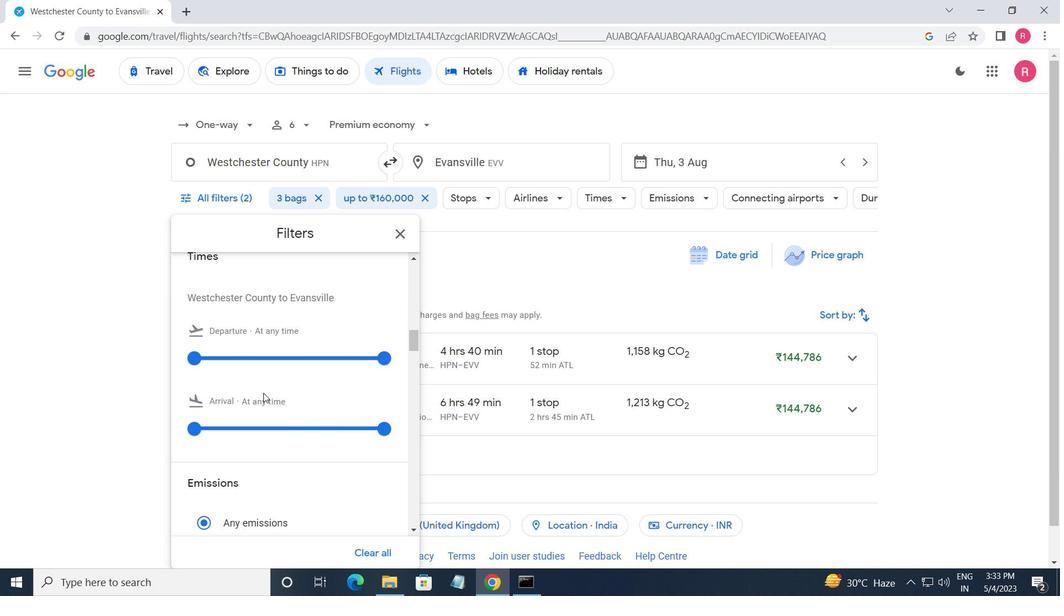 
Action: Mouse moved to (196, 289)
Screenshot: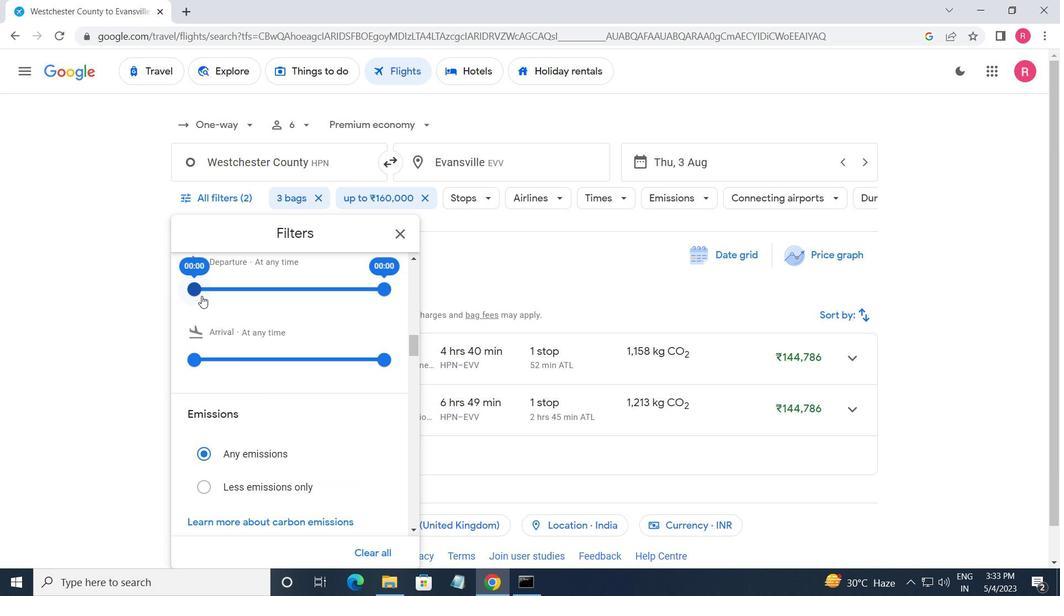 
Action: Mouse pressed left at (196, 289)
Screenshot: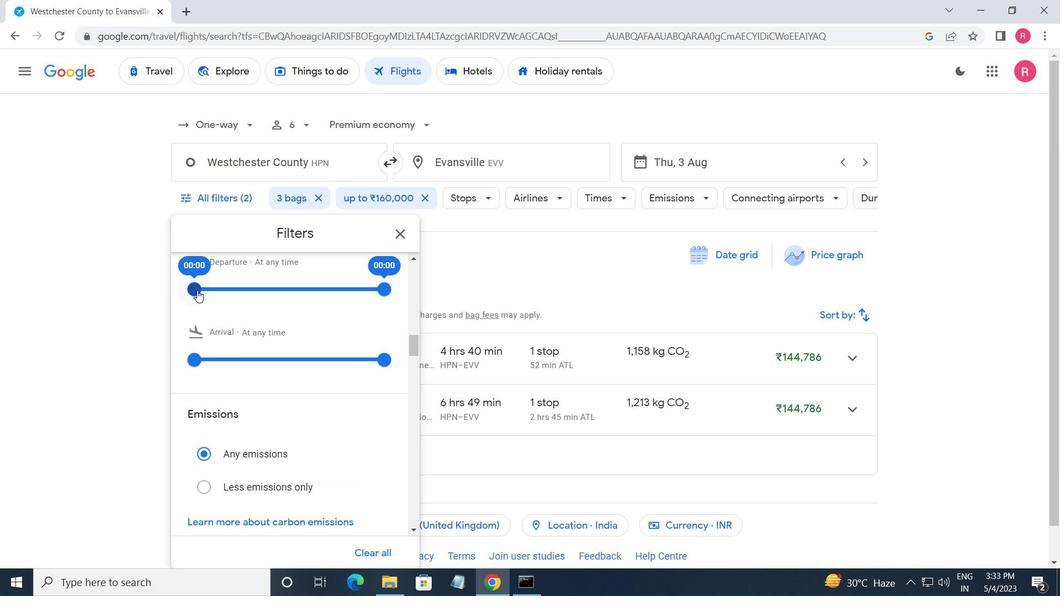 
Action: Mouse moved to (379, 288)
Screenshot: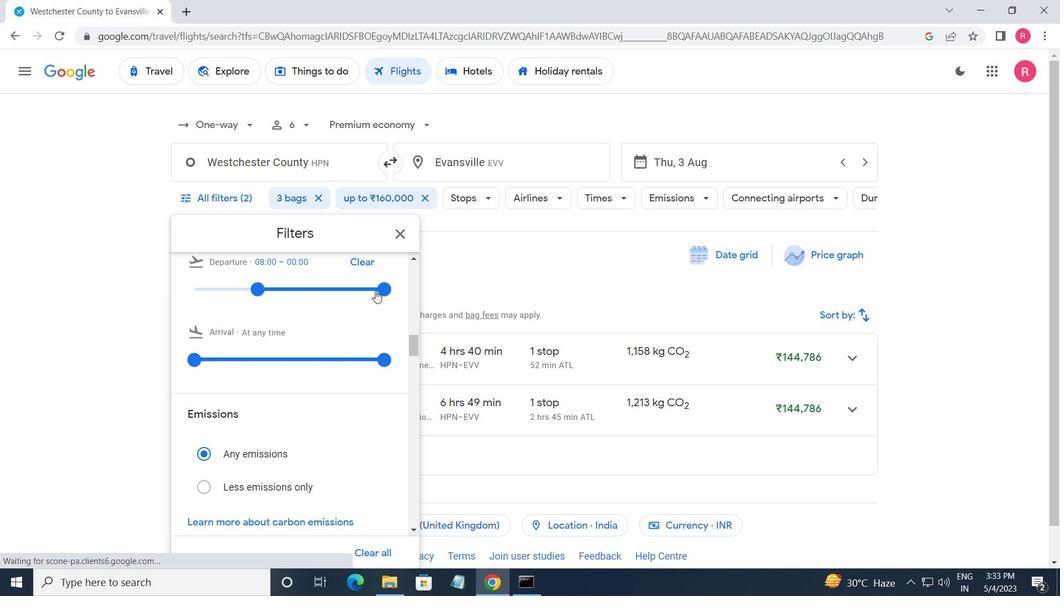 
Action: Mouse pressed left at (379, 288)
Screenshot: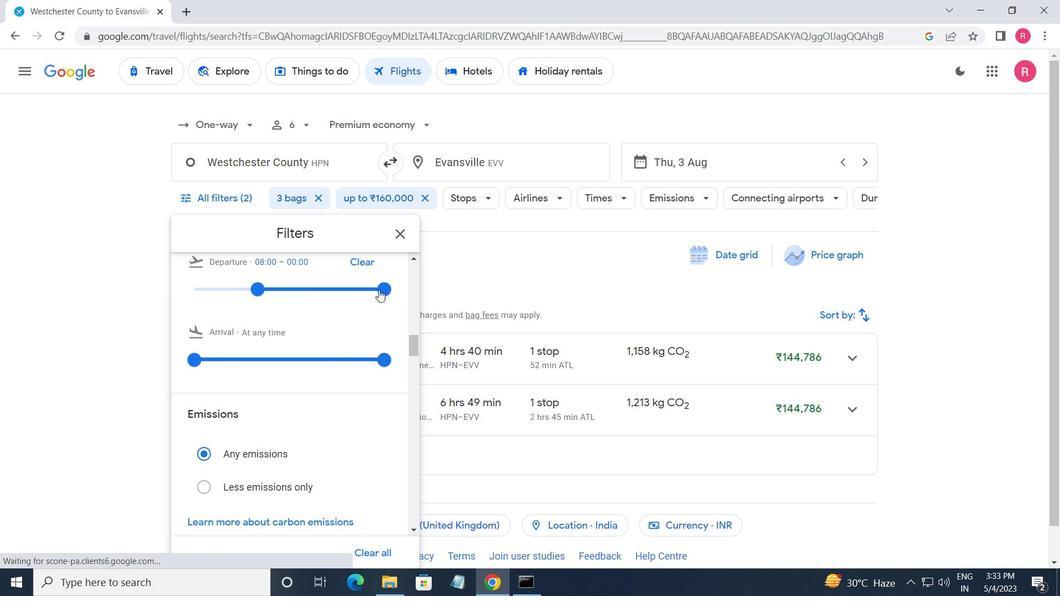 
Action: Mouse moved to (260, 298)
Screenshot: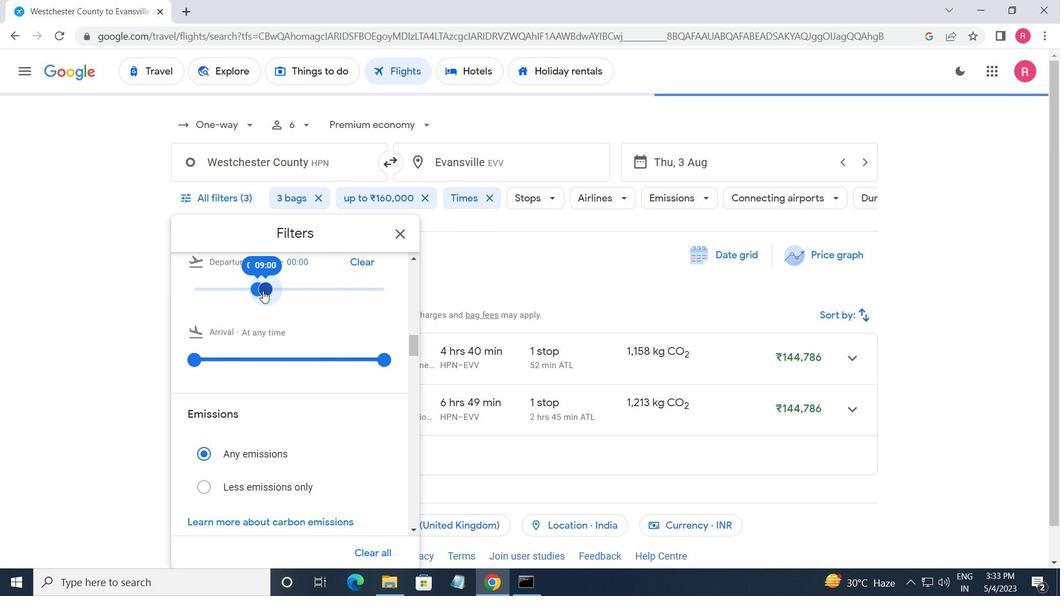 
